 Task: Look for space in Aarau, Switzerland from 10th July, 2023 to 15th July, 2023 for 7 adults in price range Rs.10000 to Rs.15000. Place can be entire place or shared room with 4 bedrooms having 7 beds and 4 bathrooms. Property type can be house, flat, guest house. Amenities needed are: wifi, TV, free parkinig on premises, gym, breakfast. Booking option can be shelf check-in. Required host language is English.
Action: Mouse pressed left at (483, 99)
Screenshot: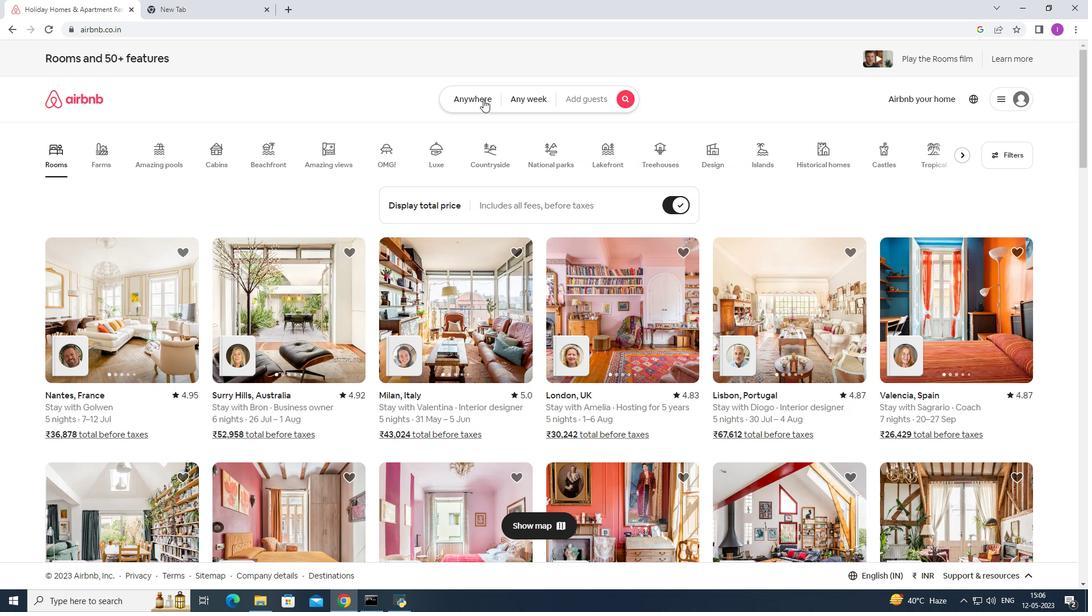 
Action: Mouse moved to (438, 153)
Screenshot: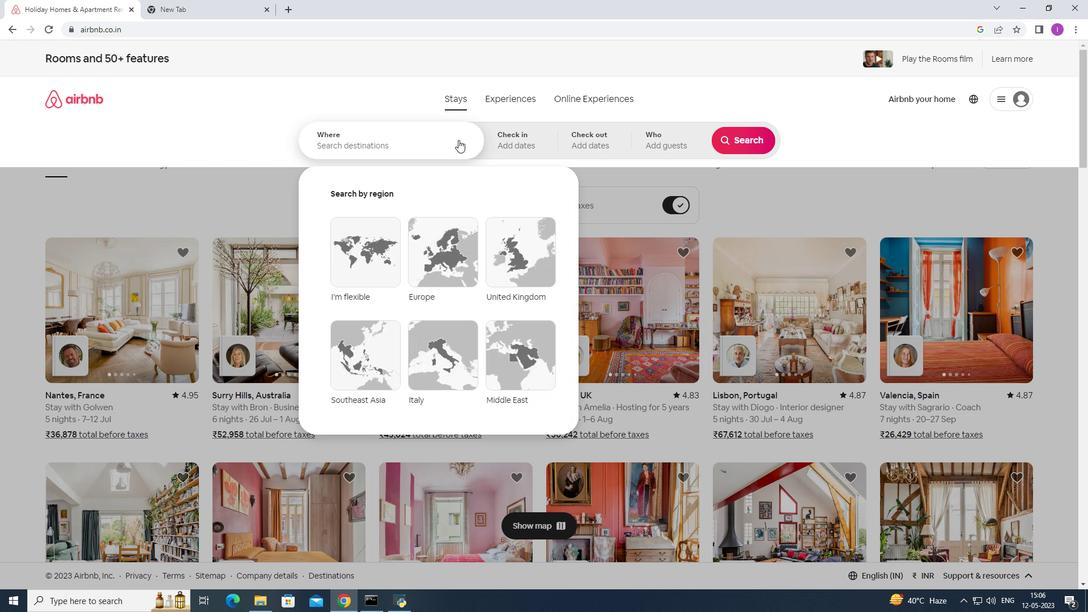 
Action: Mouse pressed left at (438, 153)
Screenshot: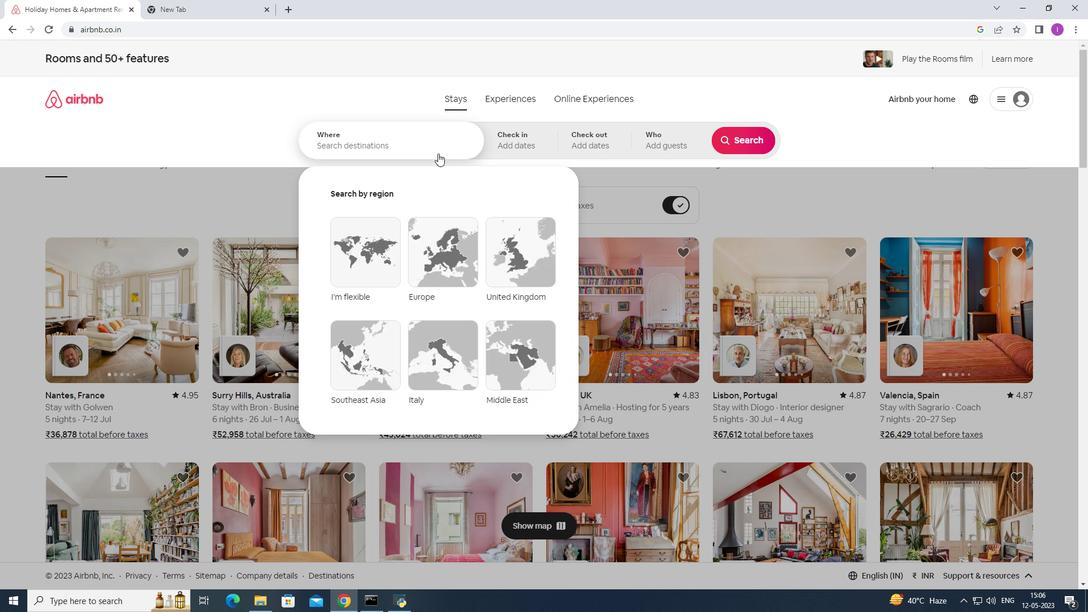 
Action: Key pressed <Key.shift>Aarau,<Key.shift>Switzer
Screenshot: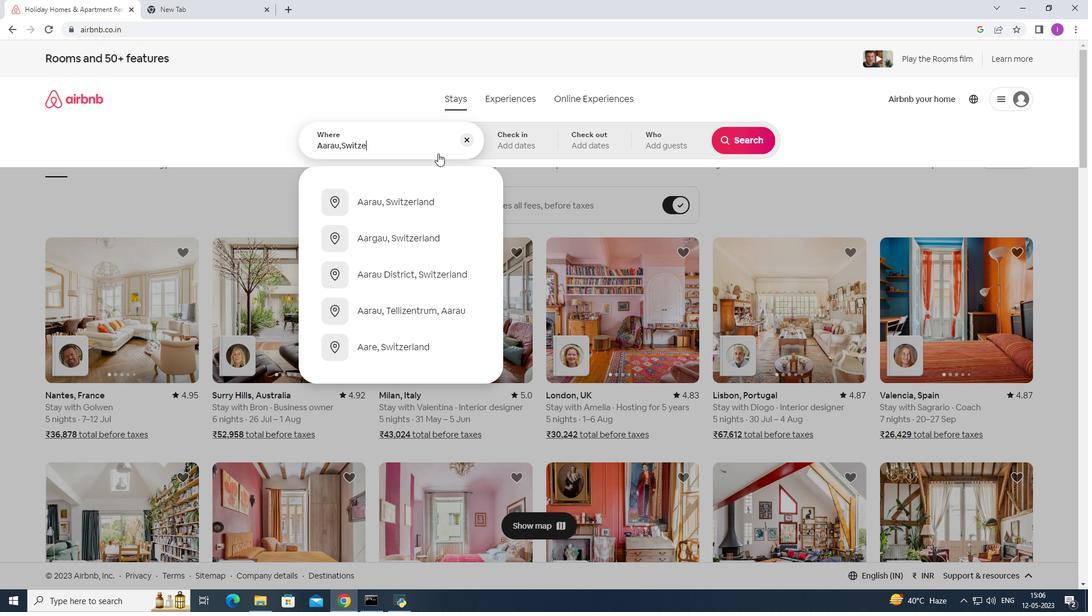 
Action: Mouse moved to (408, 203)
Screenshot: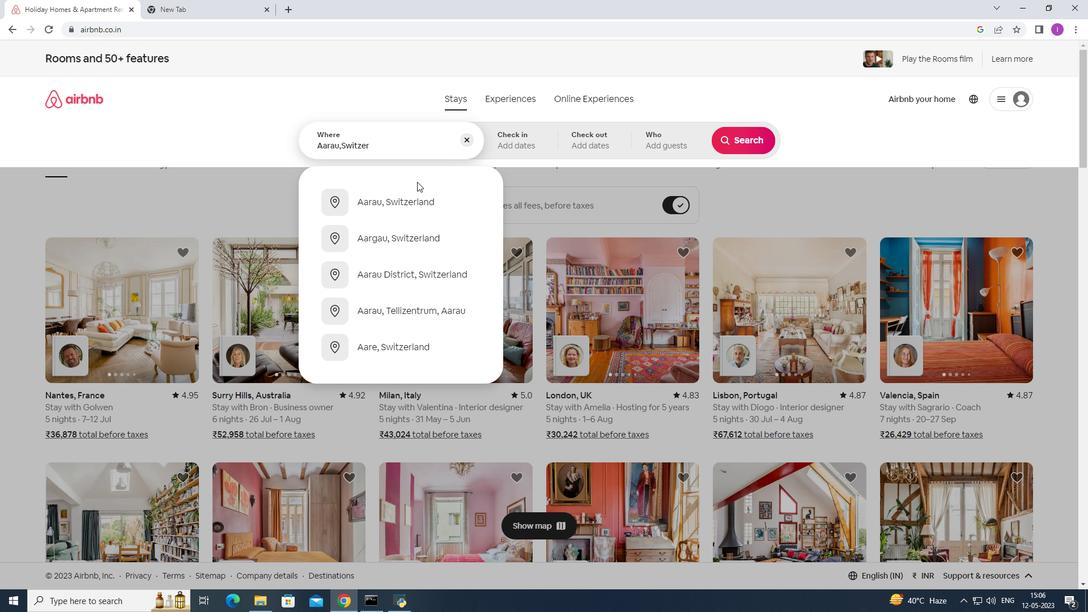 
Action: Mouse pressed left at (408, 203)
Screenshot: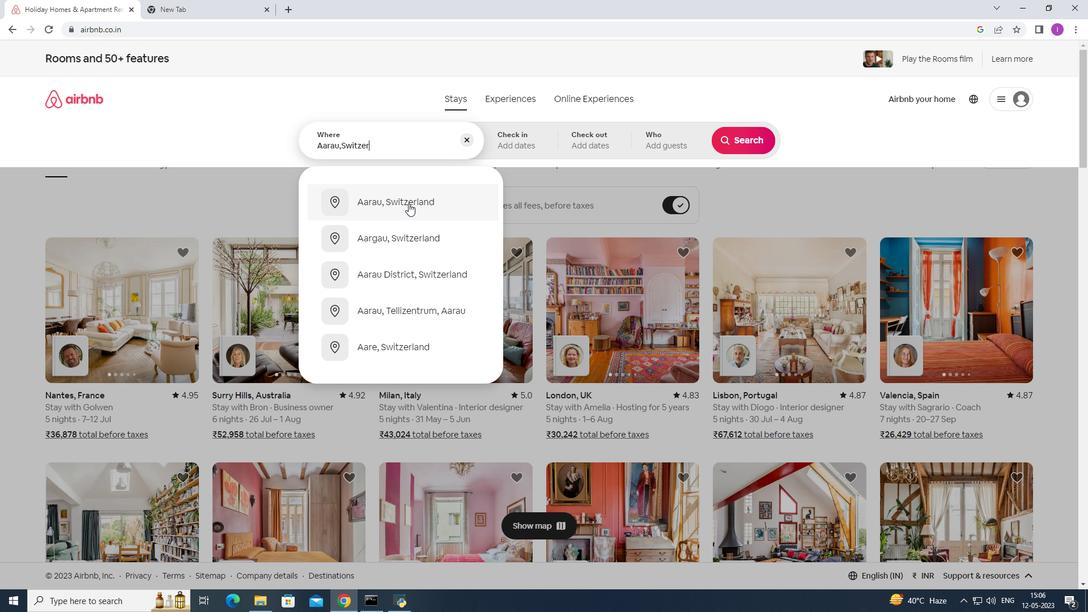 
Action: Mouse moved to (748, 229)
Screenshot: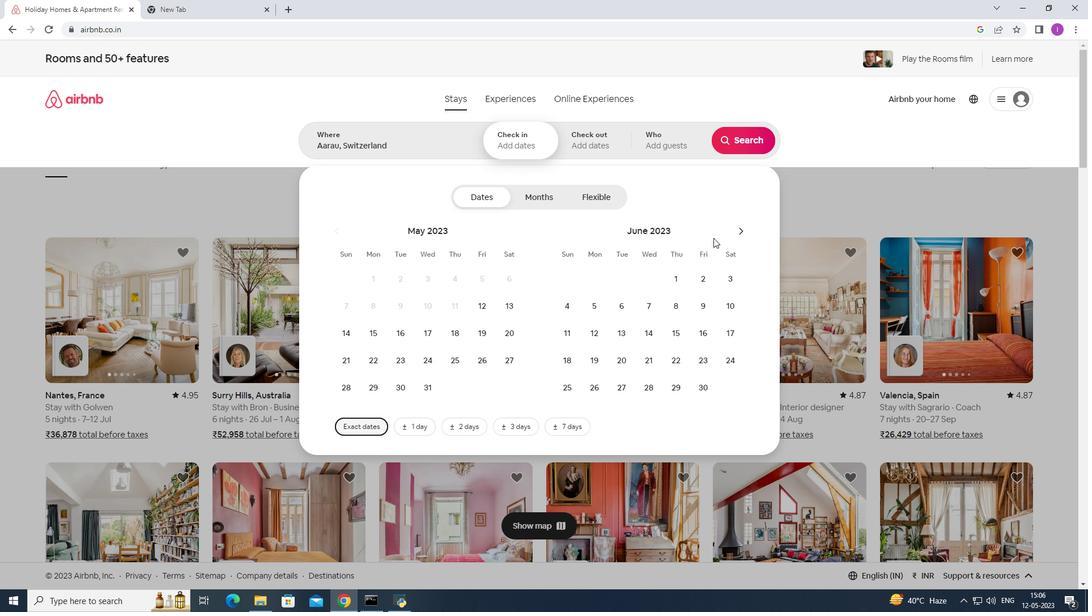 
Action: Mouse pressed left at (748, 229)
Screenshot: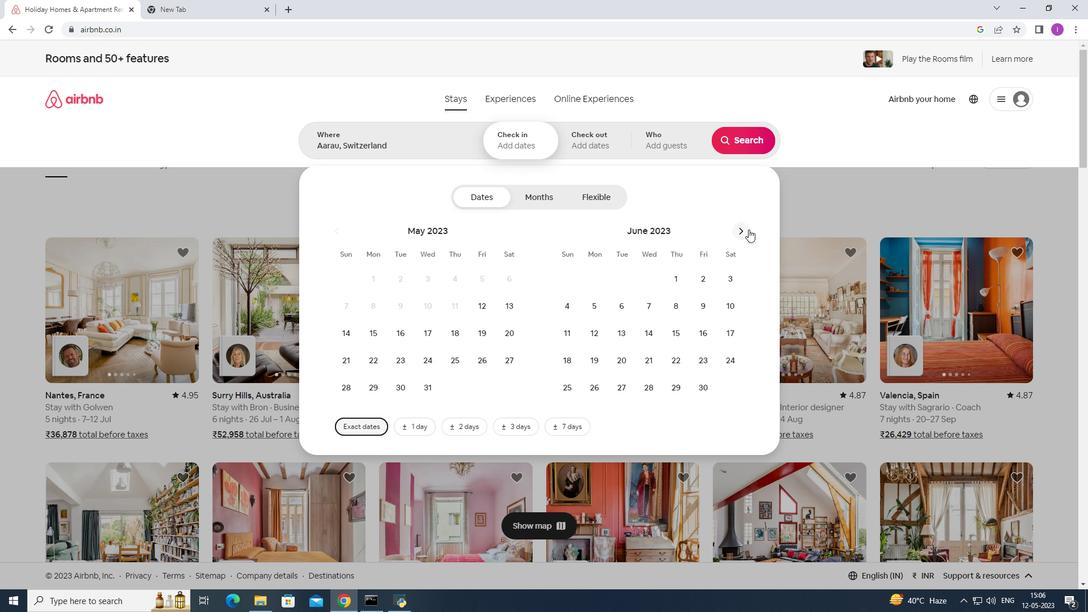 
Action: Mouse pressed left at (748, 229)
Screenshot: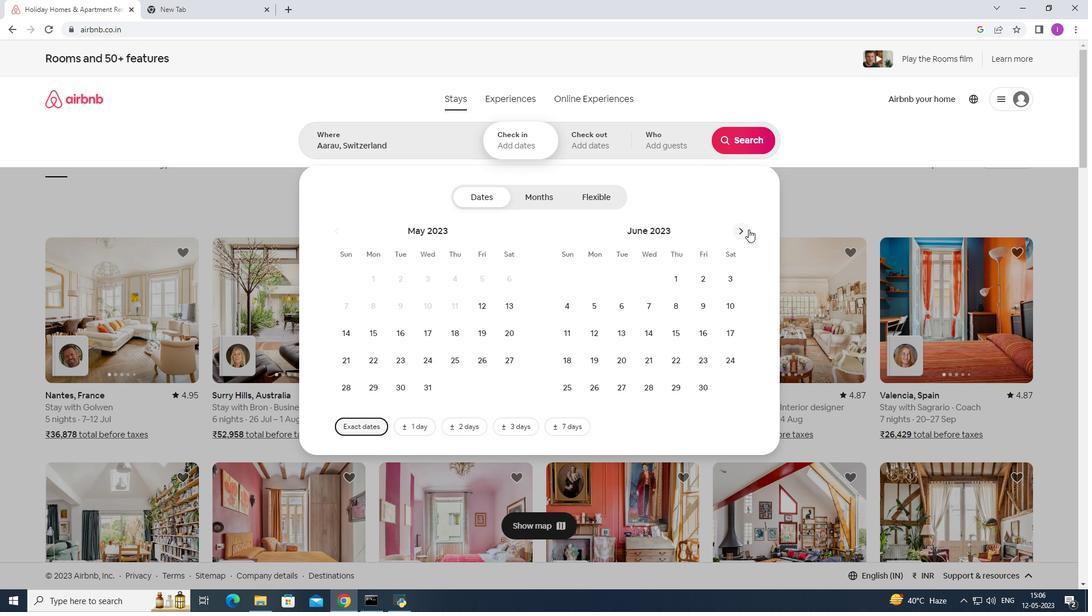 
Action: Mouse moved to (593, 331)
Screenshot: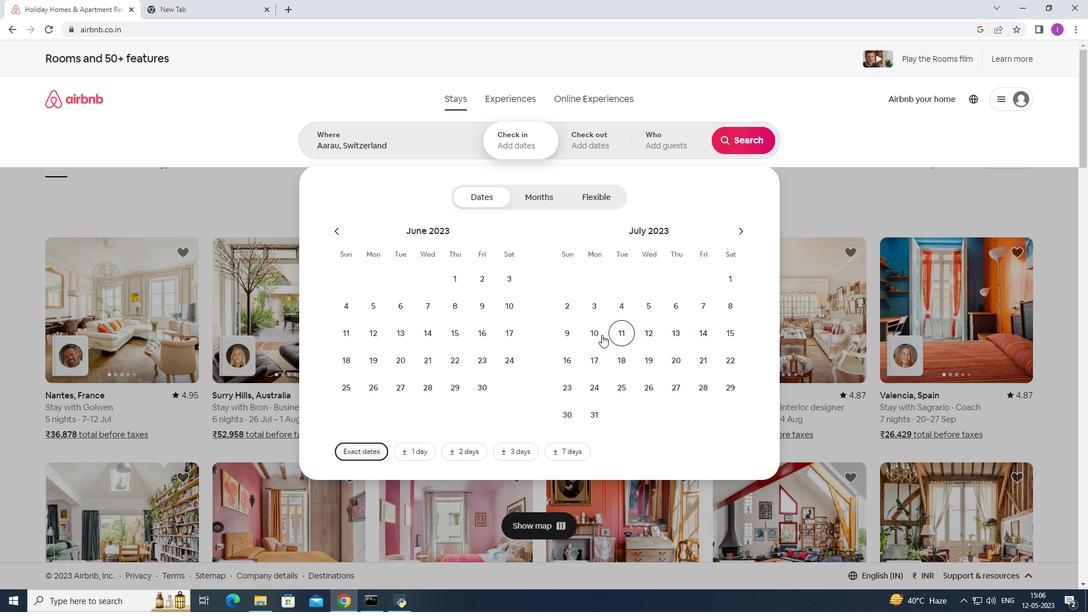
Action: Mouse pressed left at (593, 331)
Screenshot: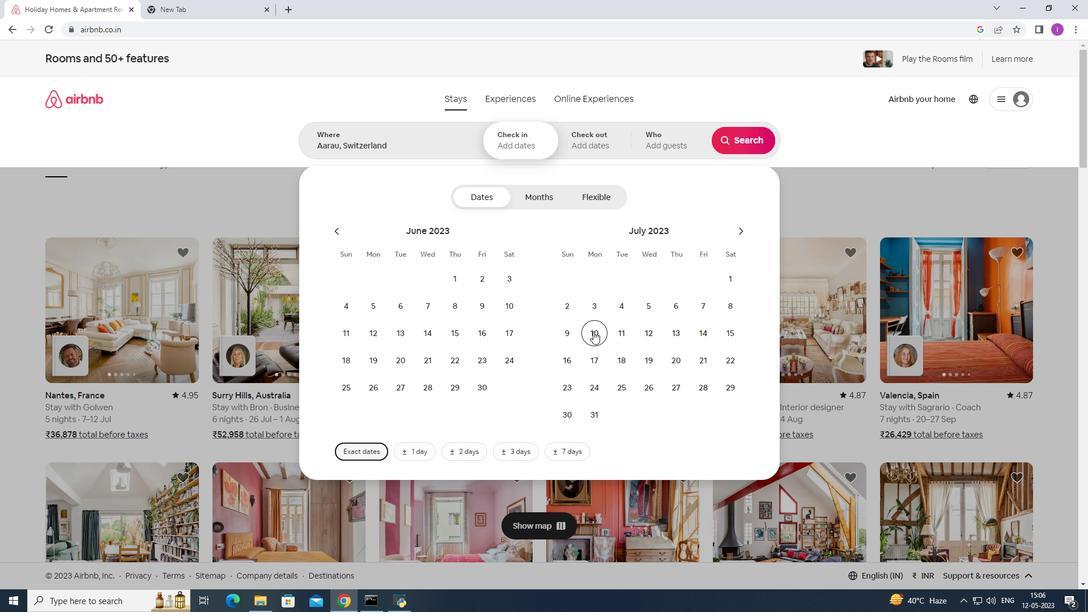 
Action: Mouse moved to (721, 337)
Screenshot: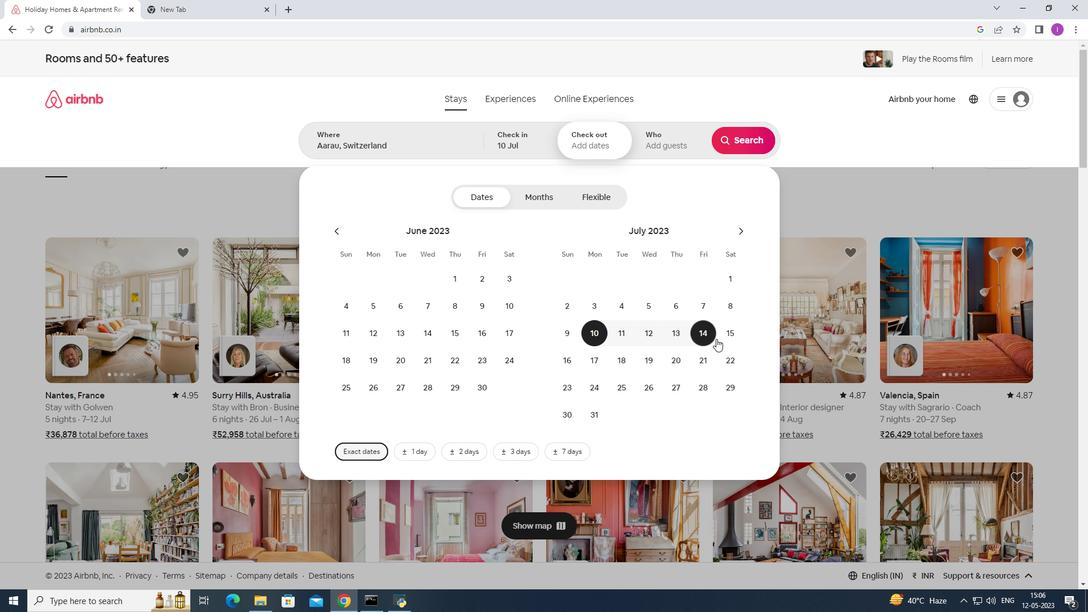 
Action: Mouse pressed left at (721, 337)
Screenshot: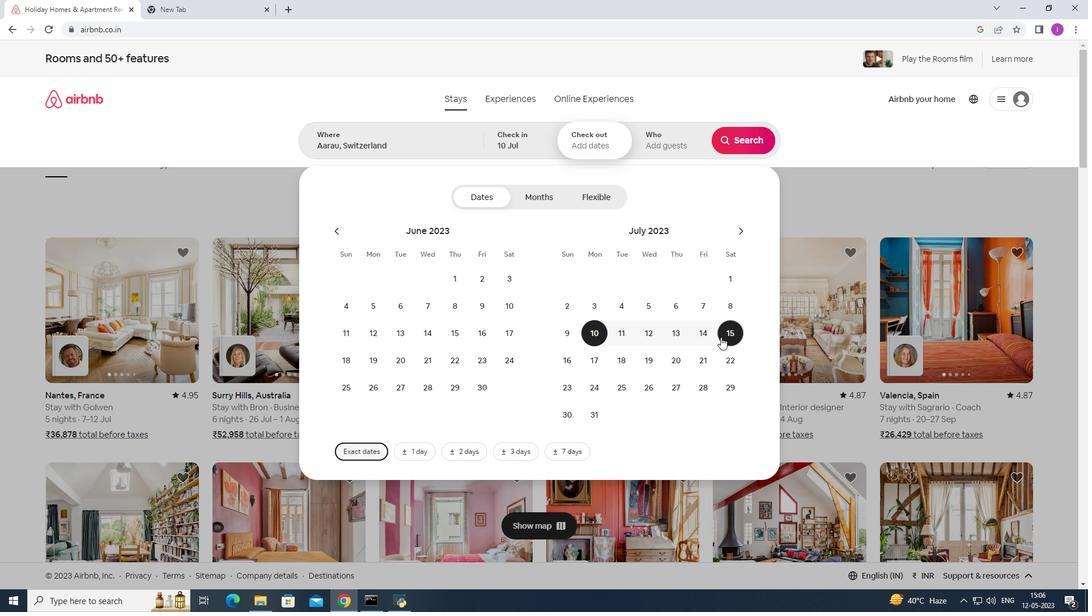 
Action: Mouse moved to (671, 147)
Screenshot: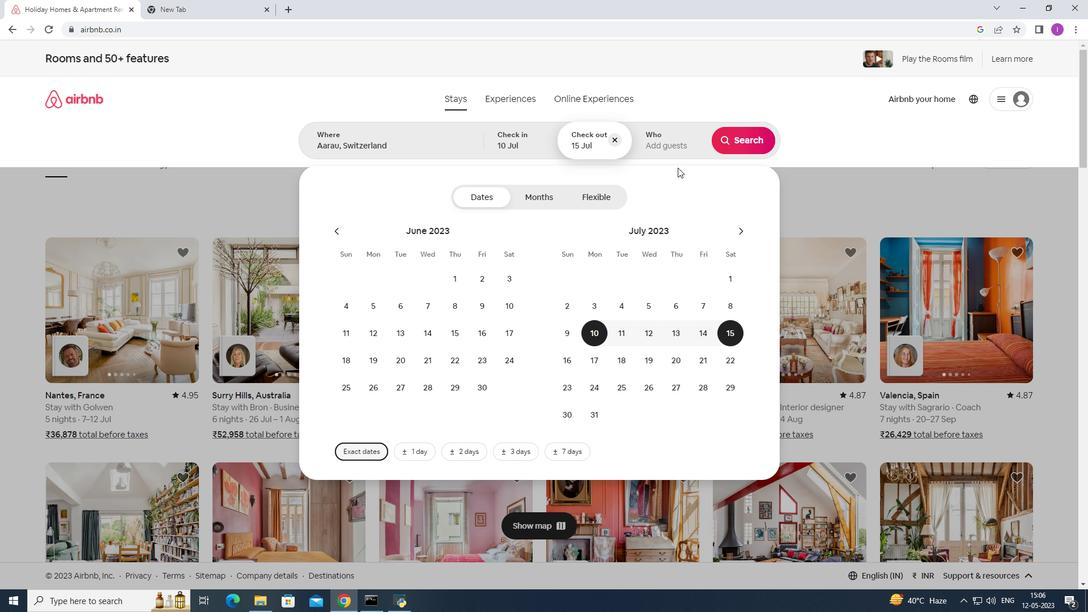 
Action: Mouse pressed left at (671, 147)
Screenshot: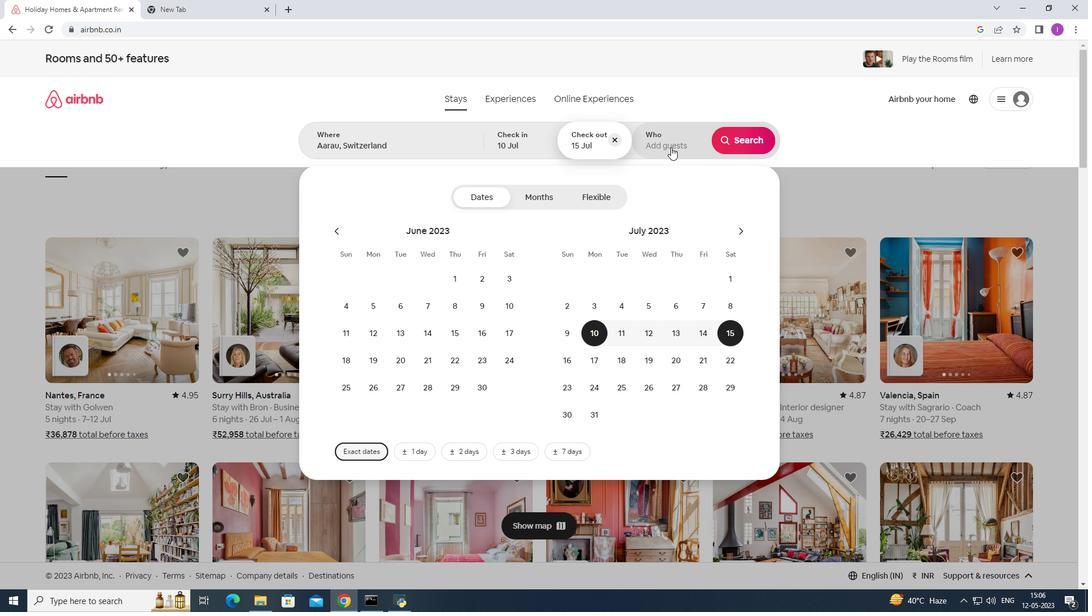
Action: Mouse moved to (745, 199)
Screenshot: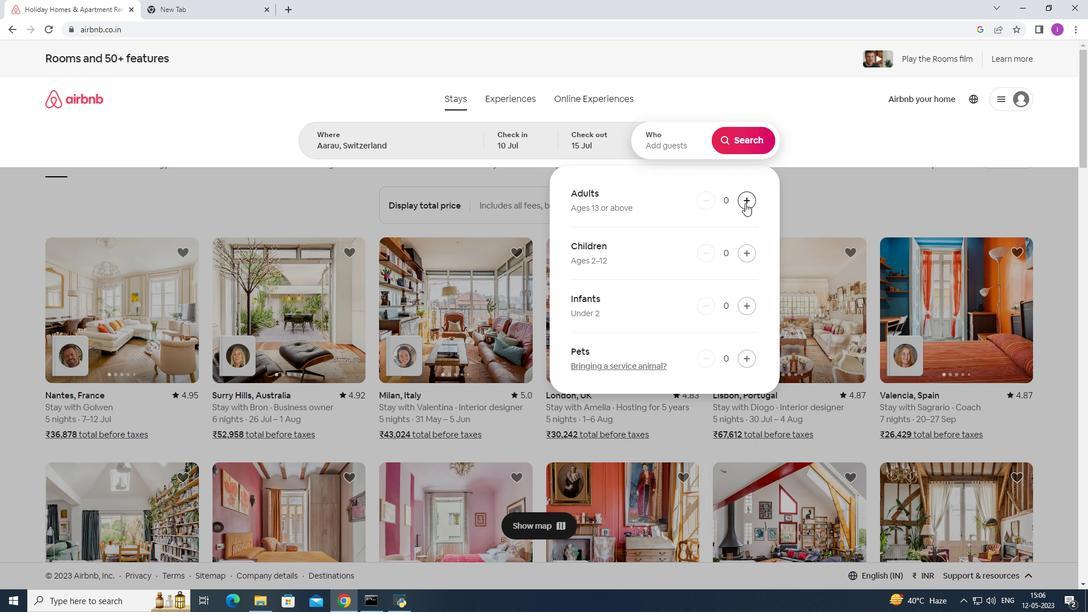 
Action: Mouse pressed left at (745, 199)
Screenshot: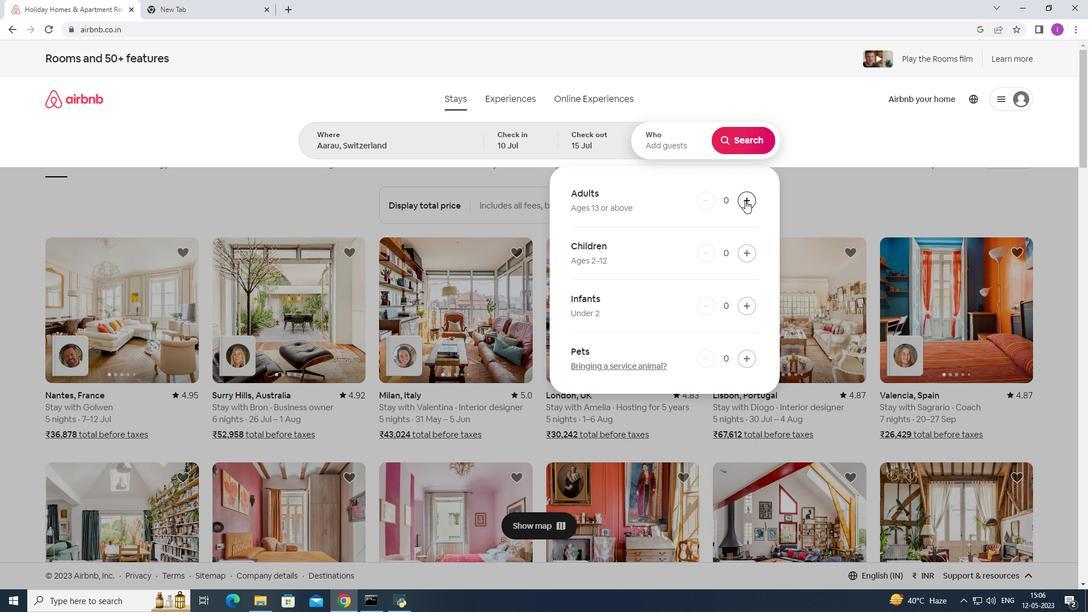 
Action: Mouse pressed left at (745, 199)
Screenshot: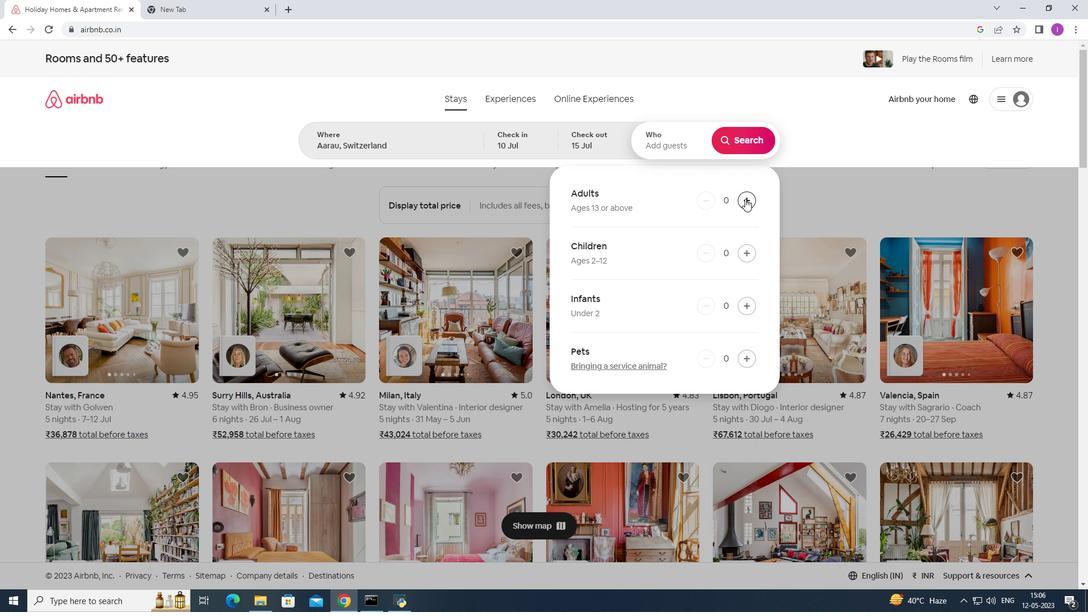 
Action: Mouse pressed left at (745, 199)
Screenshot: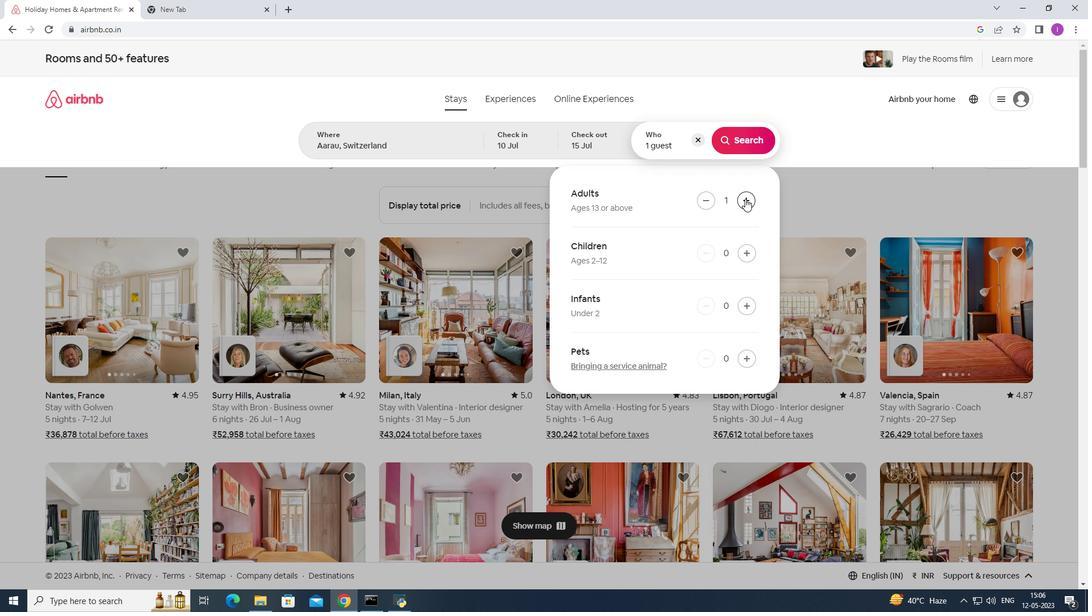 
Action: Mouse pressed left at (745, 199)
Screenshot: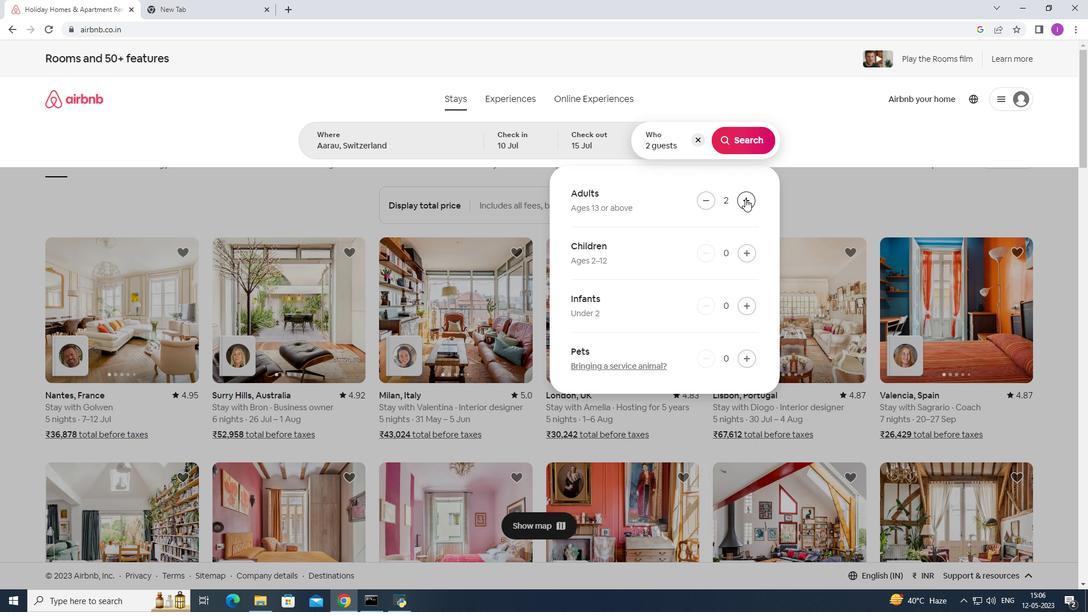 
Action: Mouse pressed left at (745, 199)
Screenshot: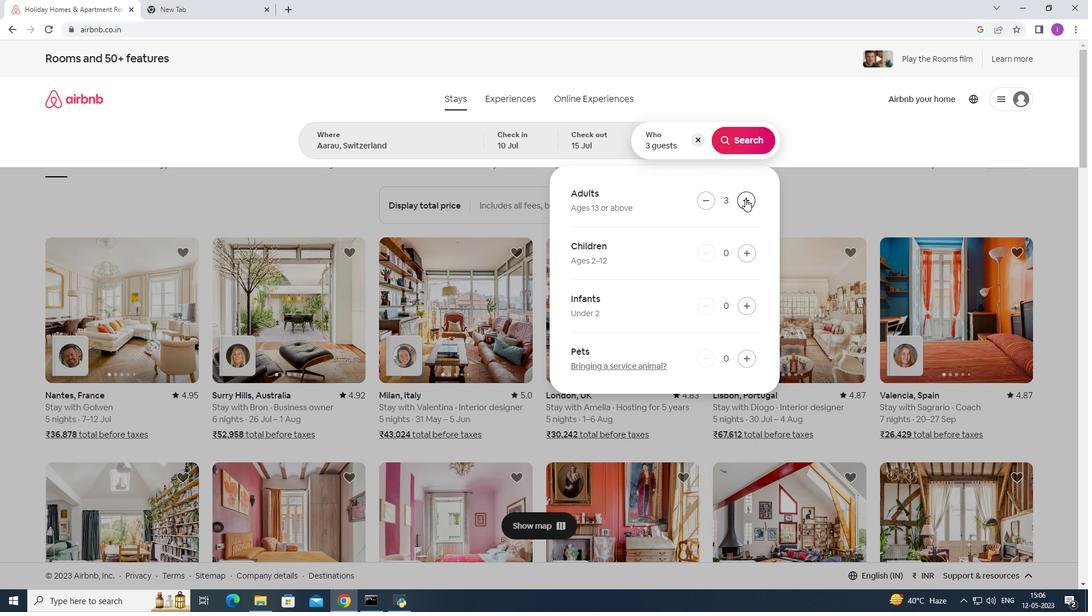 
Action: Mouse pressed left at (745, 199)
Screenshot: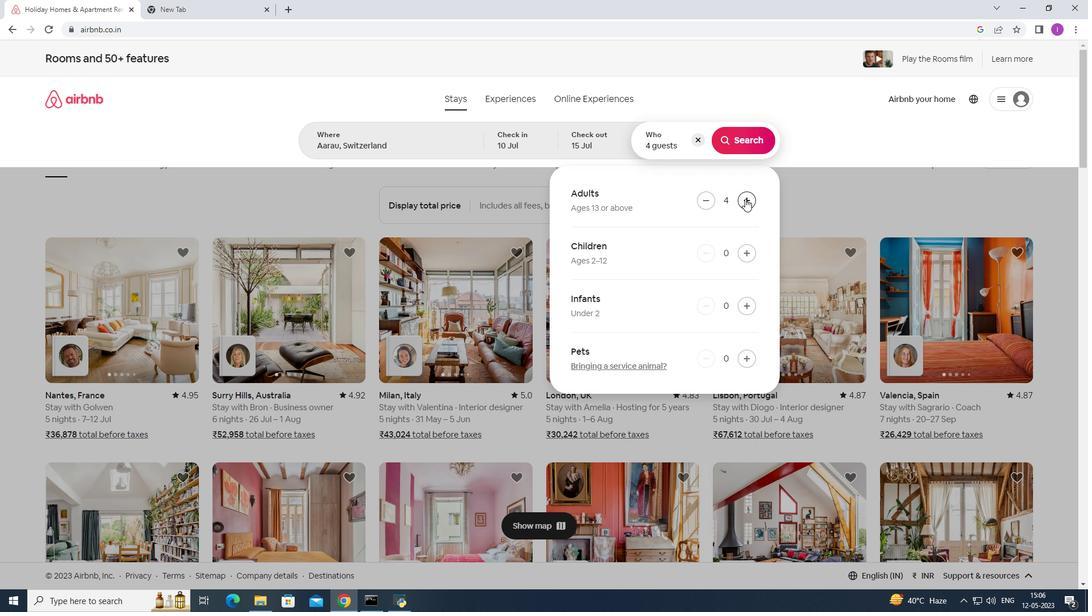 
Action: Mouse pressed left at (745, 199)
Screenshot: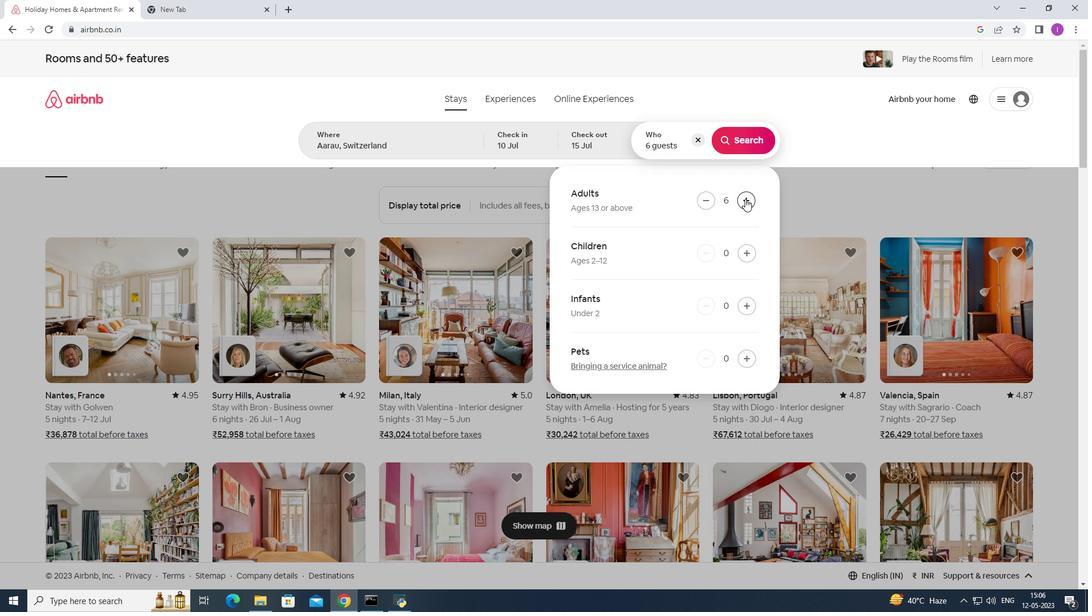 
Action: Mouse moved to (751, 147)
Screenshot: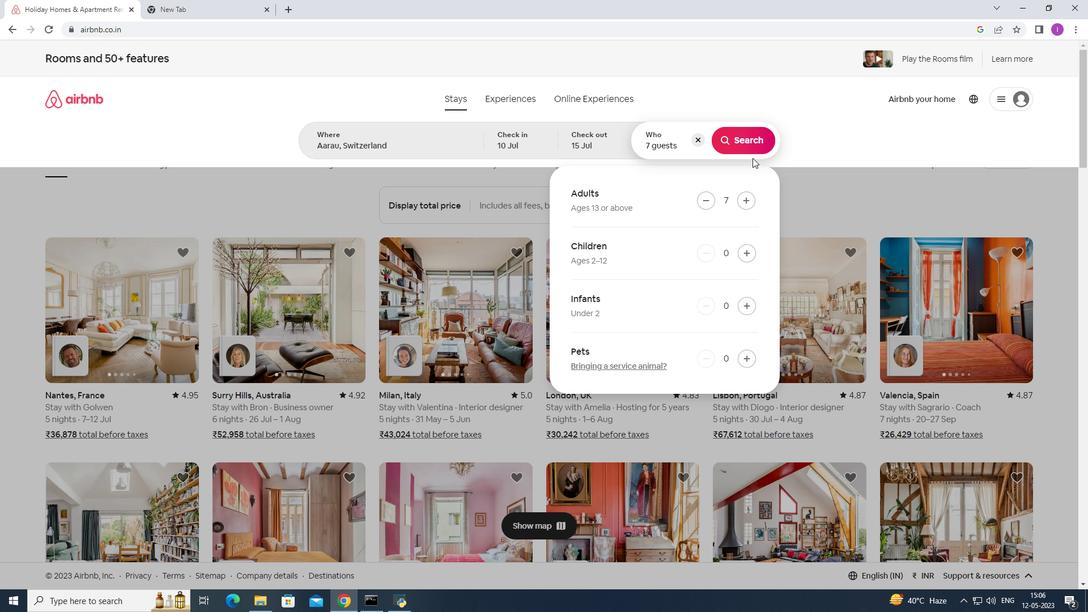 
Action: Mouse pressed left at (751, 147)
Screenshot: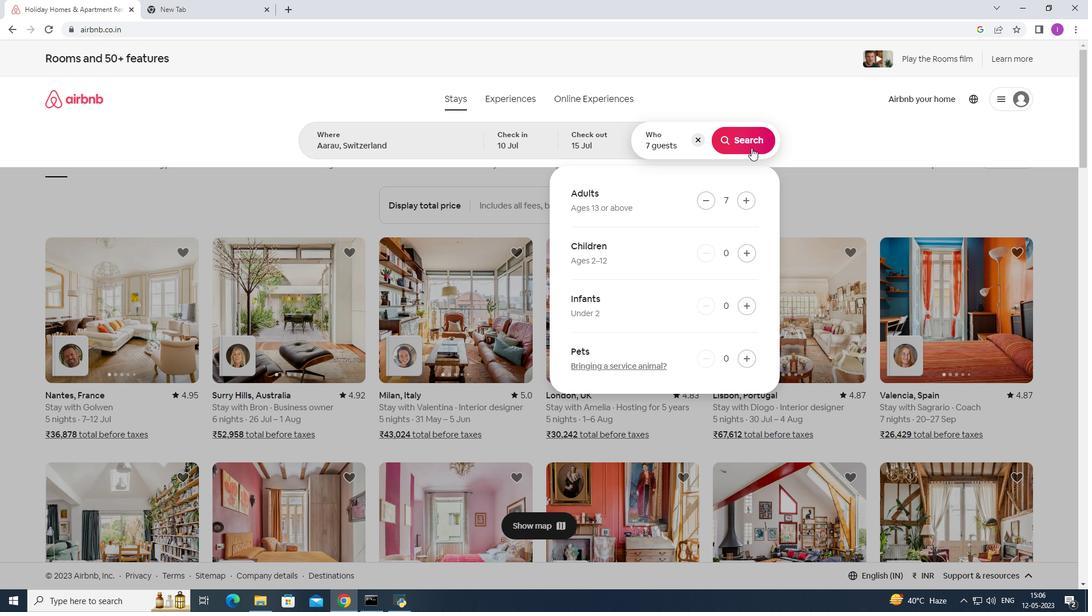 
Action: Mouse moved to (1037, 120)
Screenshot: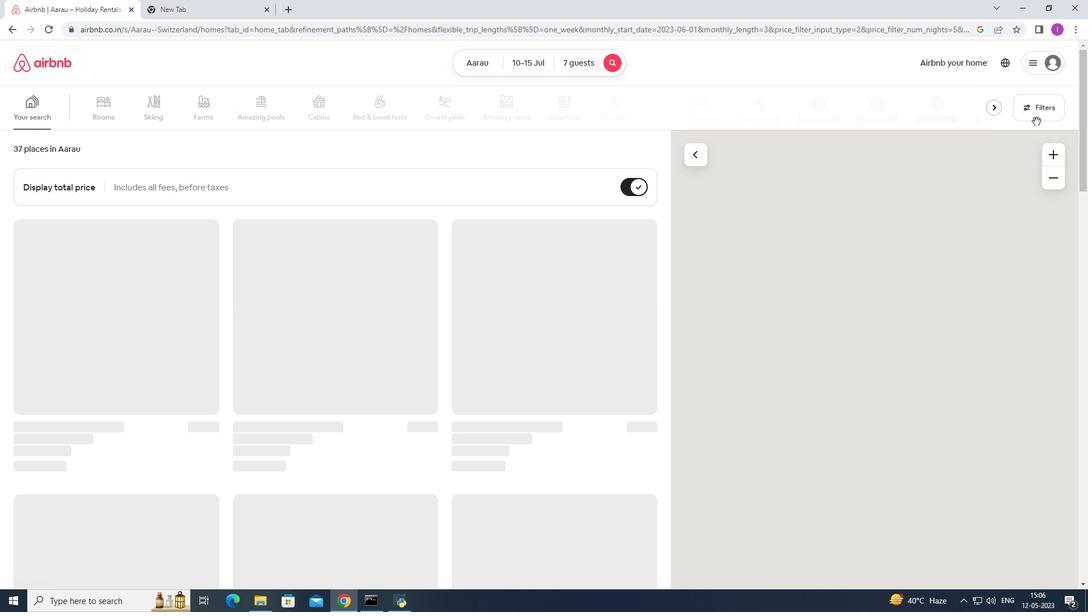 
Action: Mouse pressed left at (1037, 120)
Screenshot: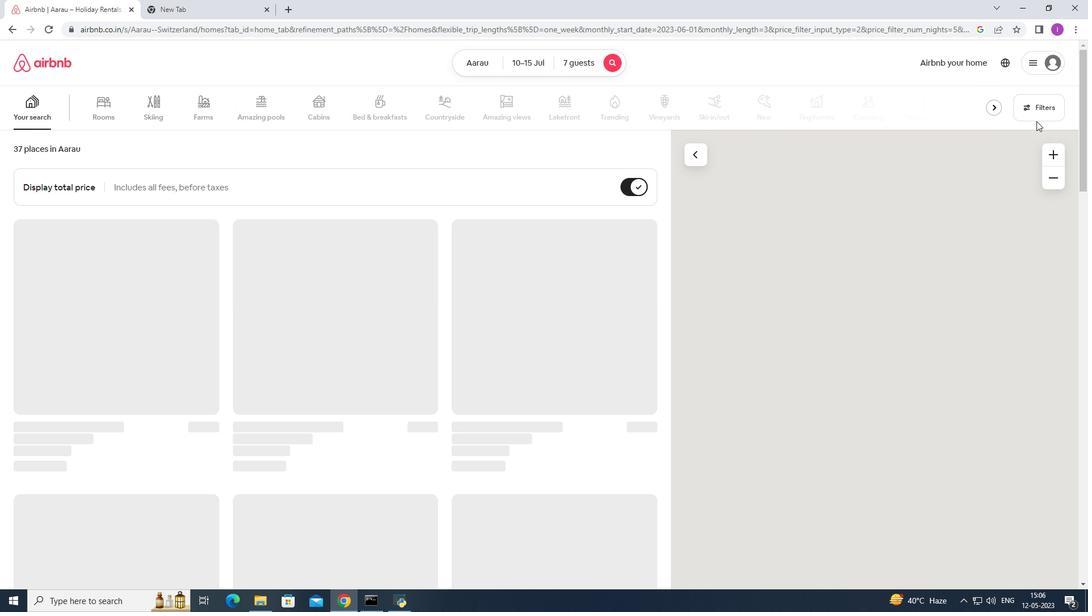 
Action: Mouse moved to (615, 384)
Screenshot: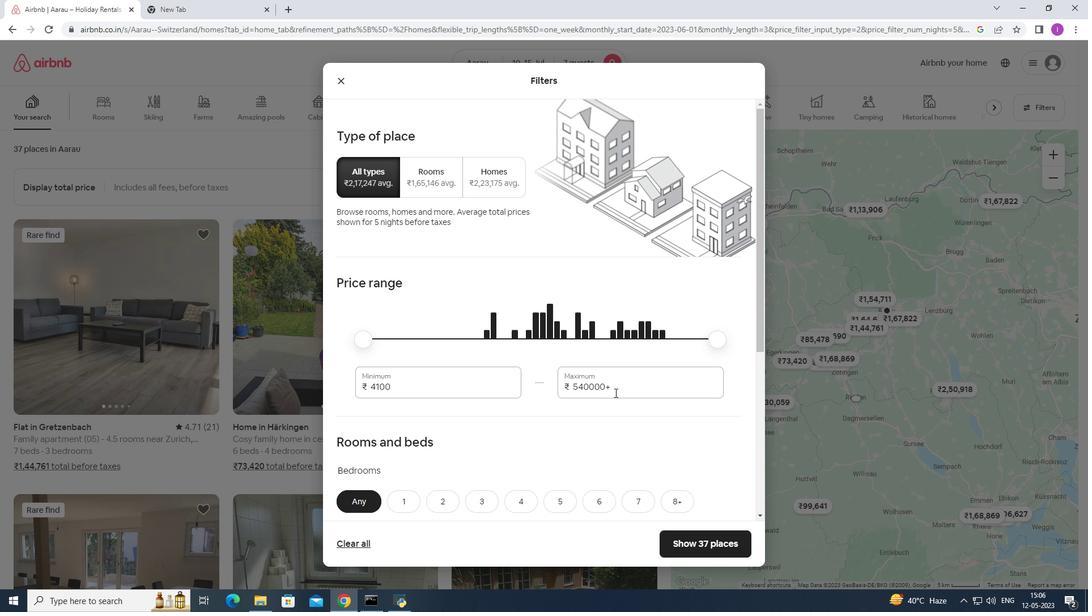 
Action: Mouse pressed left at (615, 384)
Screenshot: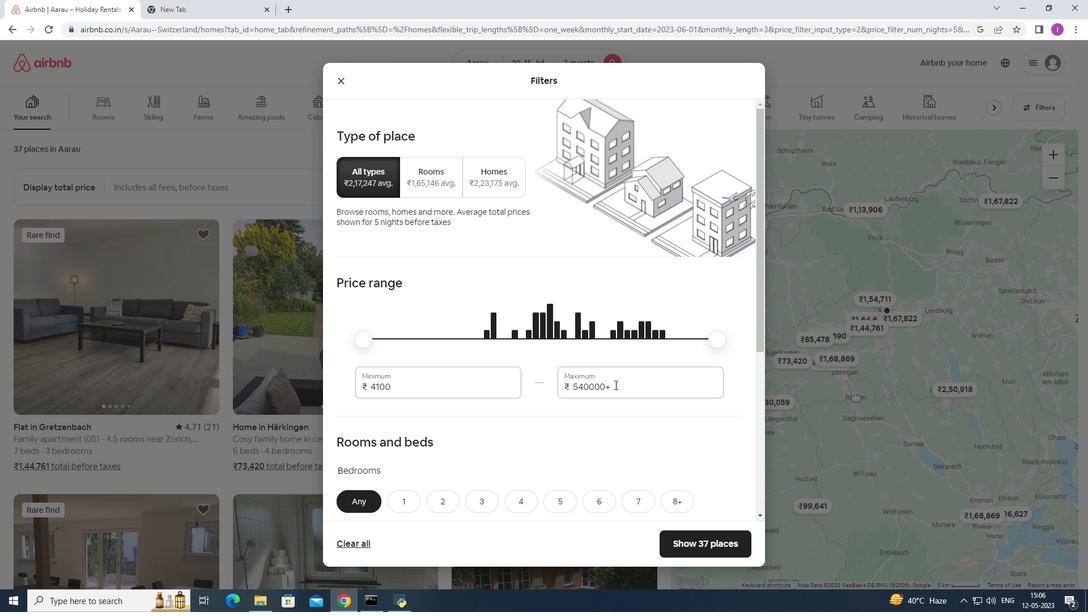 
Action: Mouse moved to (565, 378)
Screenshot: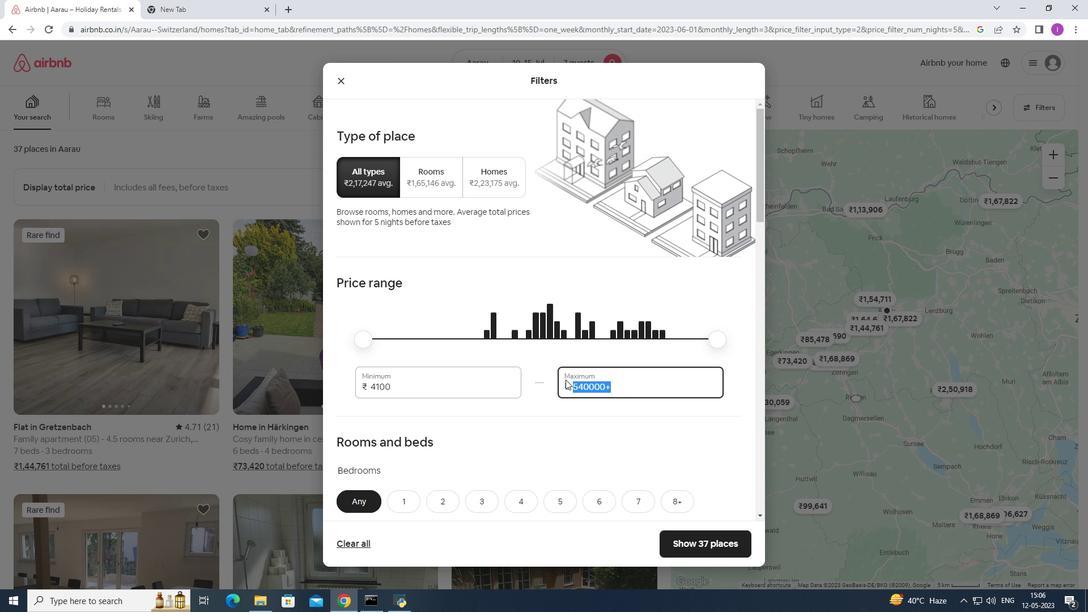
Action: Key pressed 1
Screenshot: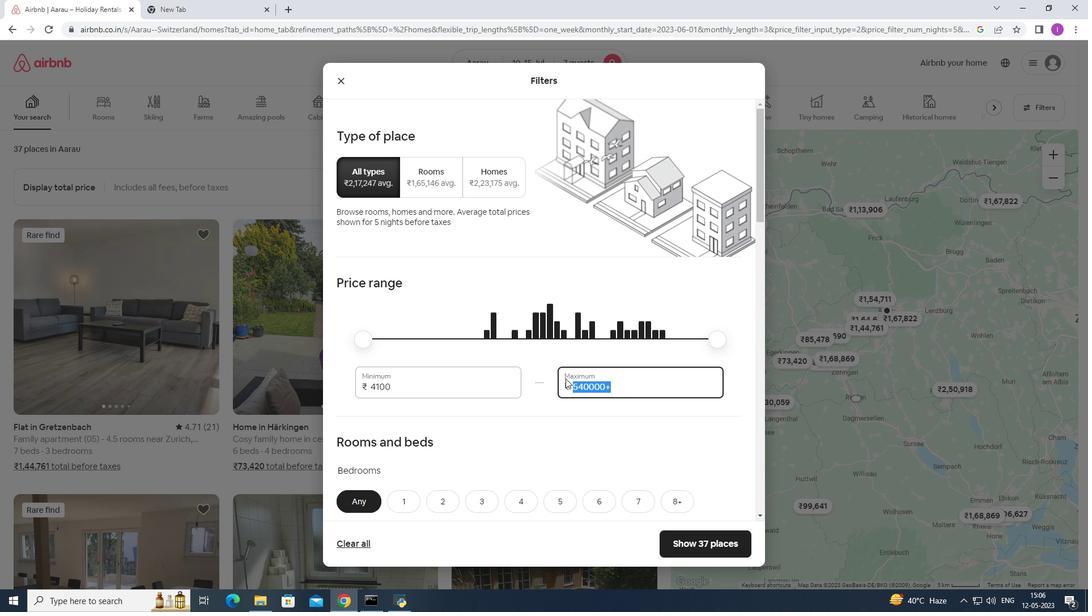 
Action: Mouse moved to (565, 378)
Screenshot: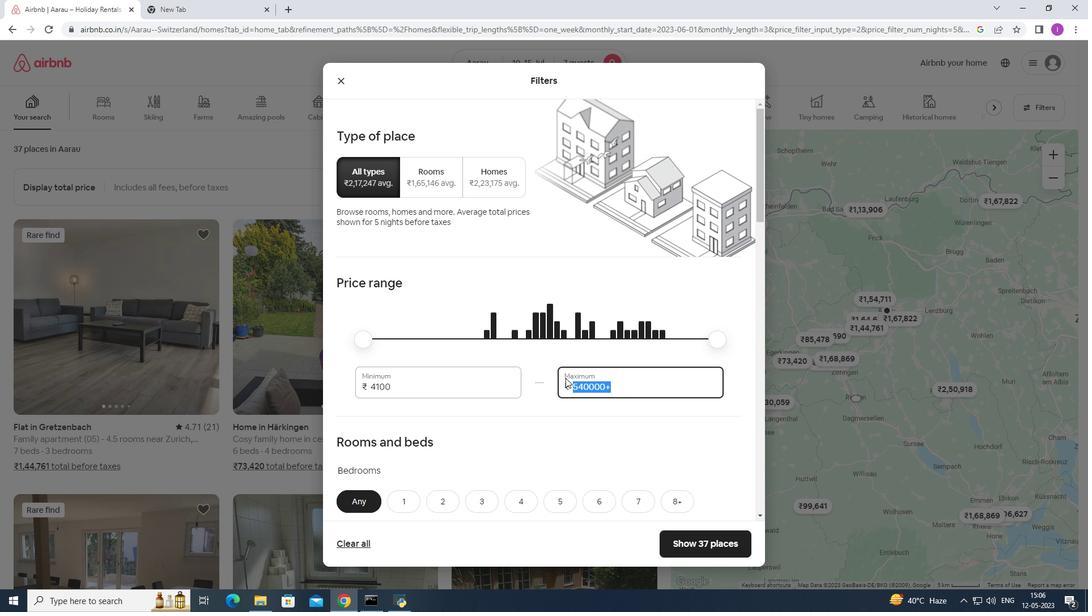 
Action: Key pressed 5000
Screenshot: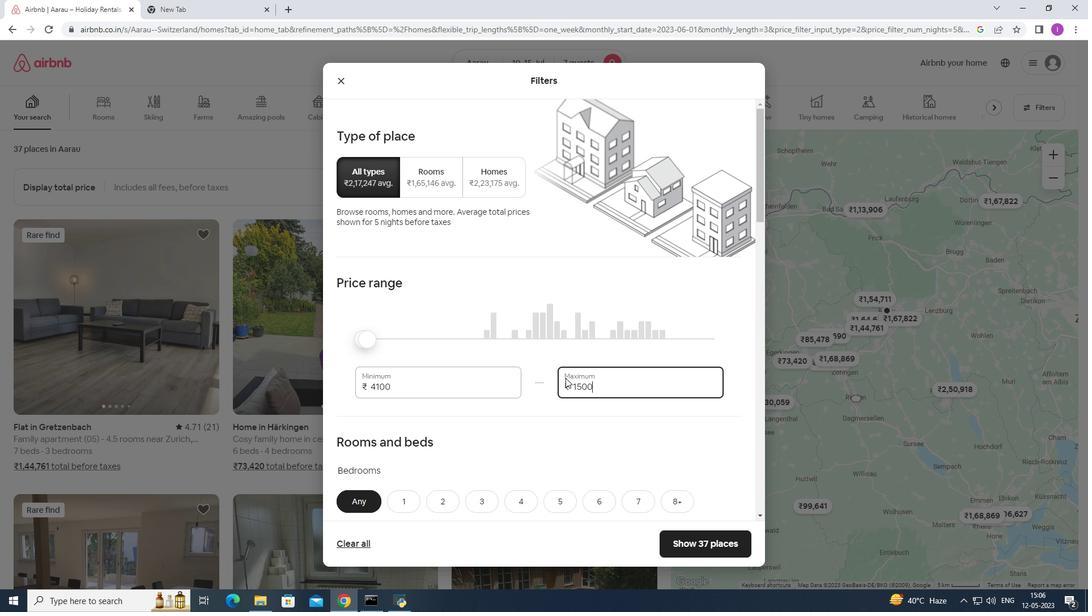 
Action: Mouse moved to (403, 385)
Screenshot: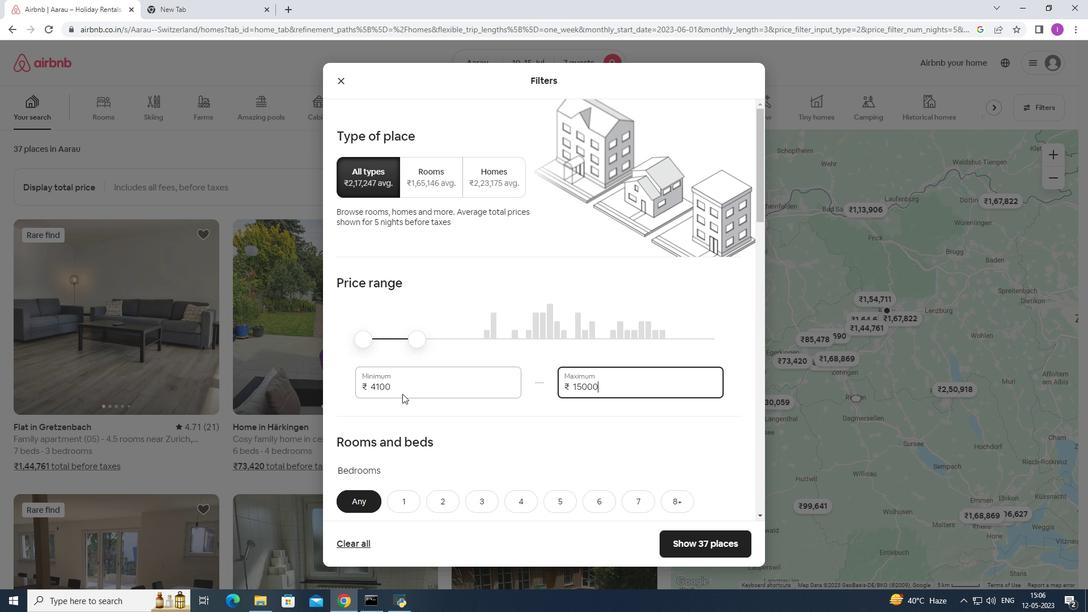 
Action: Mouse pressed left at (403, 385)
Screenshot: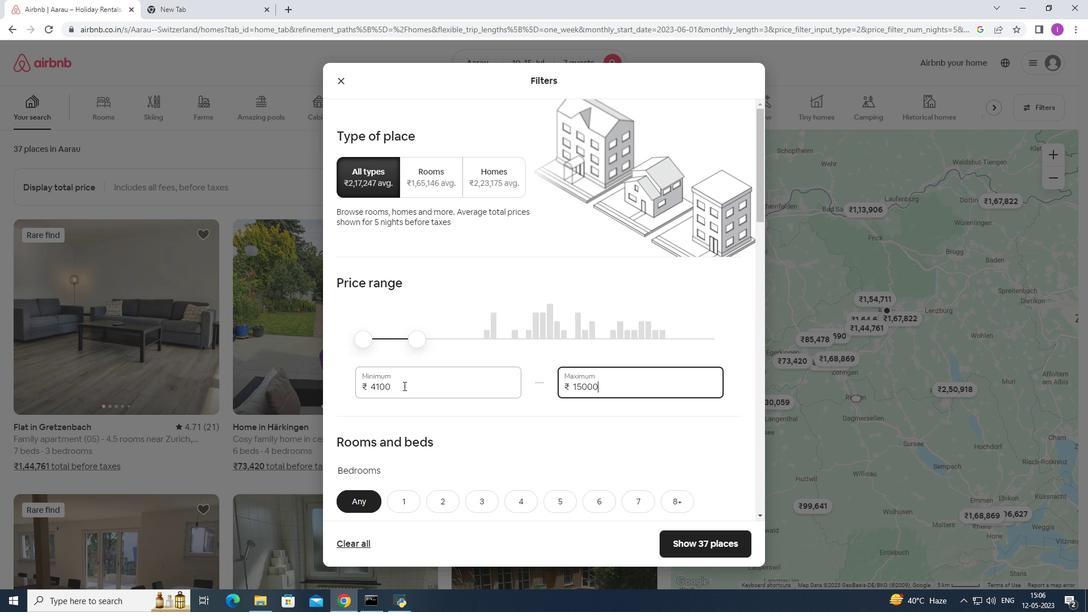 
Action: Mouse moved to (450, 378)
Screenshot: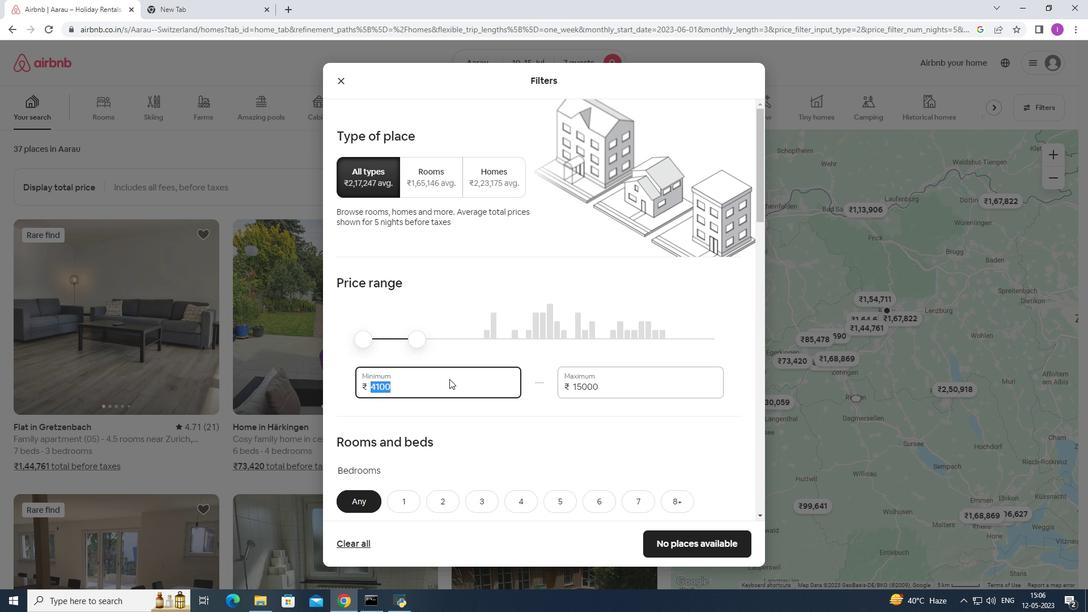 
Action: Key pressed 10000
Screenshot: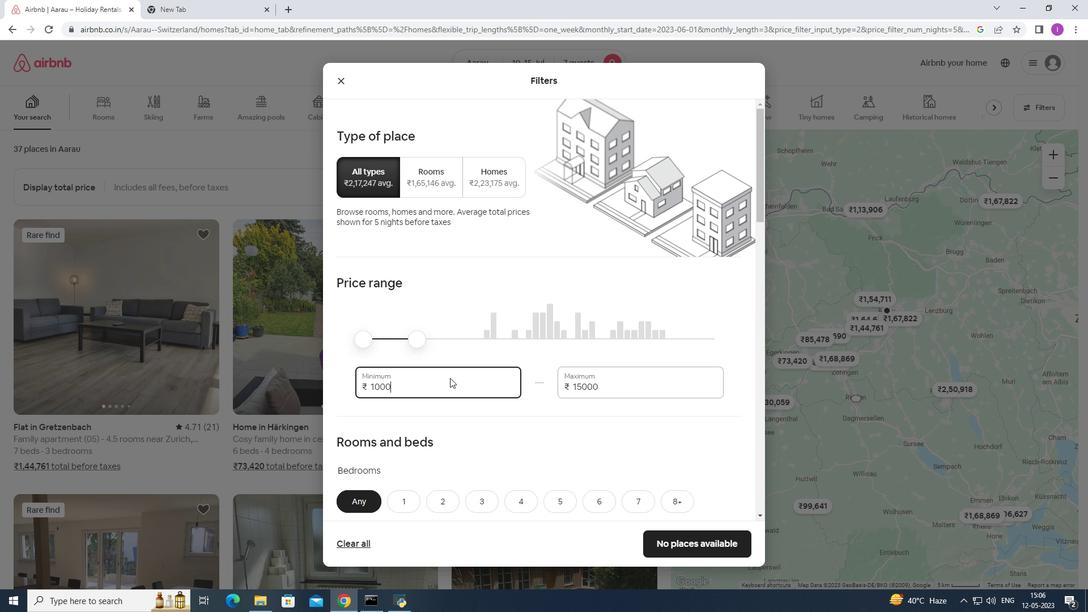 
Action: Mouse moved to (624, 439)
Screenshot: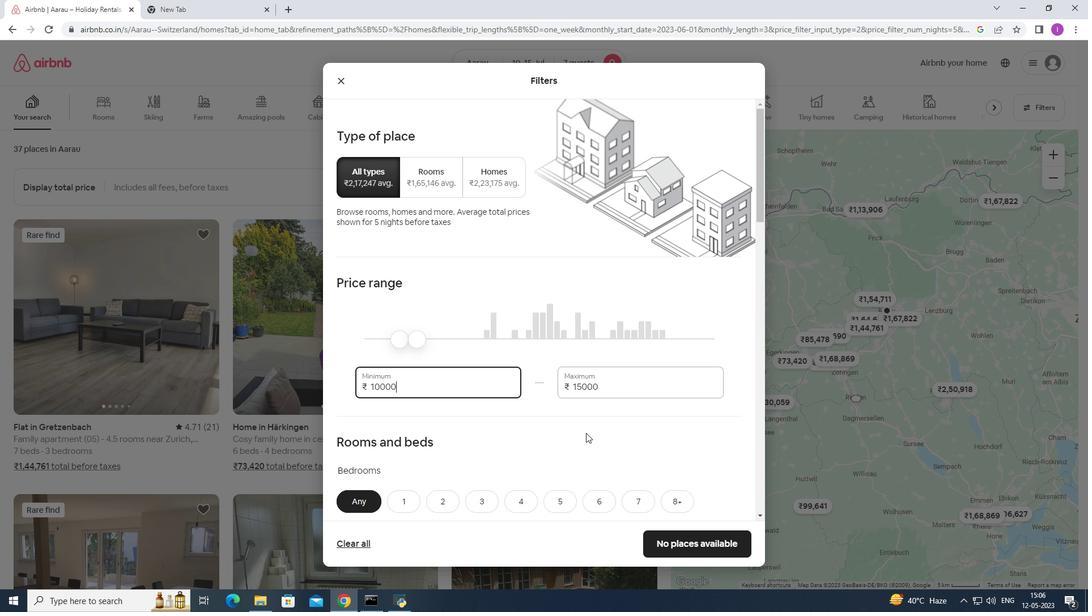 
Action: Mouse scrolled (624, 438) with delta (0, 0)
Screenshot: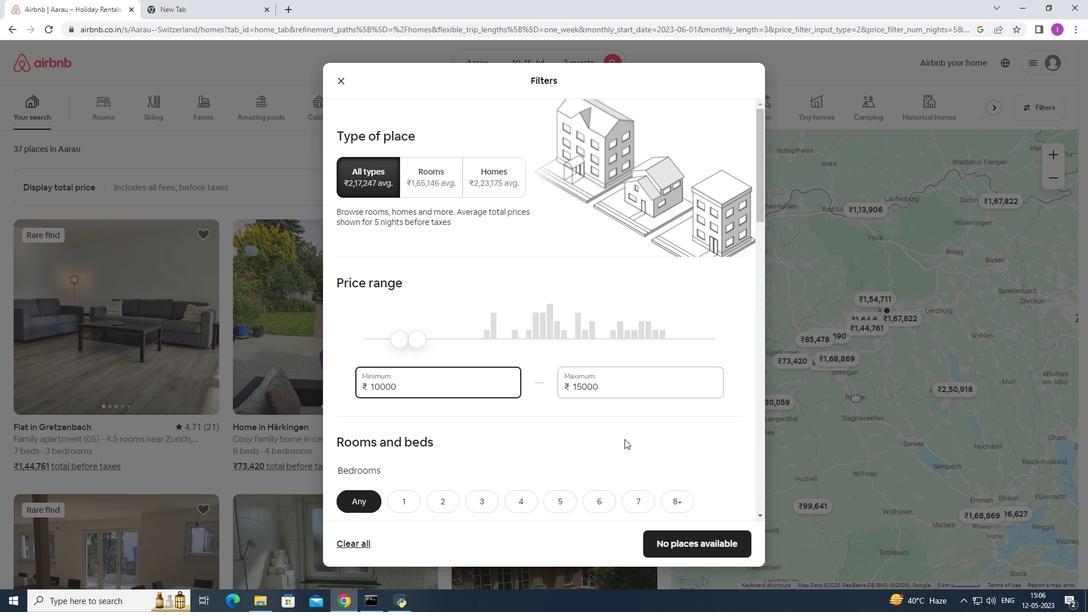 
Action: Mouse moved to (625, 441)
Screenshot: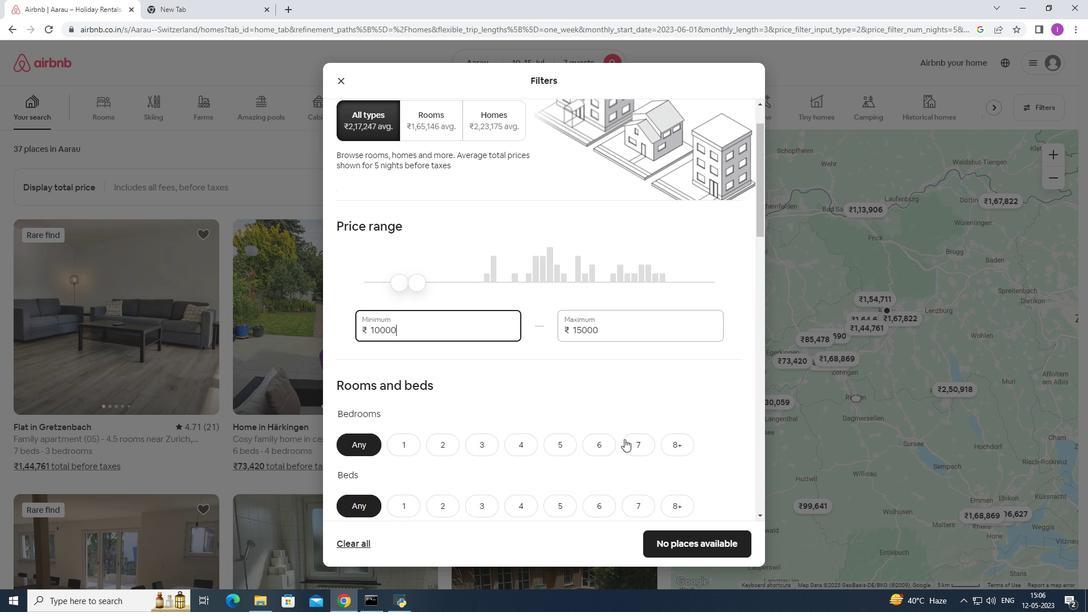 
Action: Mouse scrolled (625, 440) with delta (0, 0)
Screenshot: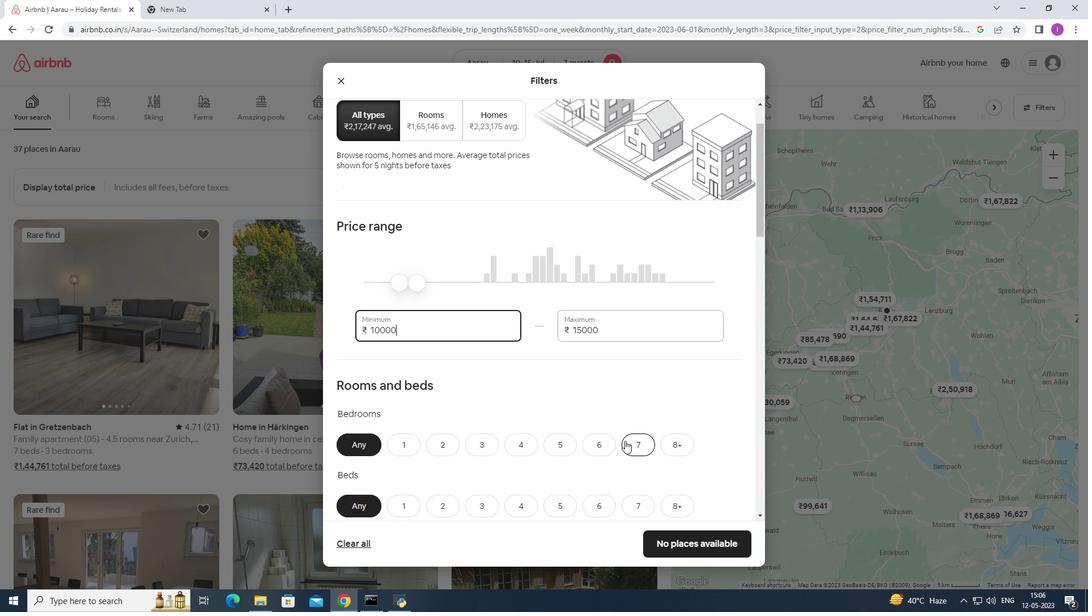 
Action: Mouse moved to (625, 432)
Screenshot: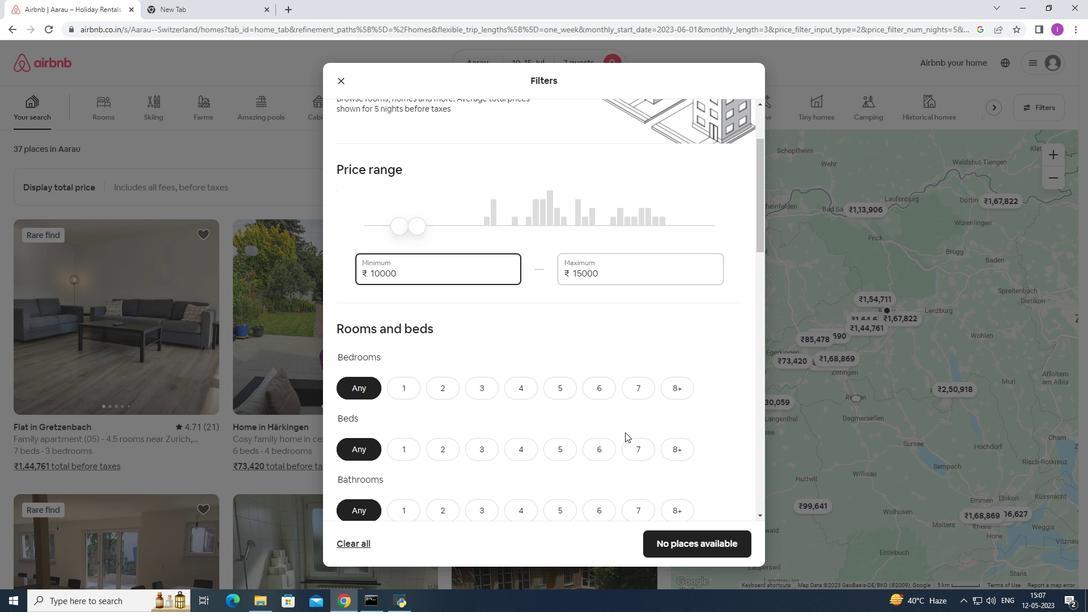 
Action: Mouse scrolled (625, 432) with delta (0, 0)
Screenshot: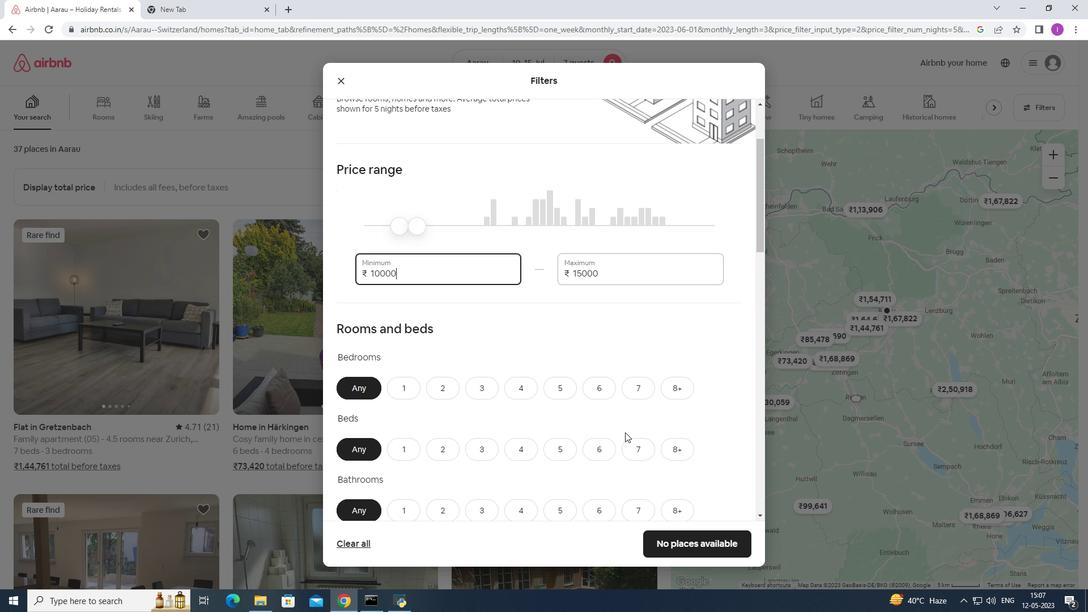 
Action: Mouse scrolled (625, 432) with delta (0, 0)
Screenshot: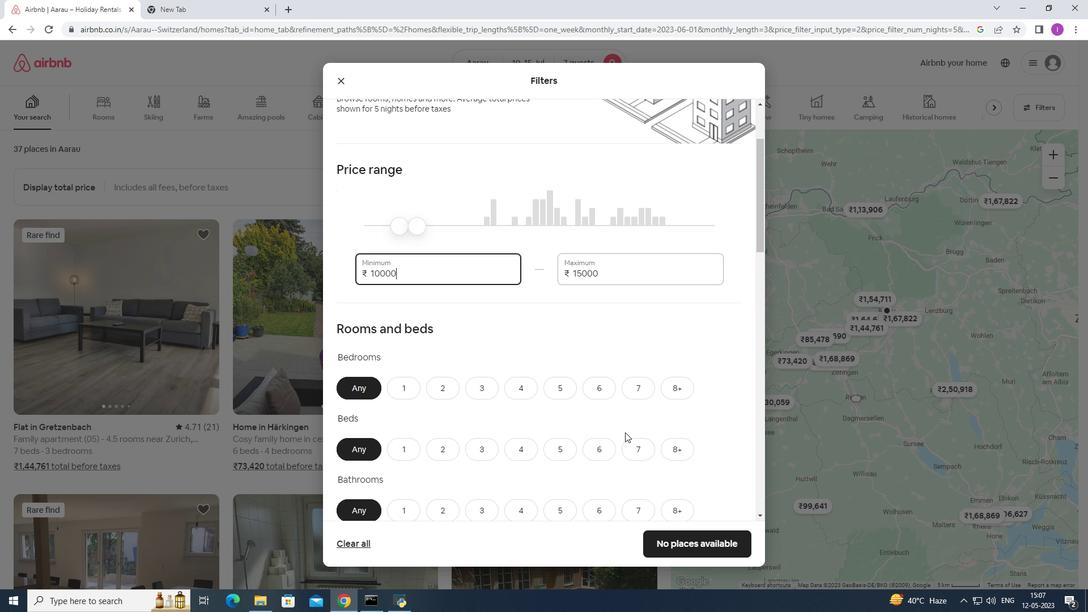 
Action: Mouse moved to (527, 270)
Screenshot: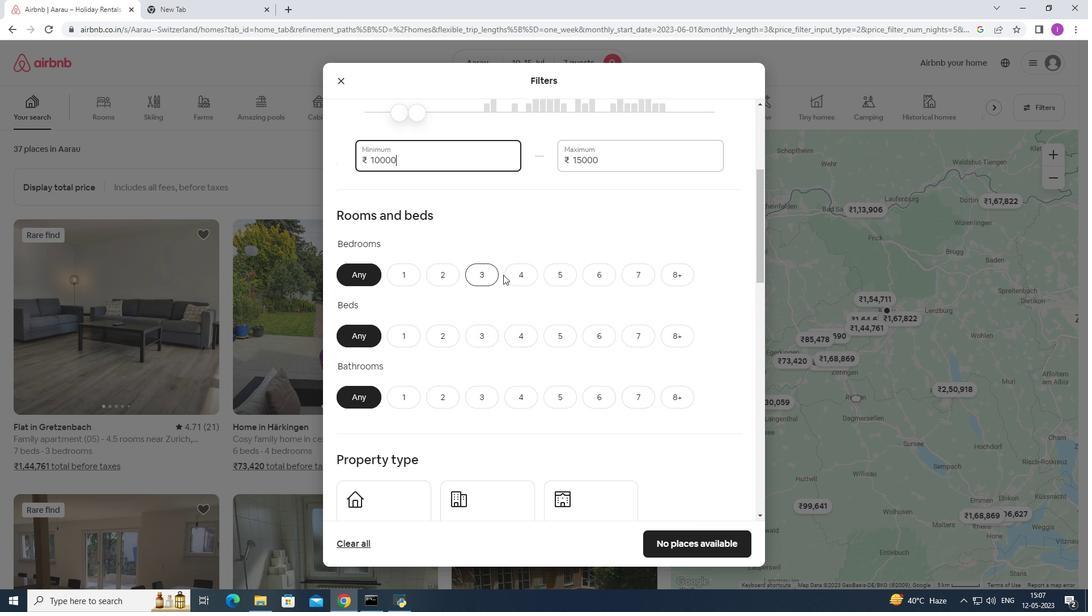 
Action: Mouse pressed left at (527, 270)
Screenshot: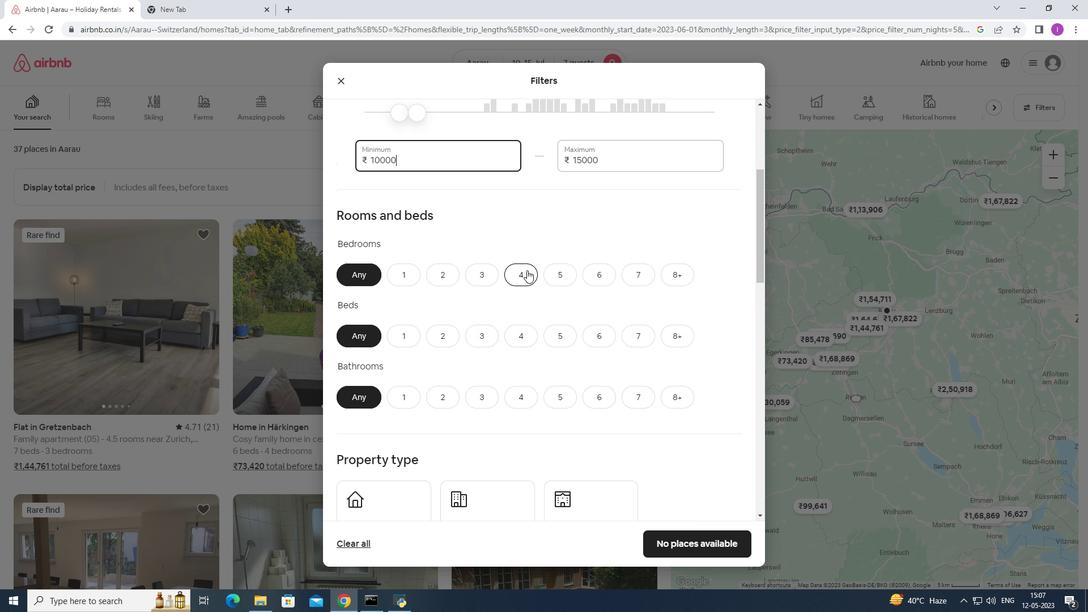 
Action: Mouse moved to (637, 339)
Screenshot: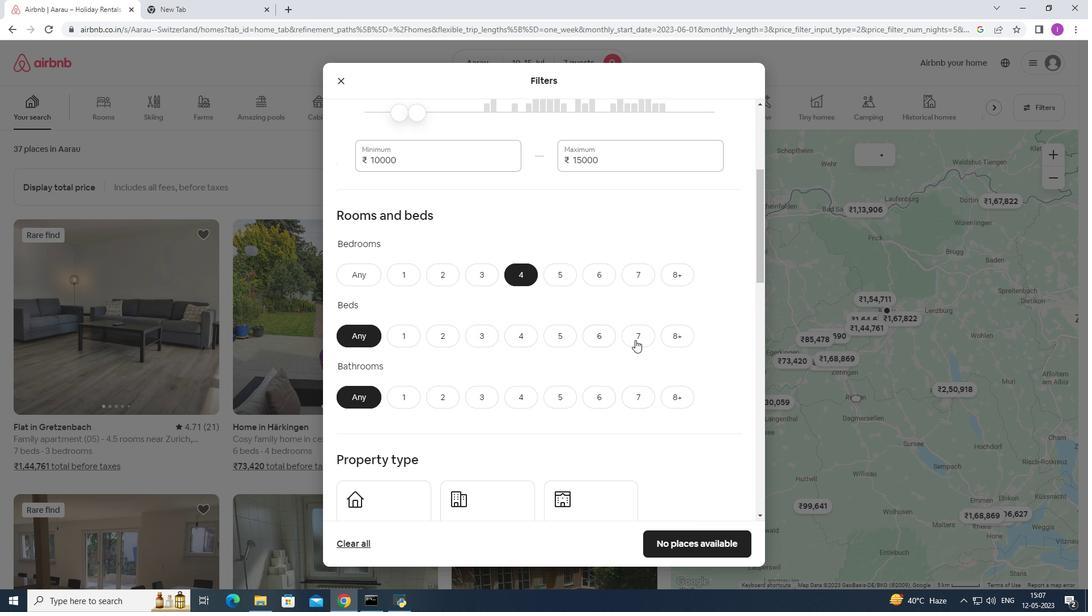 
Action: Mouse pressed left at (637, 339)
Screenshot: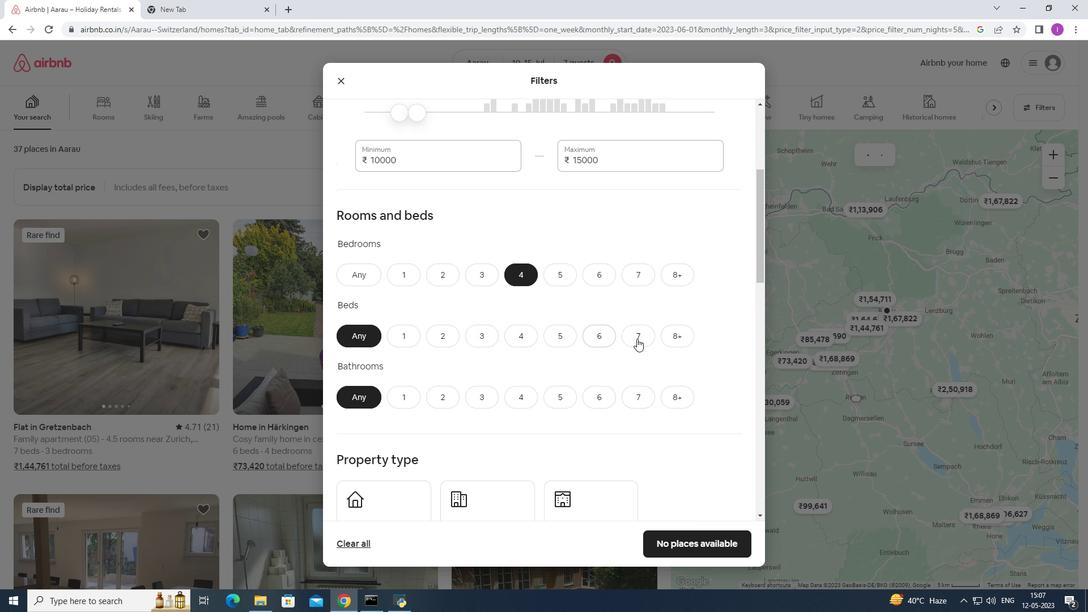 
Action: Mouse moved to (527, 396)
Screenshot: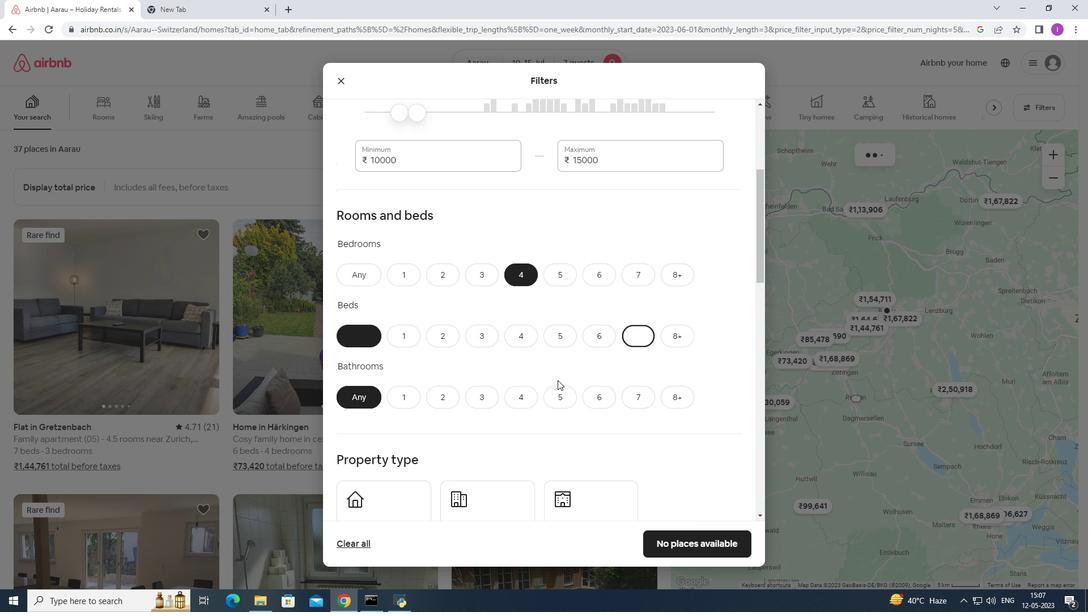 
Action: Mouse pressed left at (527, 396)
Screenshot: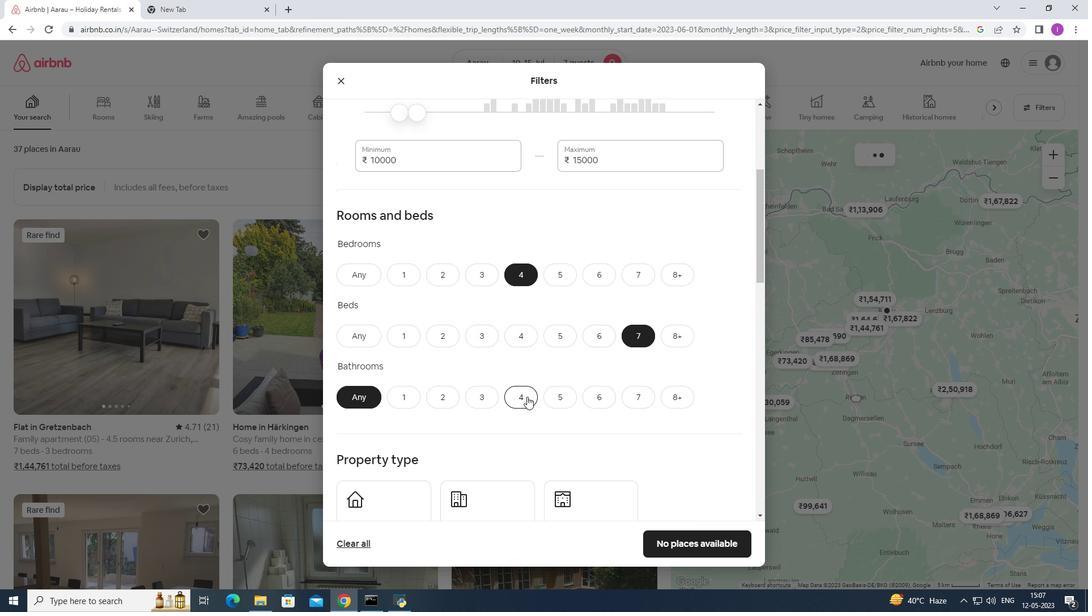 
Action: Mouse moved to (509, 324)
Screenshot: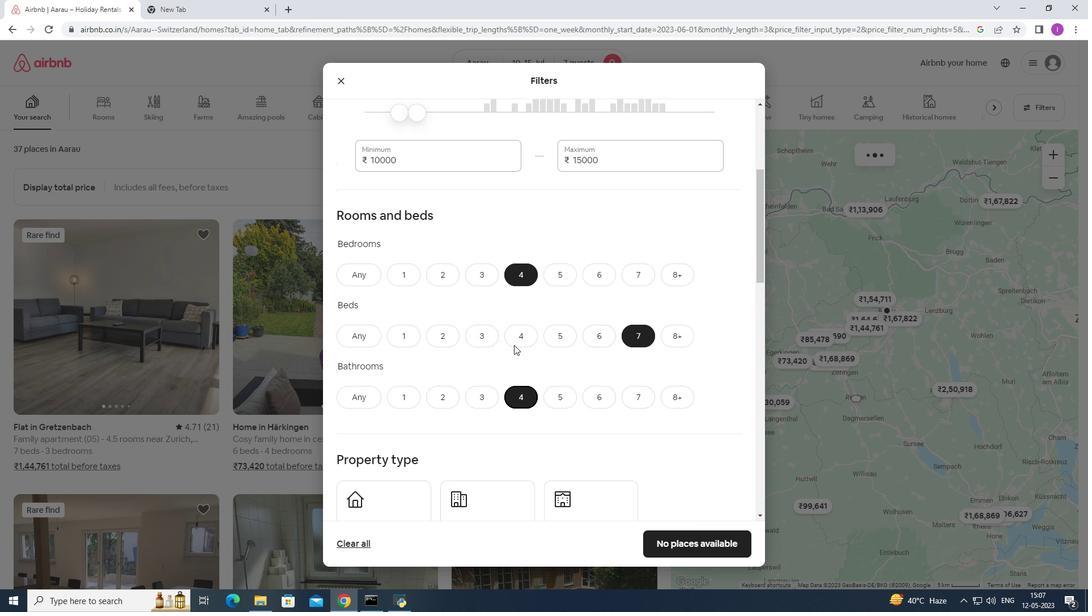 
Action: Mouse scrolled (509, 324) with delta (0, 0)
Screenshot: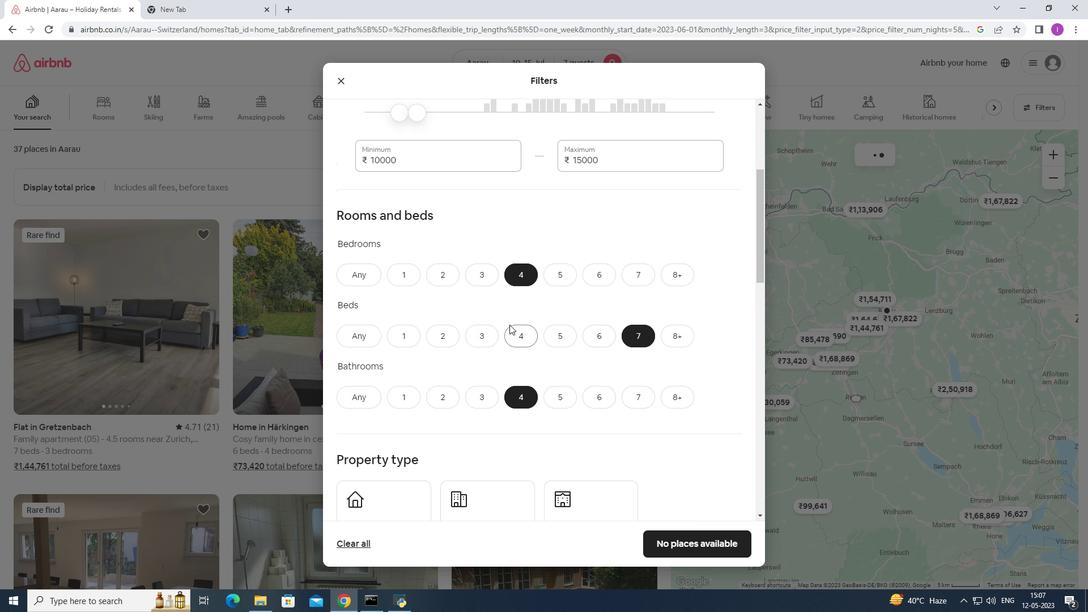 
Action: Mouse scrolled (509, 324) with delta (0, 0)
Screenshot: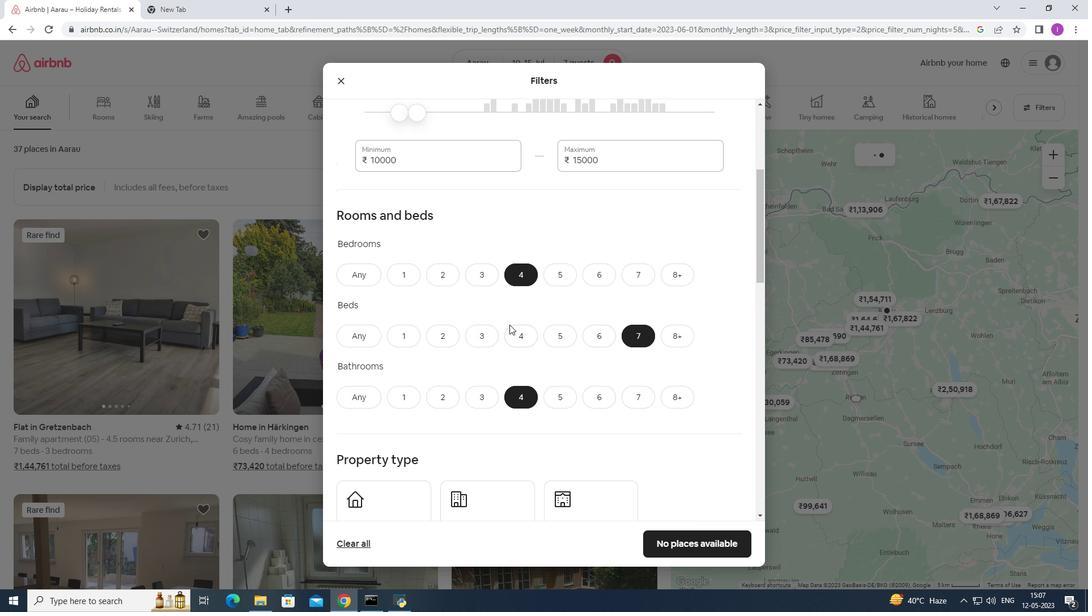 
Action: Mouse scrolled (509, 324) with delta (0, 0)
Screenshot: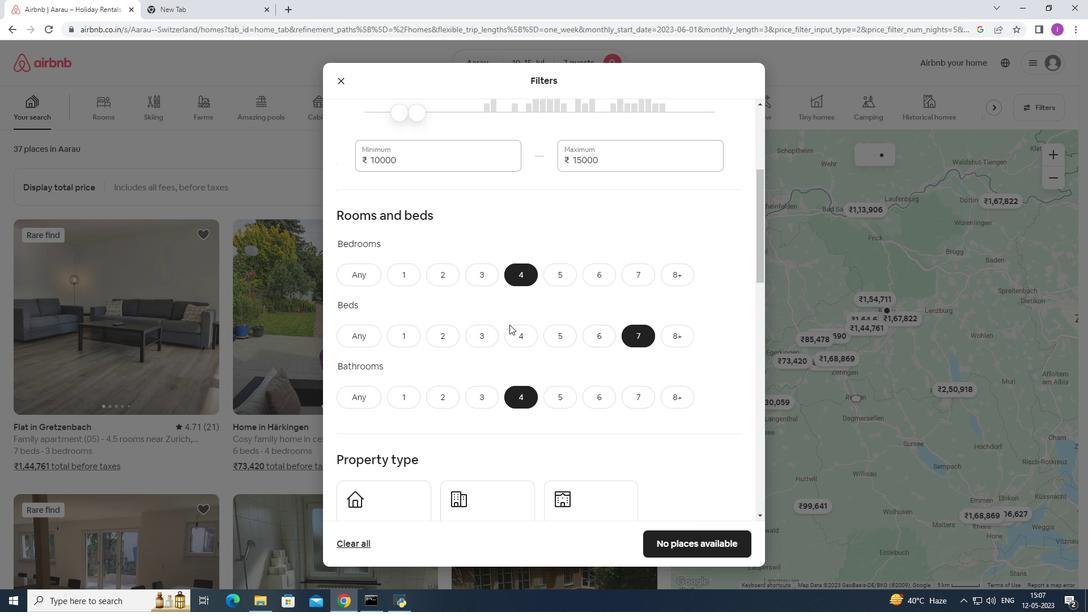 
Action: Mouse moved to (426, 353)
Screenshot: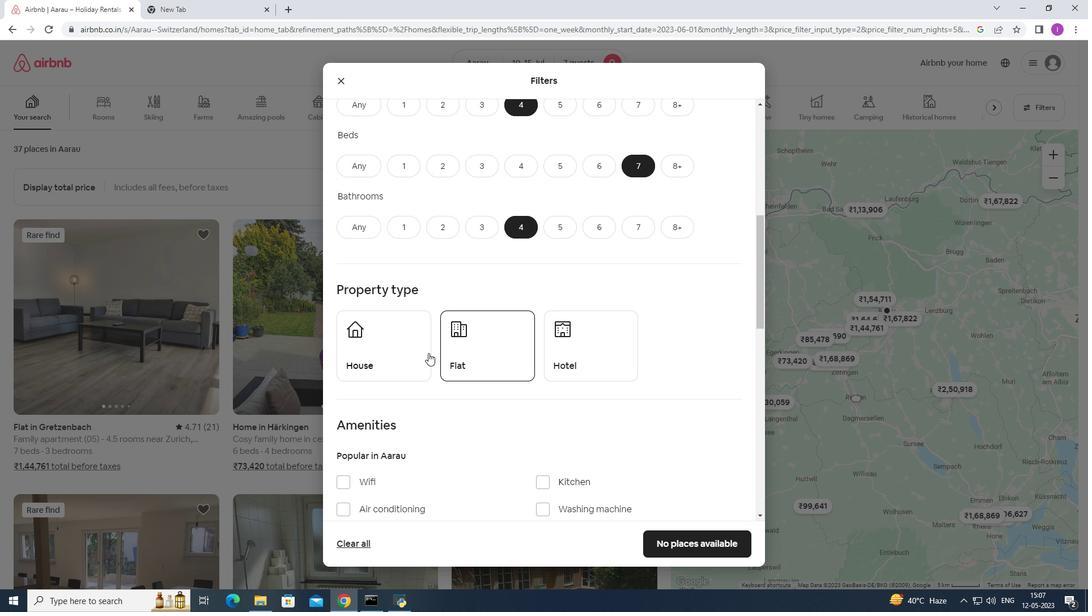 
Action: Mouse pressed left at (426, 353)
Screenshot: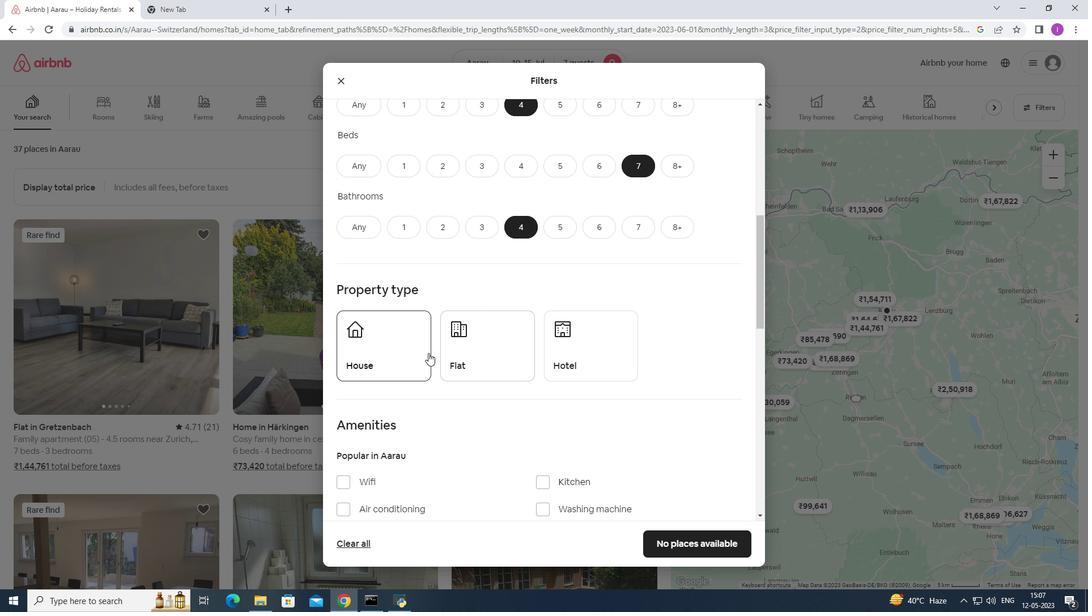 
Action: Mouse moved to (471, 350)
Screenshot: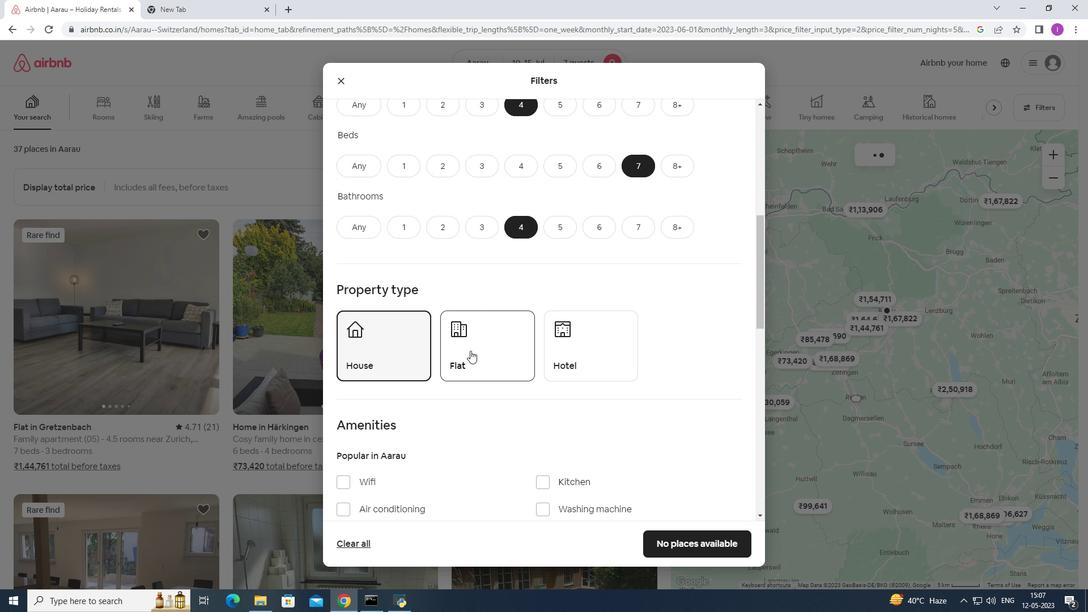 
Action: Mouse pressed left at (471, 350)
Screenshot: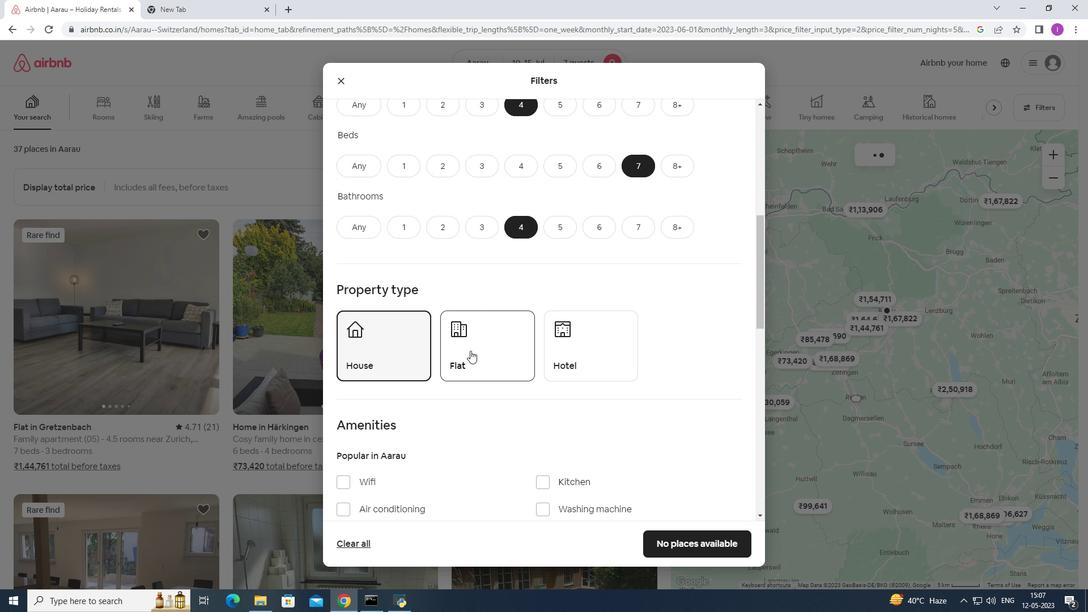 
Action: Mouse moved to (604, 382)
Screenshot: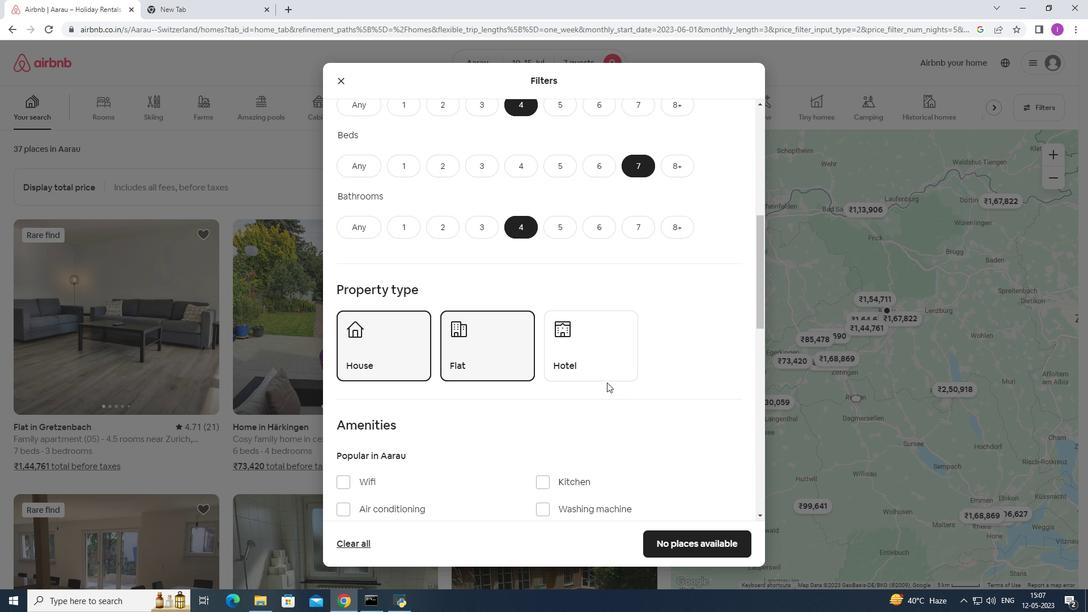 
Action: Mouse scrolled (604, 382) with delta (0, 0)
Screenshot: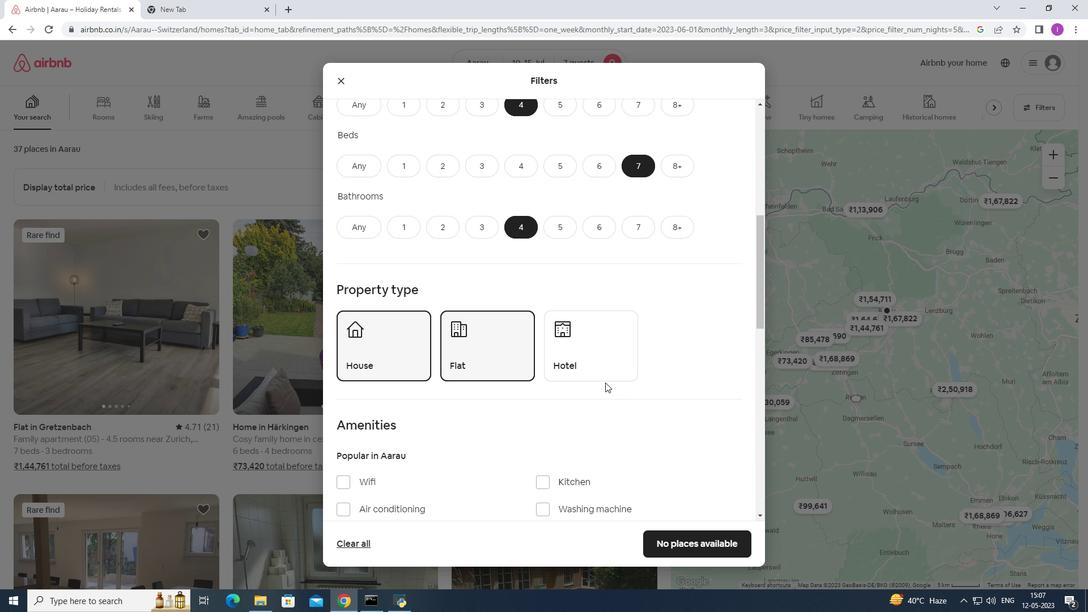 
Action: Mouse scrolled (604, 382) with delta (0, 0)
Screenshot: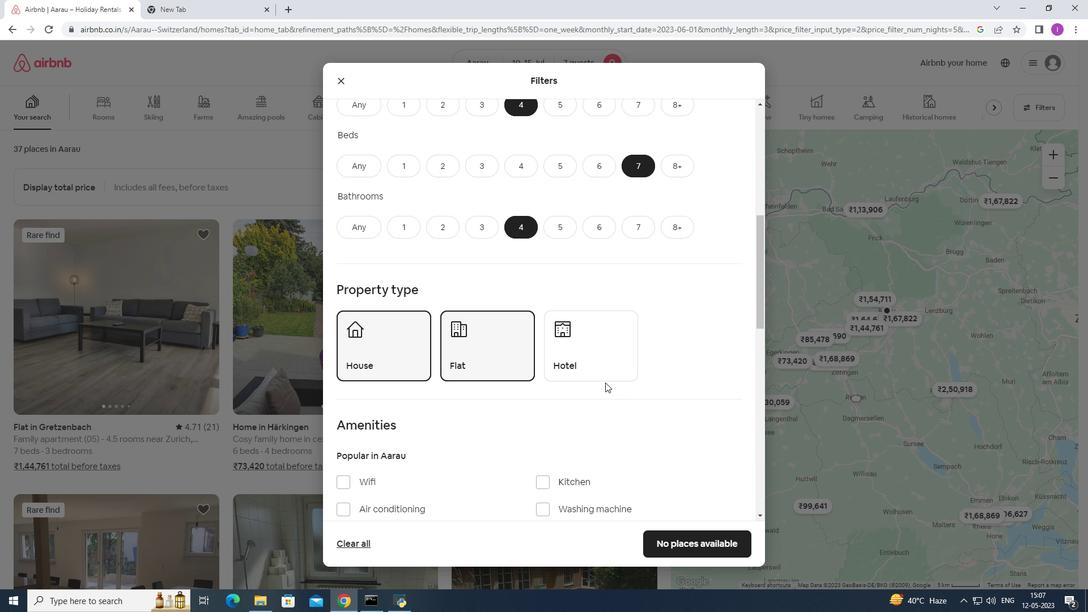 
Action: Mouse moved to (603, 382)
Screenshot: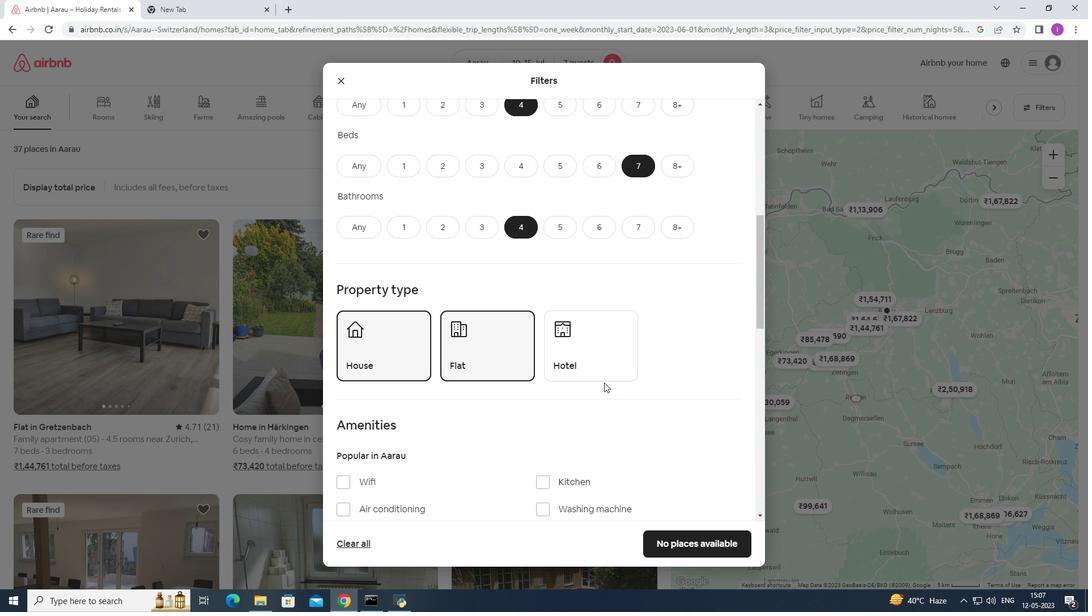 
Action: Mouse scrolled (603, 382) with delta (0, 0)
Screenshot: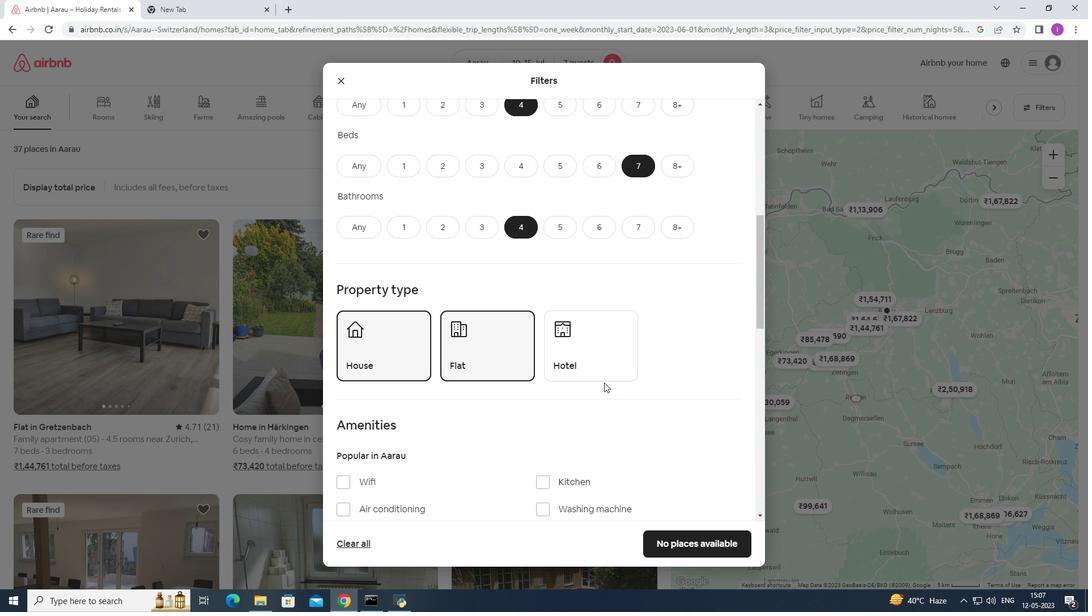 
Action: Mouse moved to (599, 382)
Screenshot: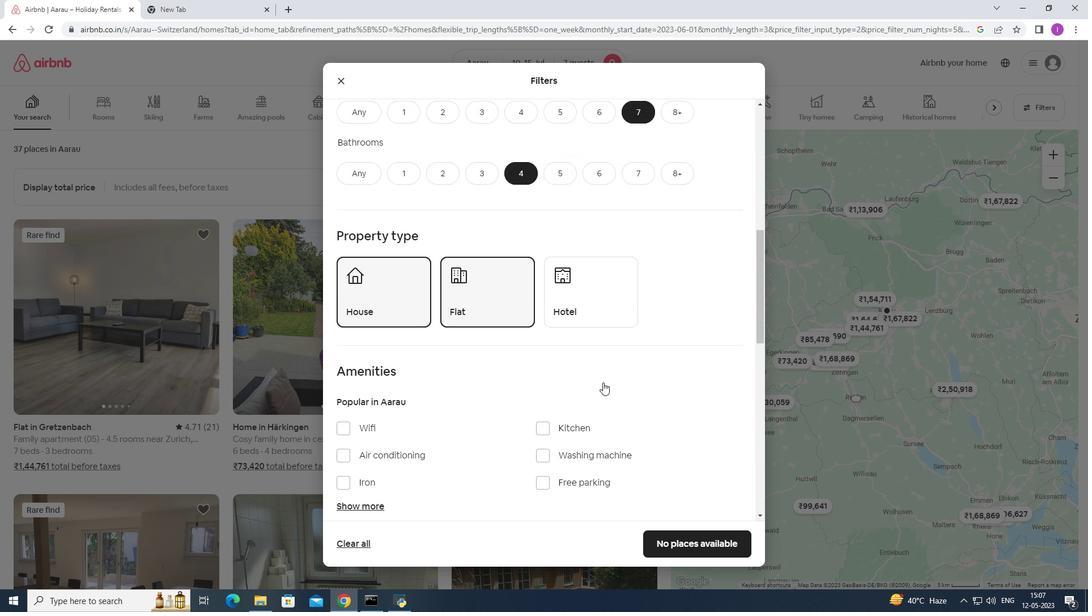 
Action: Mouse scrolled (599, 382) with delta (0, 0)
Screenshot: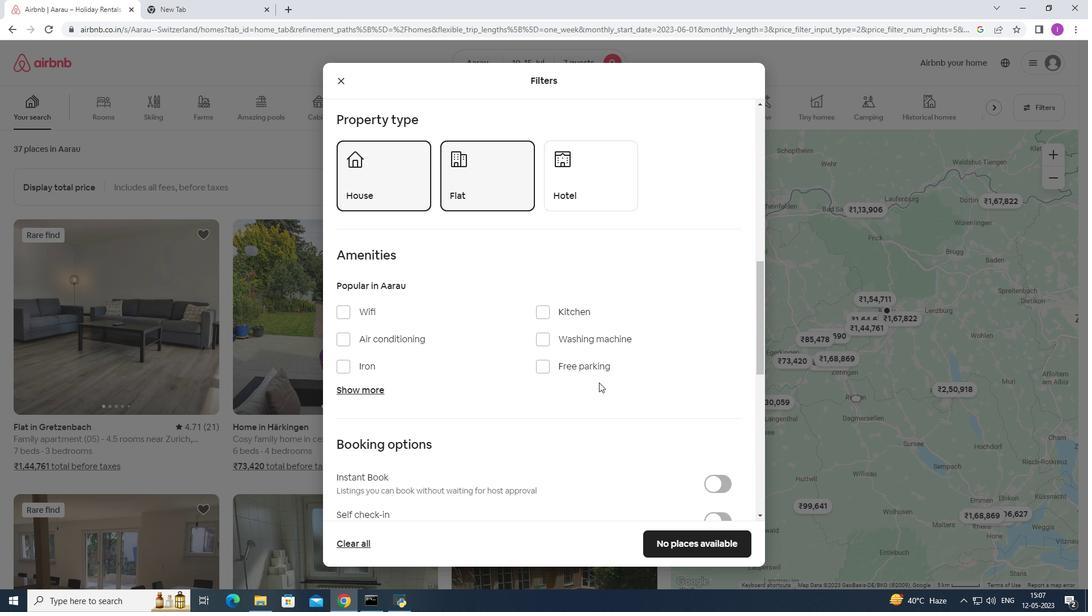 
Action: Mouse scrolled (599, 382) with delta (0, 0)
Screenshot: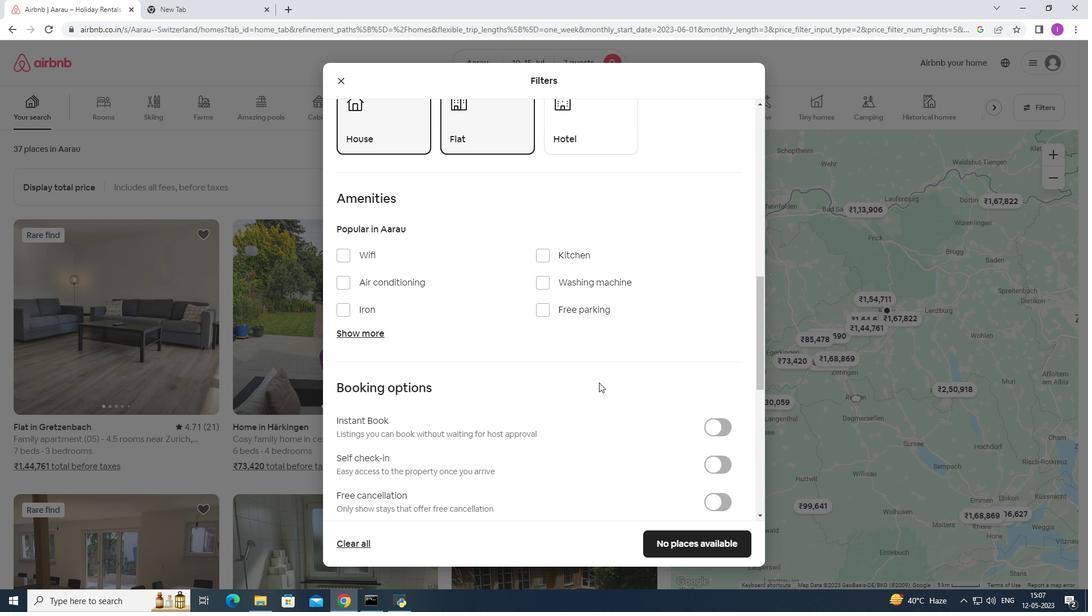 
Action: Mouse moved to (341, 198)
Screenshot: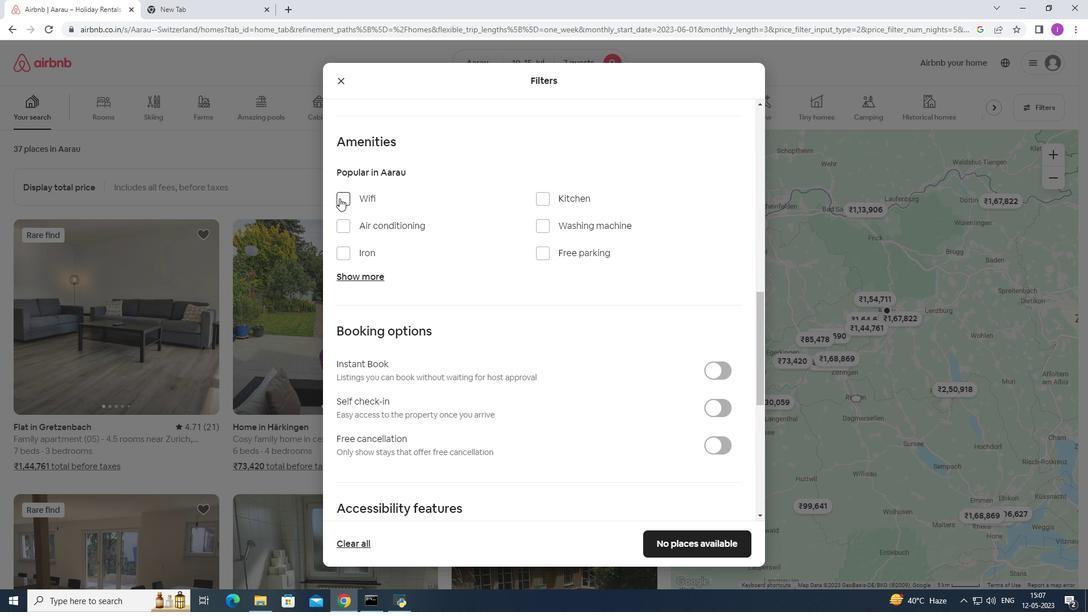 
Action: Mouse pressed left at (341, 198)
Screenshot: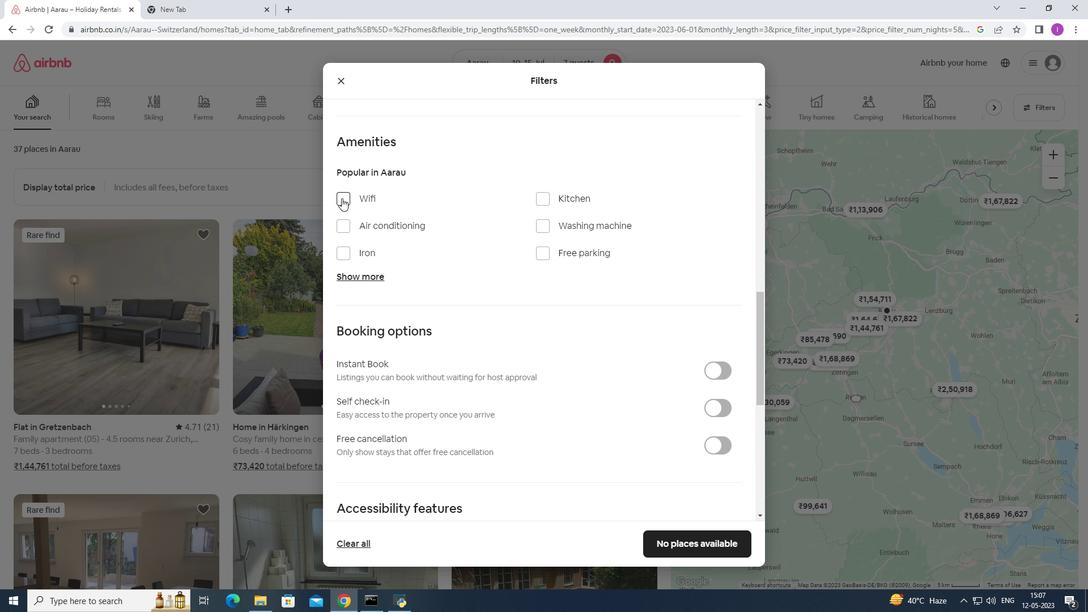
Action: Mouse moved to (382, 275)
Screenshot: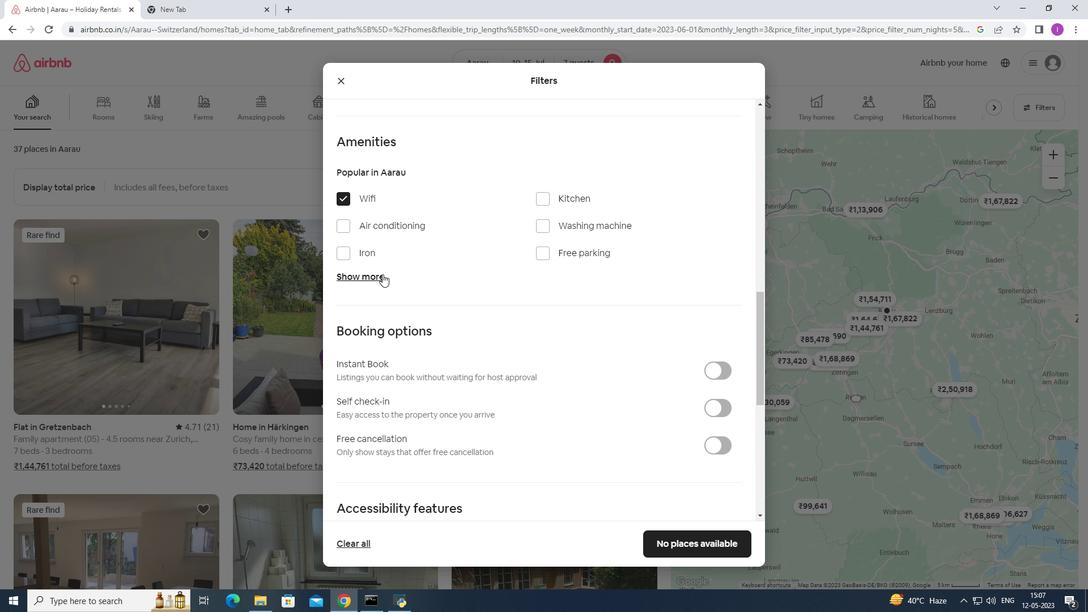 
Action: Mouse pressed left at (382, 275)
Screenshot: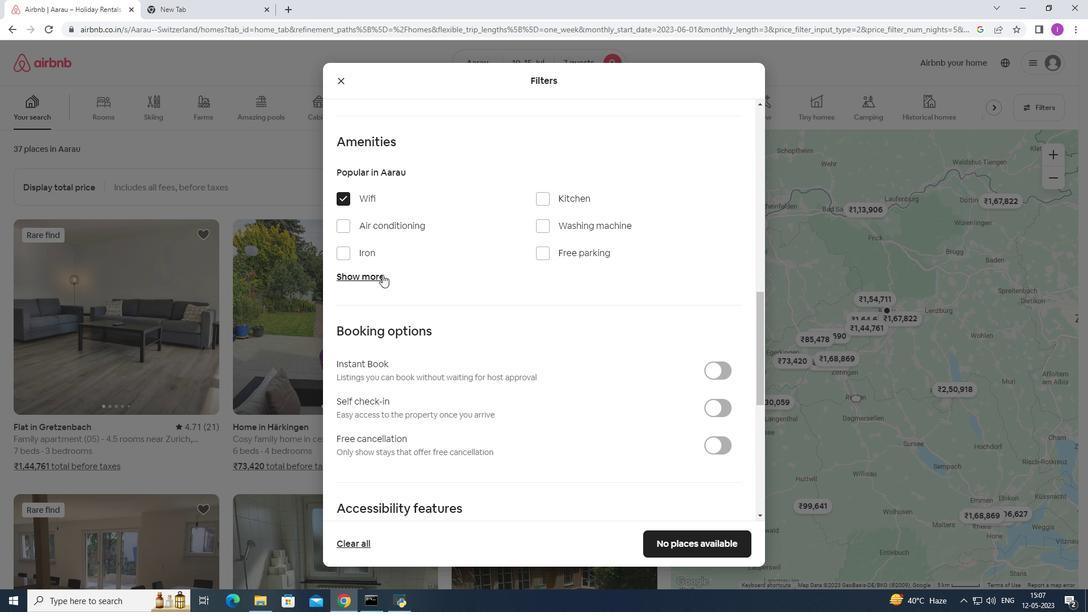 
Action: Mouse moved to (541, 252)
Screenshot: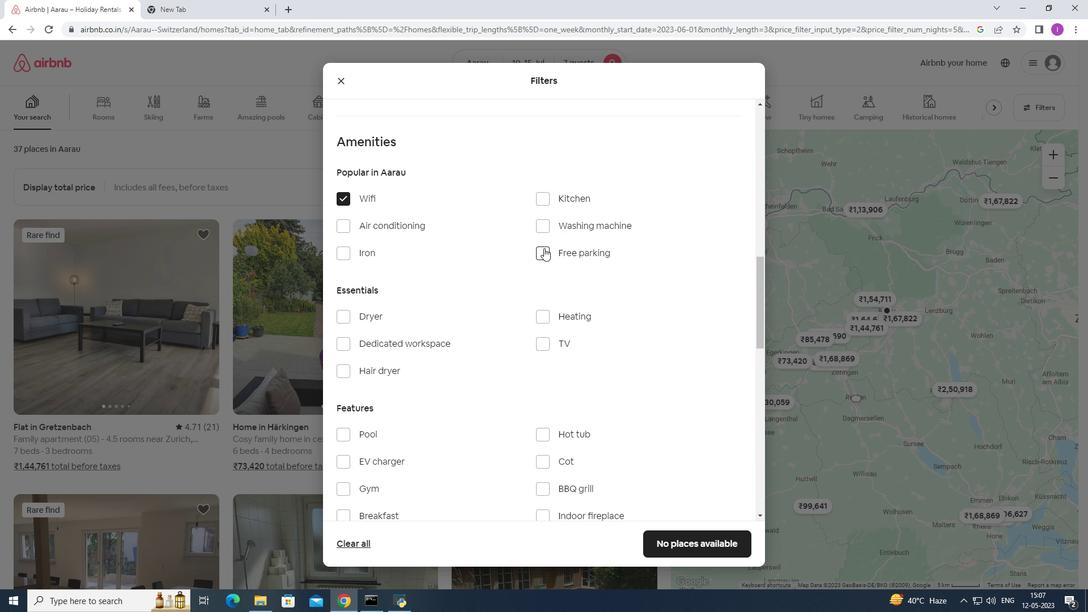 
Action: Mouse pressed left at (541, 252)
Screenshot: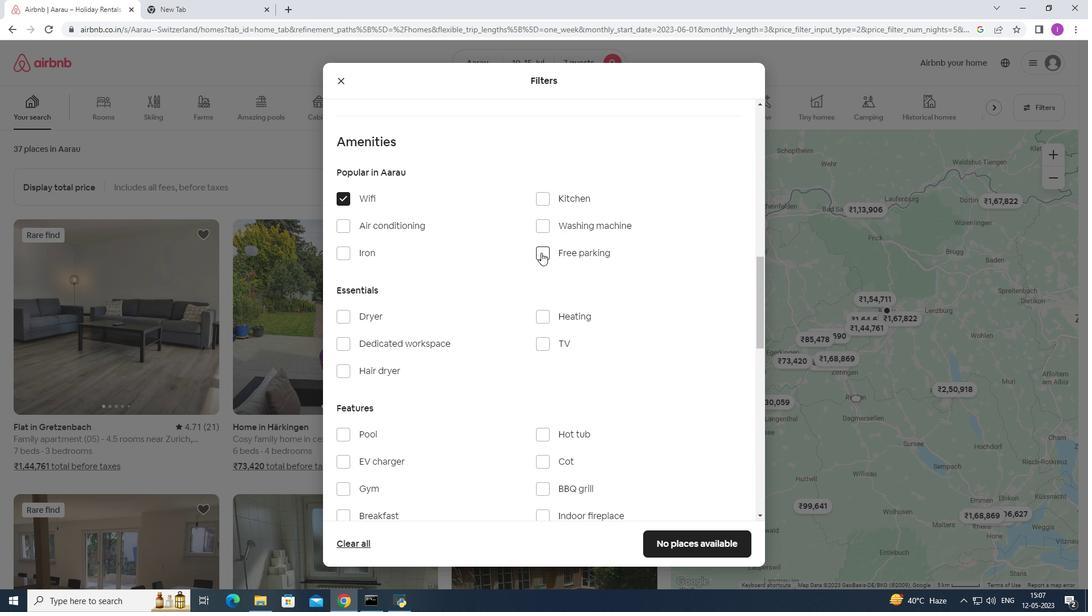 
Action: Mouse moved to (541, 344)
Screenshot: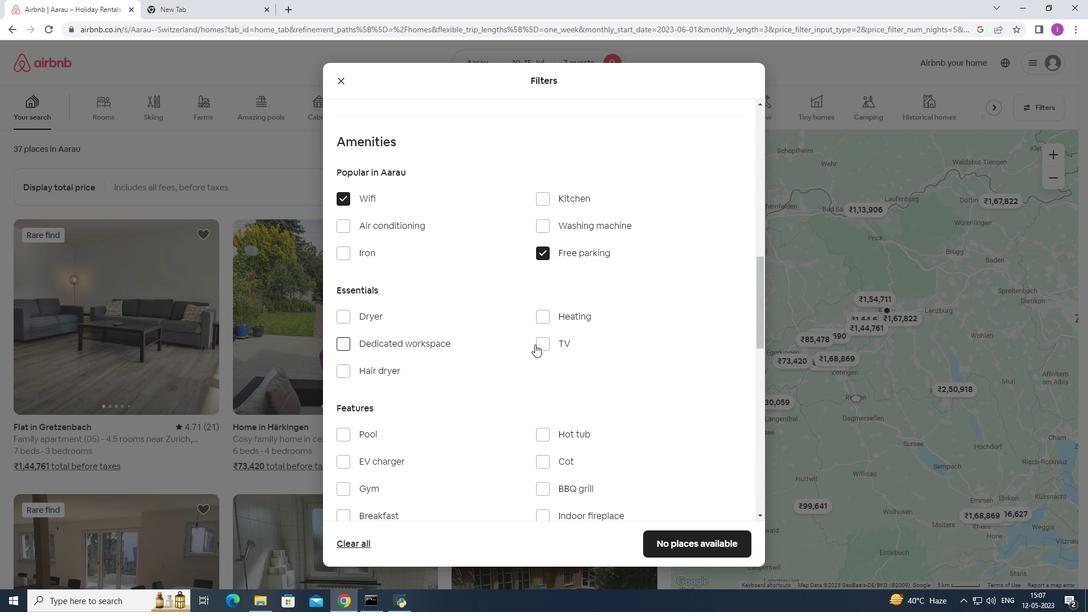 
Action: Mouse pressed left at (541, 344)
Screenshot: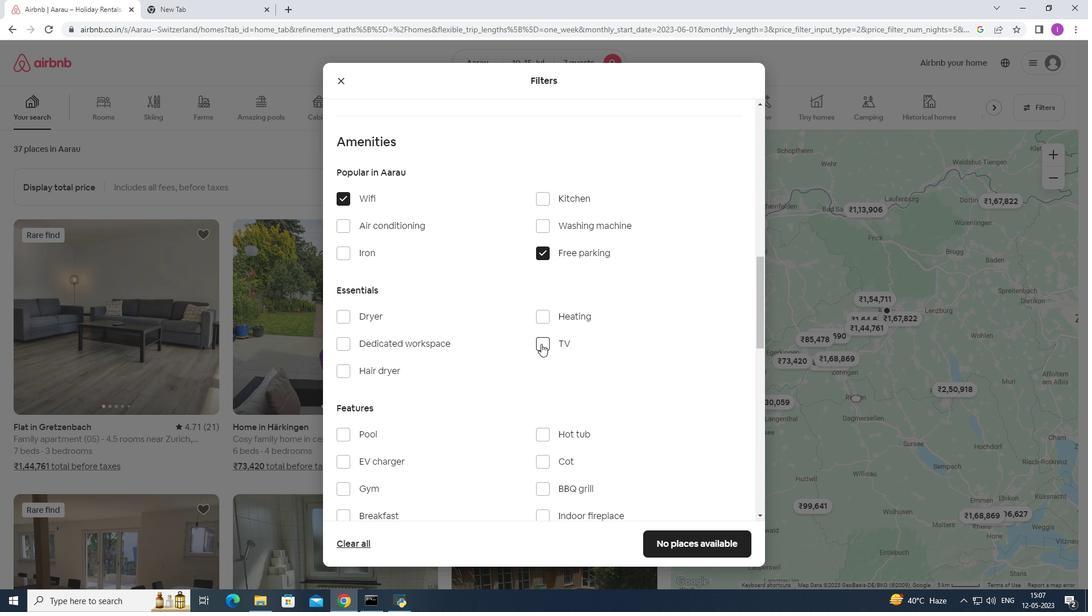 
Action: Mouse moved to (529, 332)
Screenshot: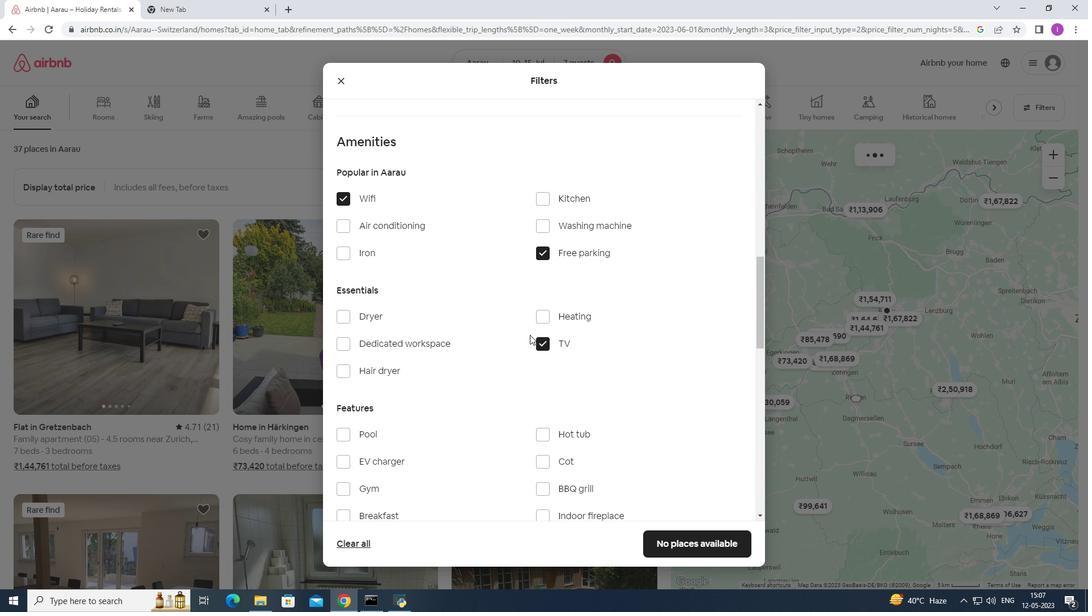 
Action: Mouse scrolled (529, 331) with delta (0, 0)
Screenshot: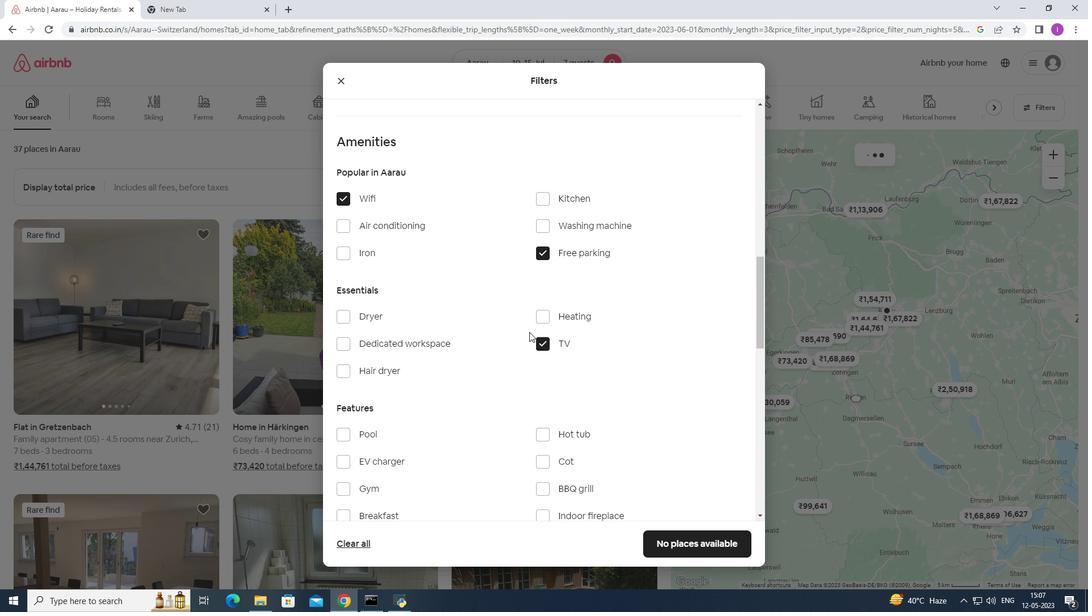 
Action: Mouse scrolled (529, 331) with delta (0, 0)
Screenshot: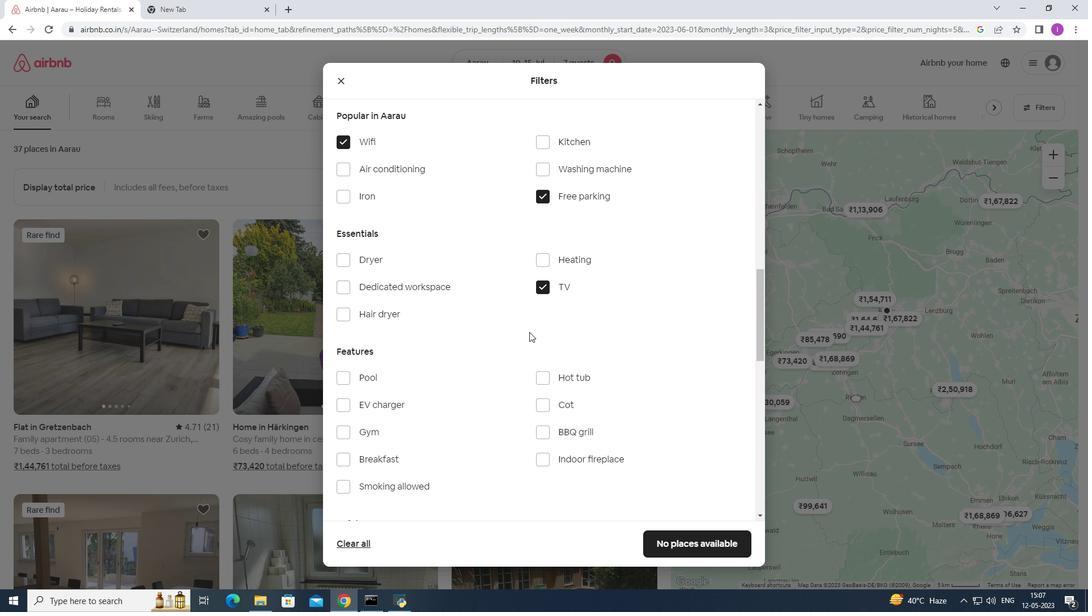 
Action: Mouse moved to (341, 374)
Screenshot: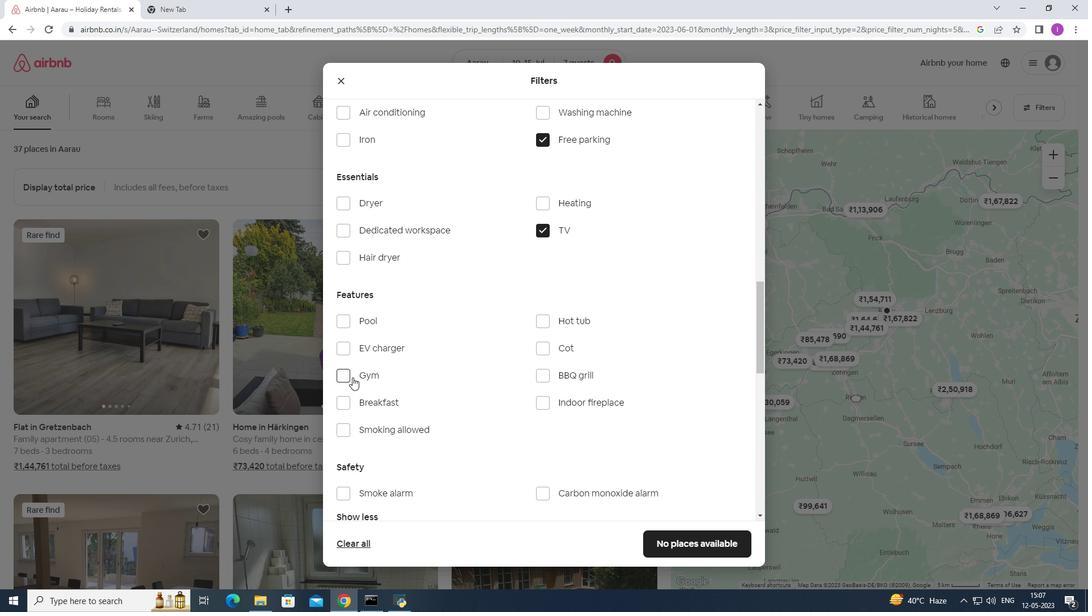 
Action: Mouse pressed left at (341, 374)
Screenshot: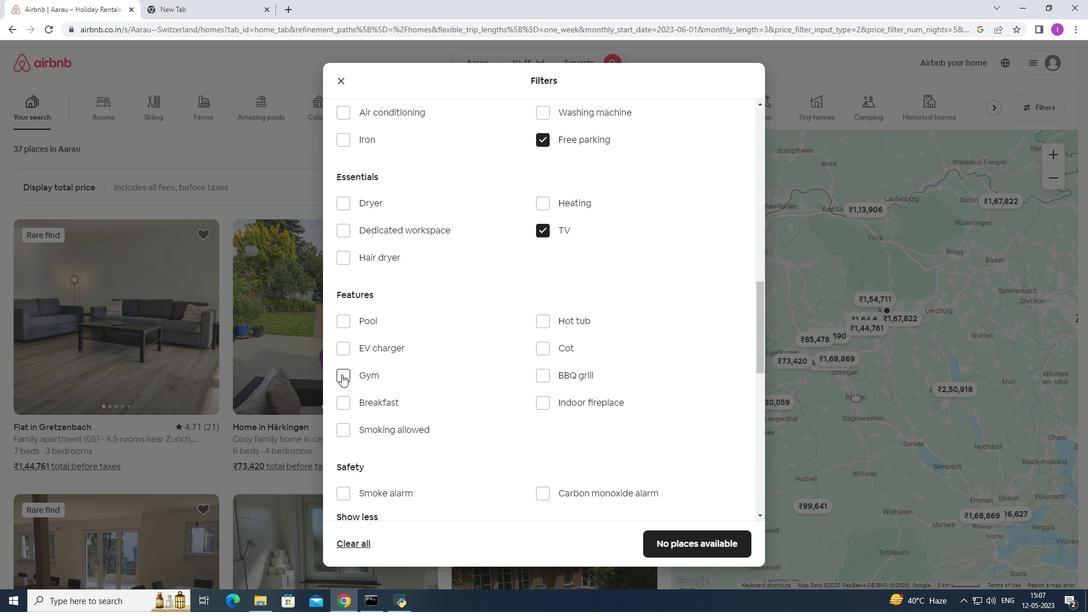 
Action: Mouse moved to (344, 399)
Screenshot: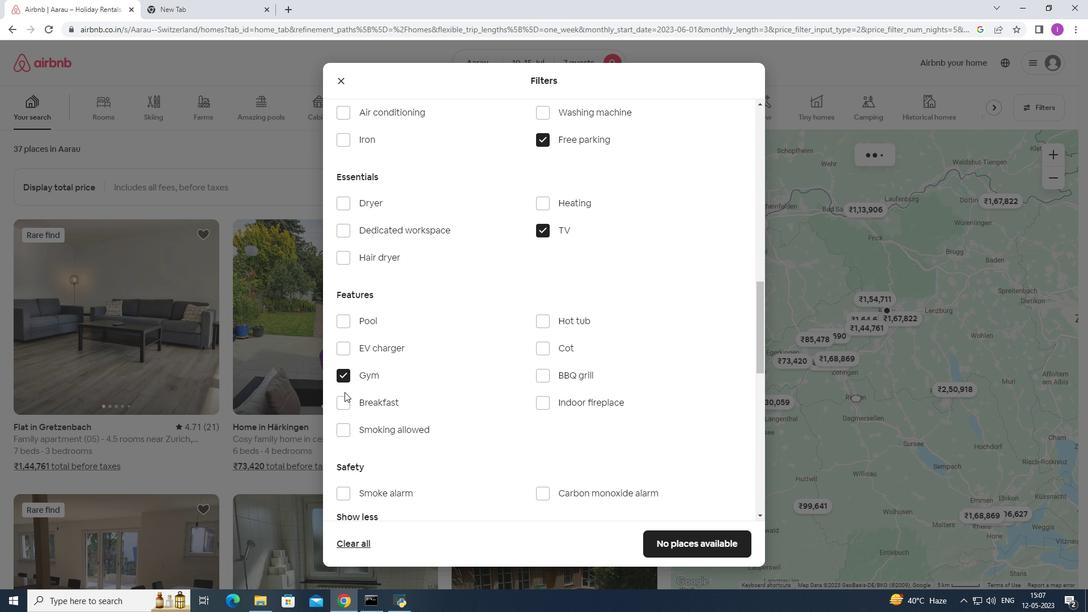 
Action: Mouse pressed left at (344, 399)
Screenshot: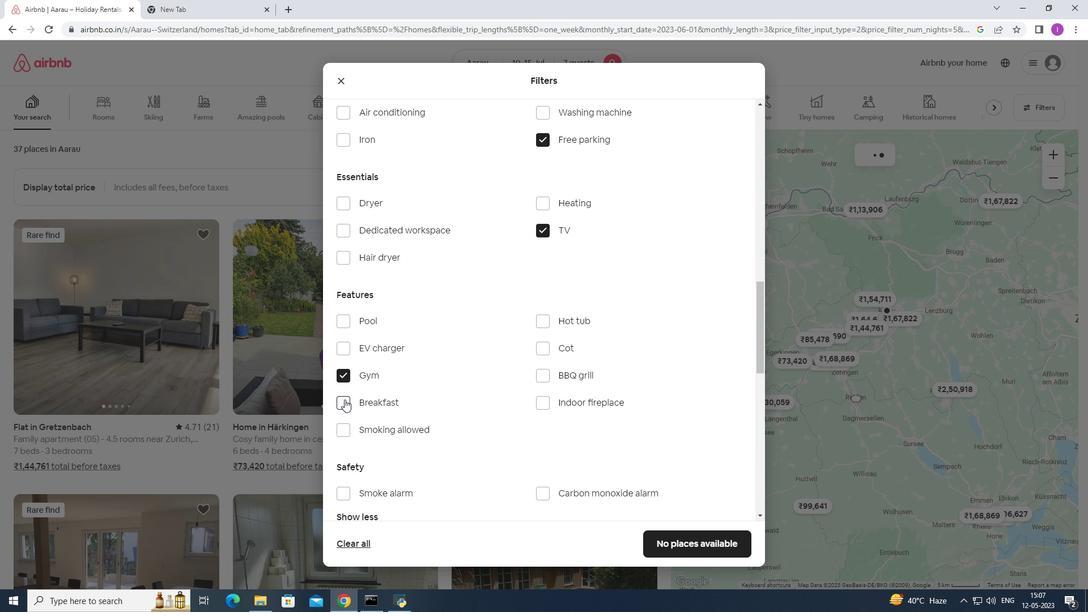 
Action: Mouse moved to (382, 352)
Screenshot: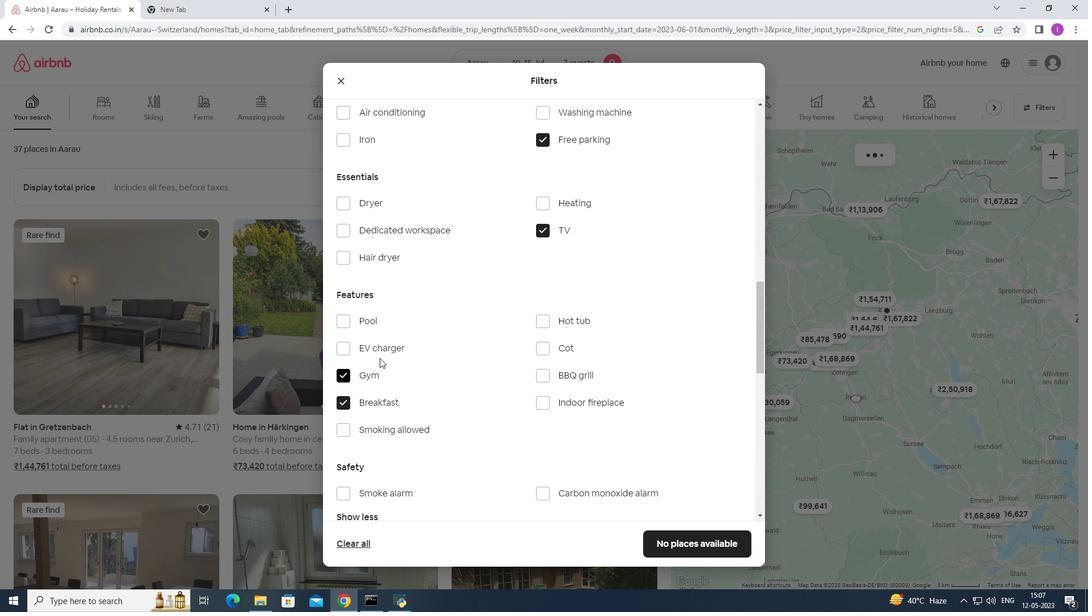 
Action: Mouse scrolled (382, 352) with delta (0, 0)
Screenshot: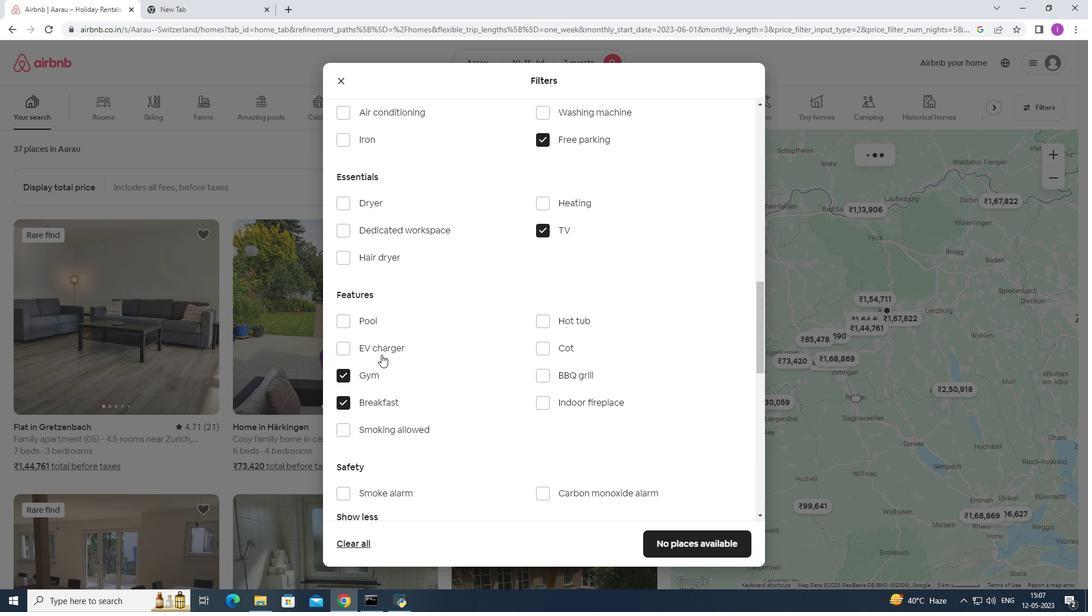 
Action: Mouse scrolled (382, 352) with delta (0, 0)
Screenshot: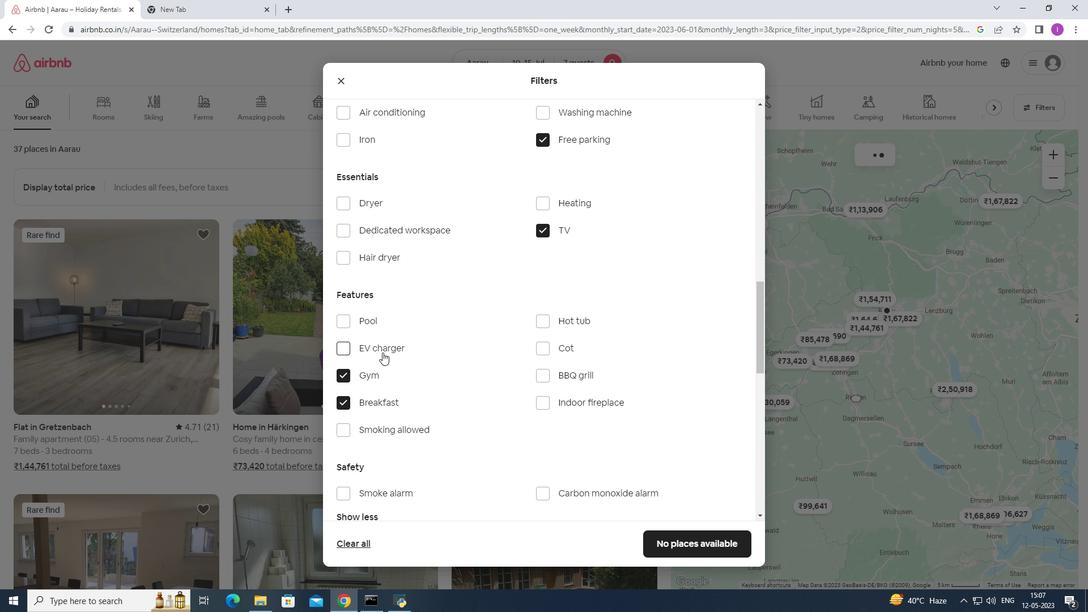 
Action: Mouse scrolled (382, 352) with delta (0, 0)
Screenshot: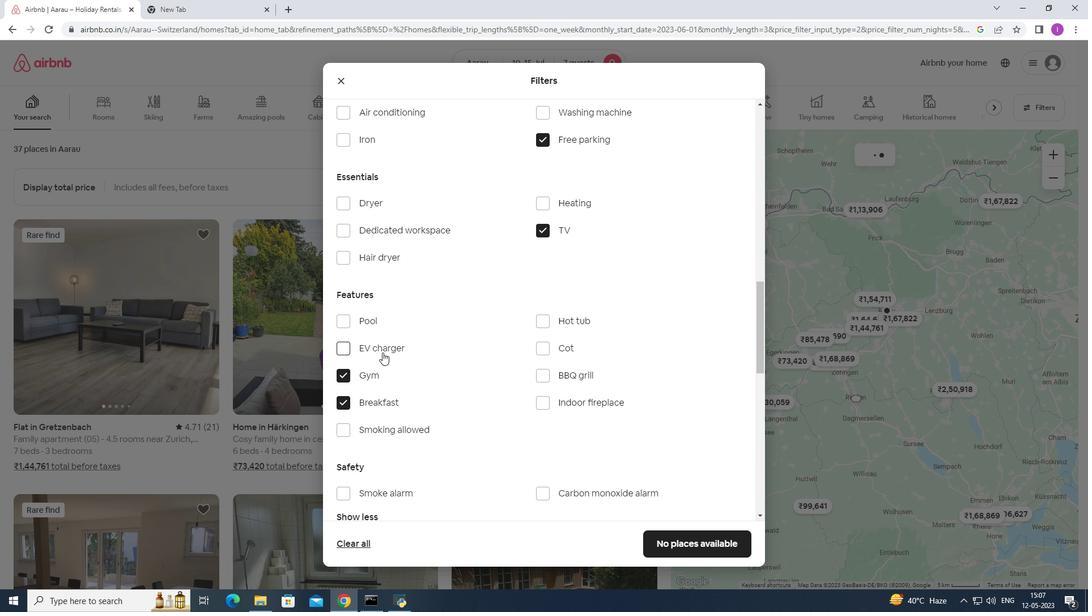 
Action: Mouse moved to (392, 346)
Screenshot: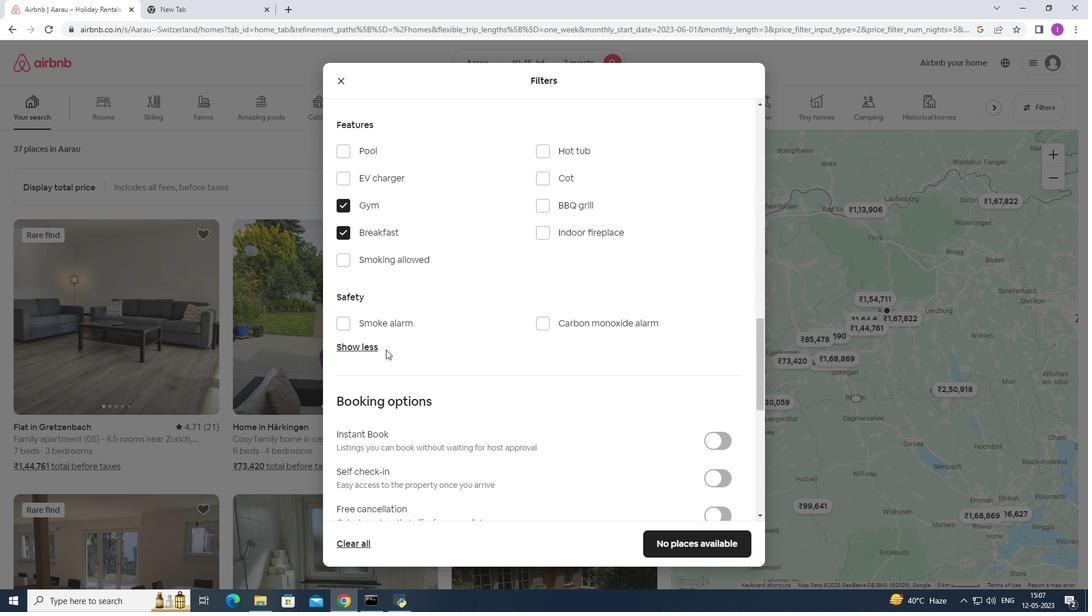 
Action: Mouse scrolled (392, 345) with delta (0, 0)
Screenshot: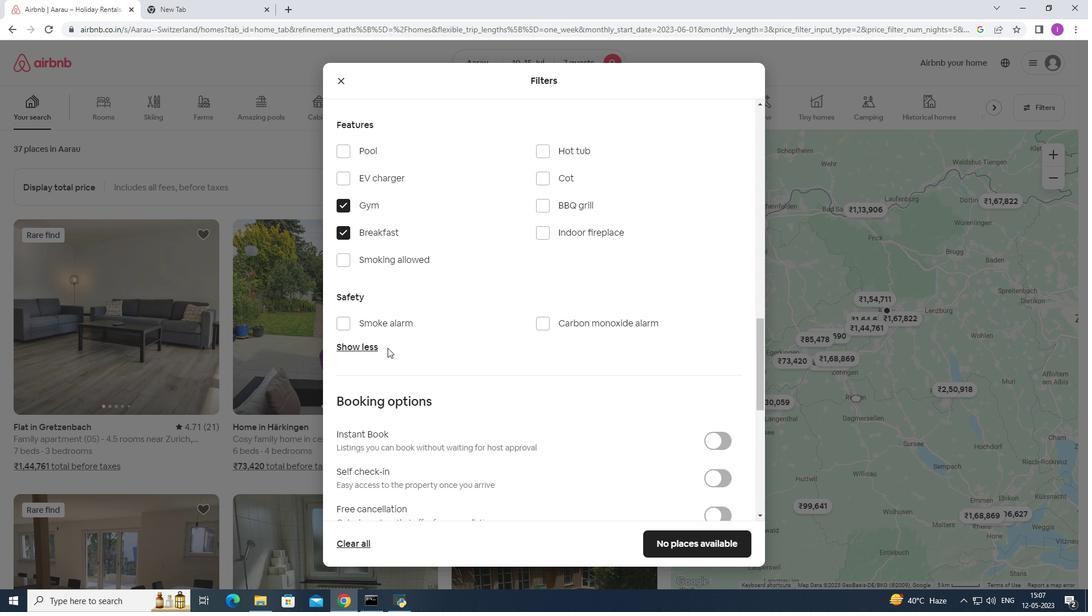 
Action: Mouse scrolled (392, 345) with delta (0, 0)
Screenshot: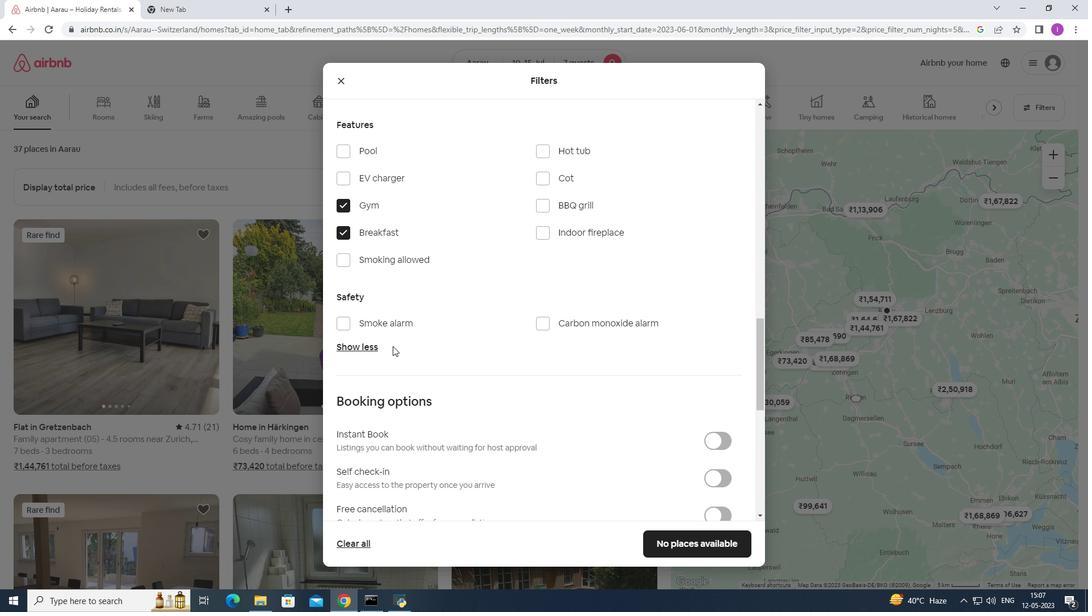 
Action: Mouse moved to (399, 342)
Screenshot: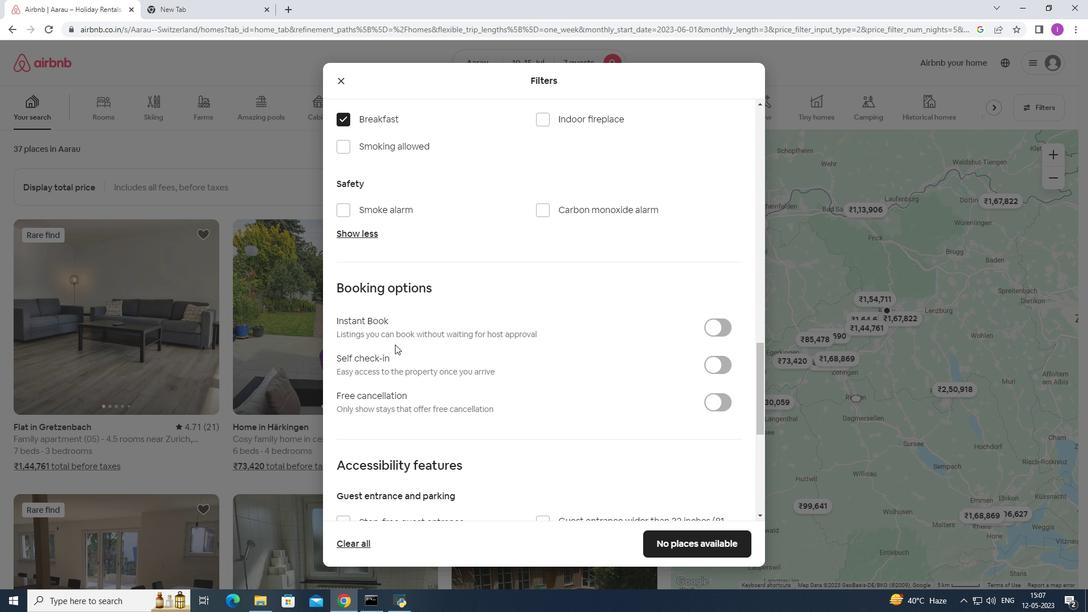 
Action: Mouse scrolled (399, 341) with delta (0, 0)
Screenshot: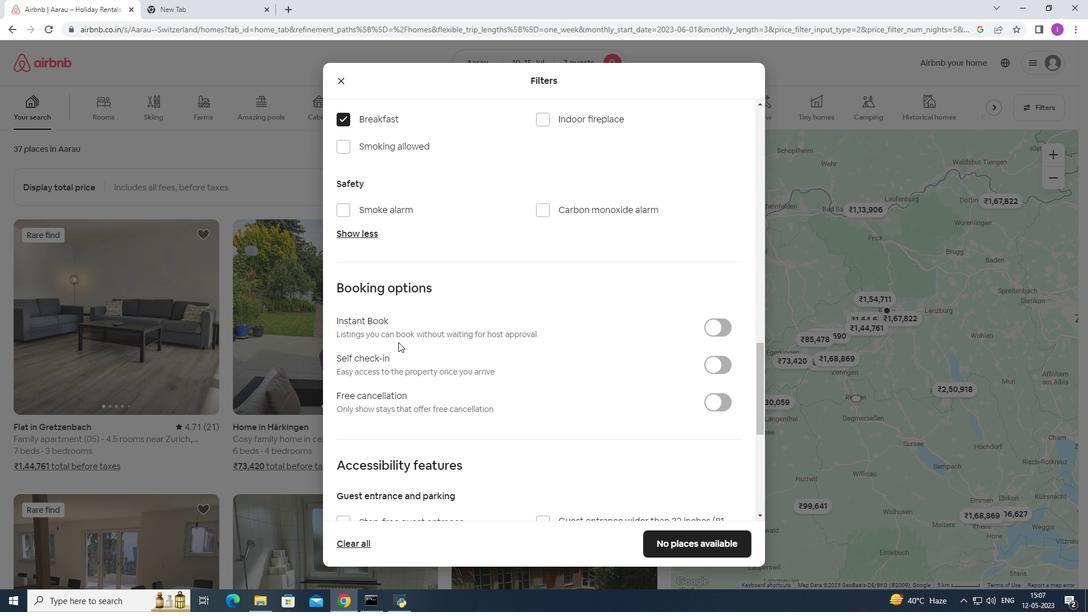 
Action: Mouse moved to (400, 342)
Screenshot: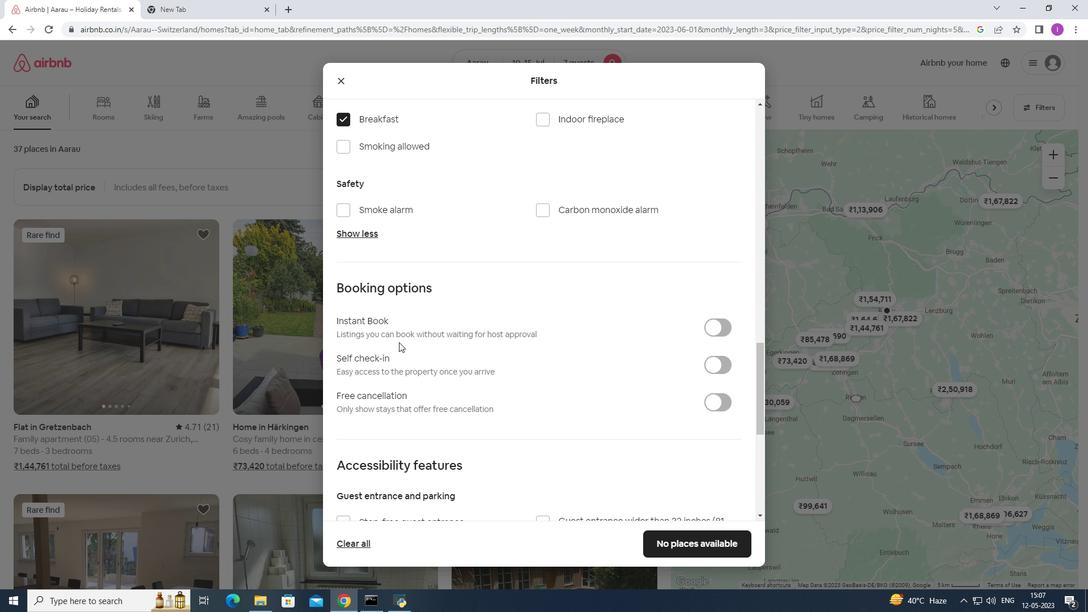 
Action: Mouse scrolled (400, 341) with delta (0, 0)
Screenshot: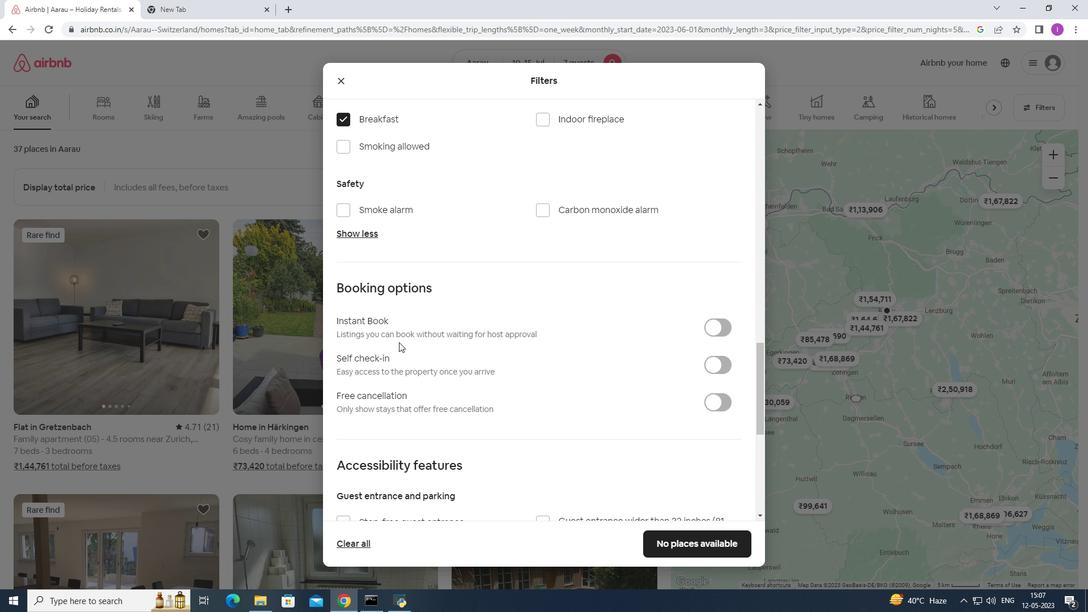 
Action: Mouse moved to (716, 247)
Screenshot: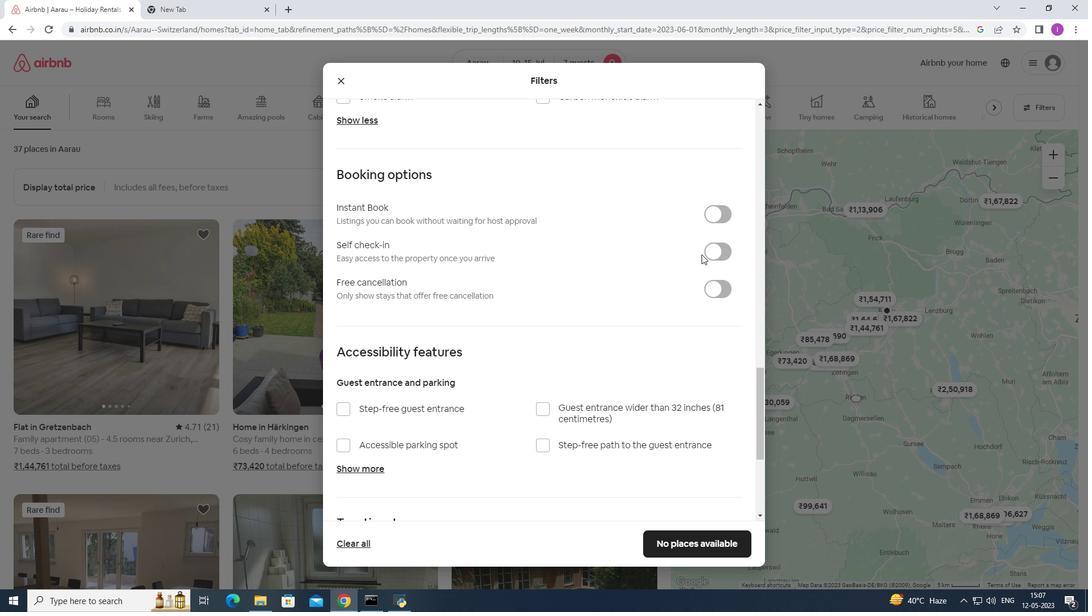 
Action: Mouse pressed left at (716, 247)
Screenshot: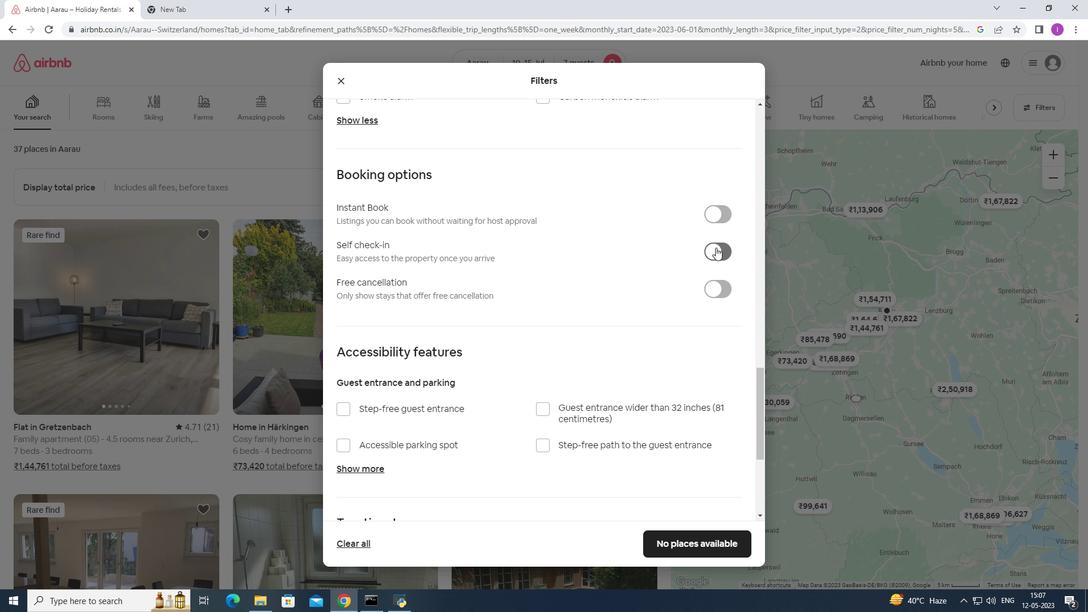 
Action: Mouse moved to (412, 424)
Screenshot: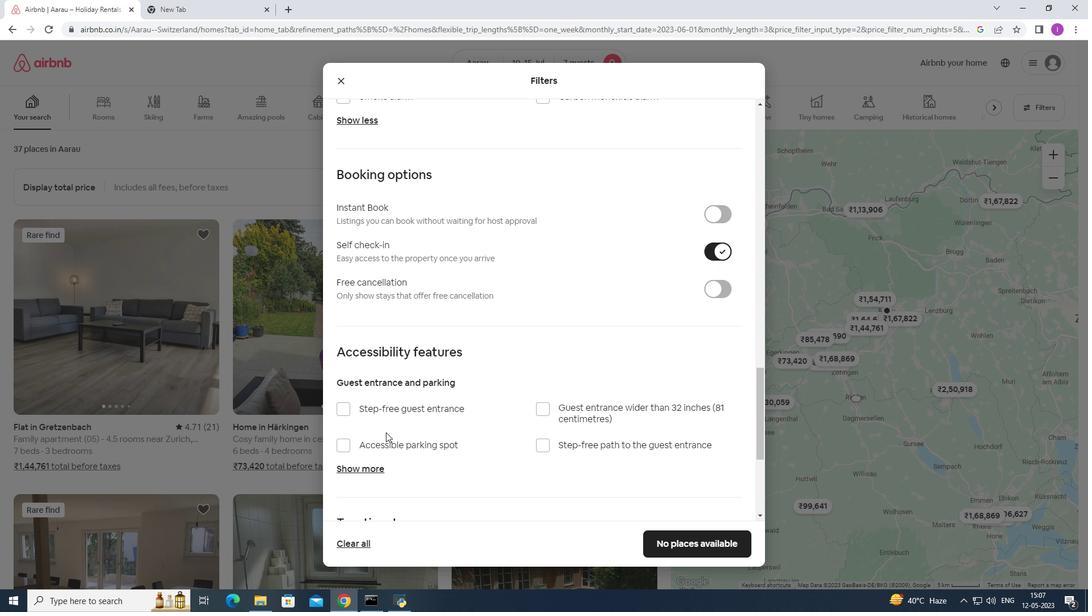 
Action: Mouse scrolled (412, 424) with delta (0, 0)
Screenshot: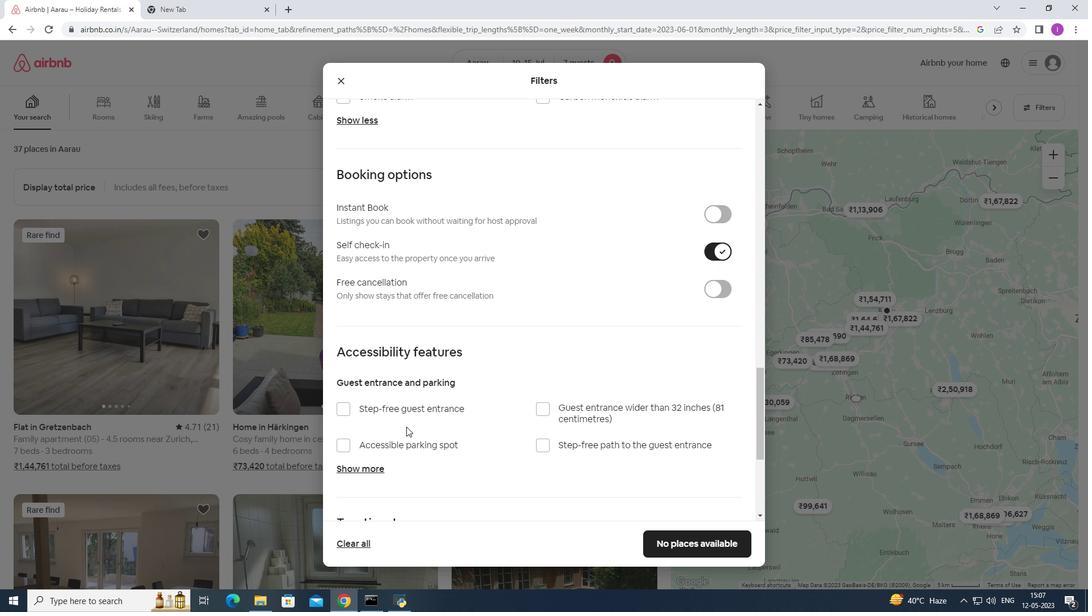 
Action: Mouse scrolled (412, 424) with delta (0, 0)
Screenshot: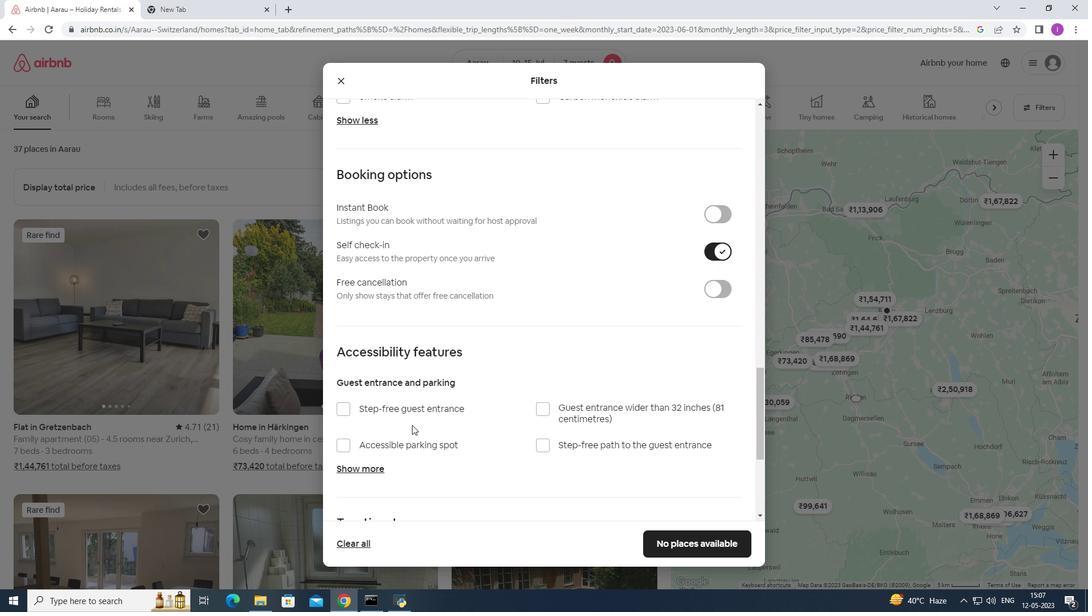 
Action: Mouse scrolled (412, 424) with delta (0, 0)
Screenshot: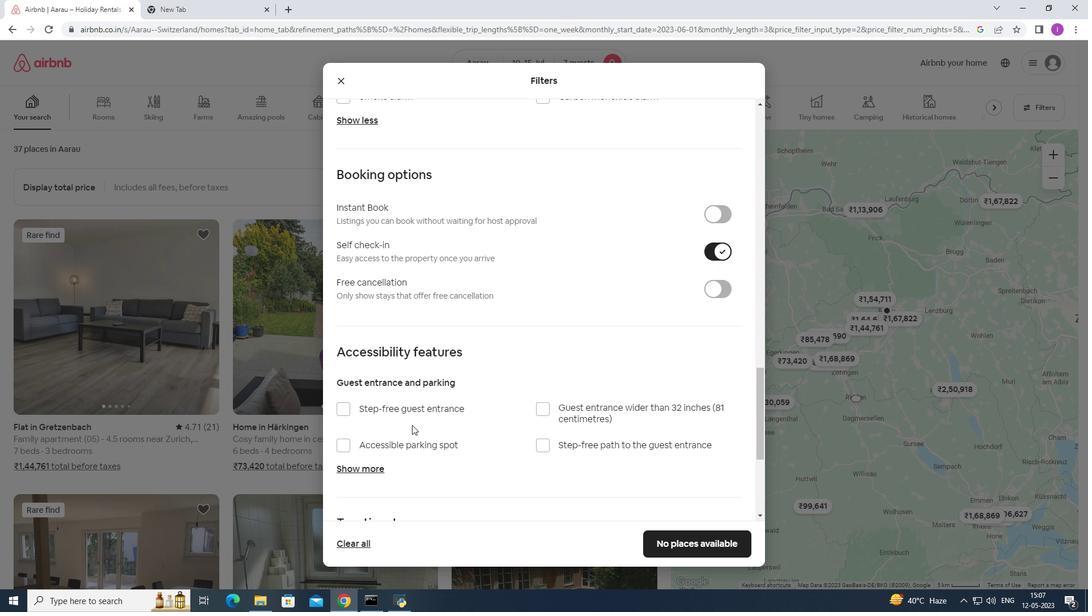 
Action: Mouse scrolled (412, 424) with delta (0, 0)
Screenshot: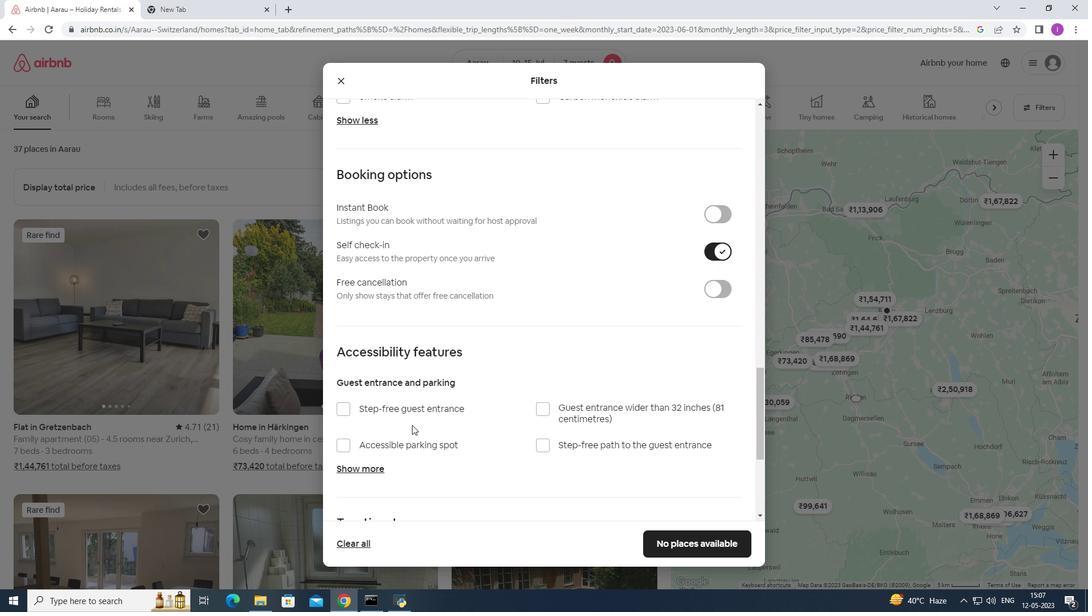 
Action: Mouse moved to (428, 416)
Screenshot: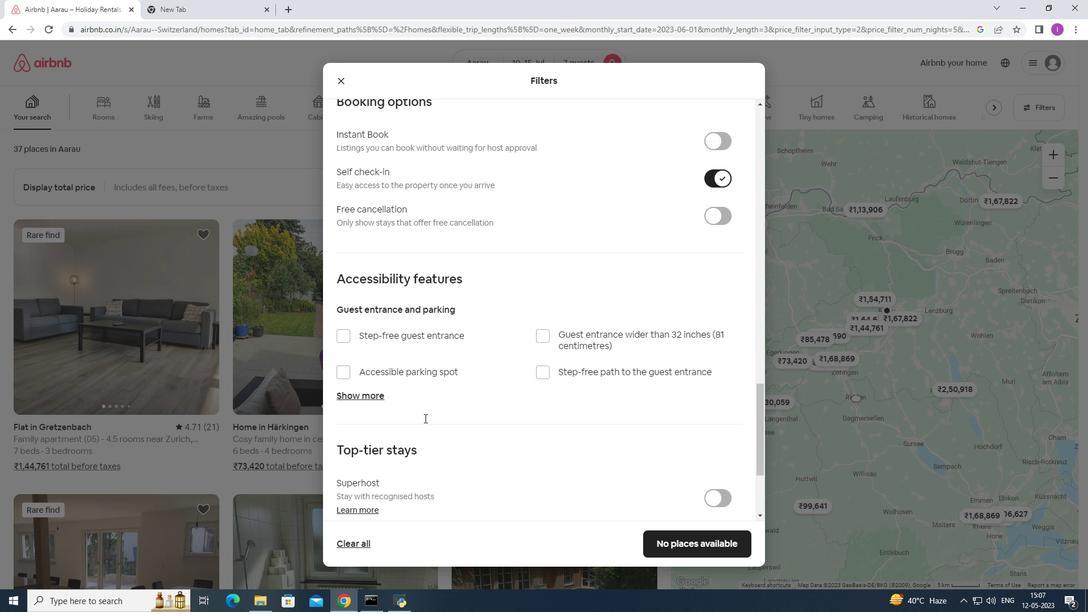 
Action: Mouse scrolled (428, 416) with delta (0, 0)
Screenshot: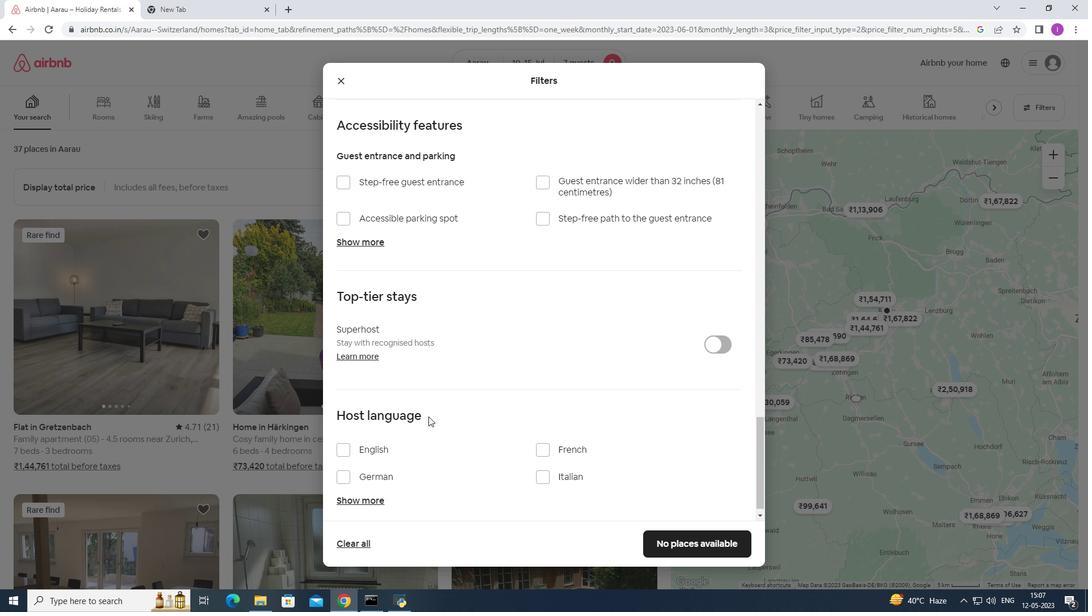 
Action: Mouse scrolled (428, 416) with delta (0, 0)
Screenshot: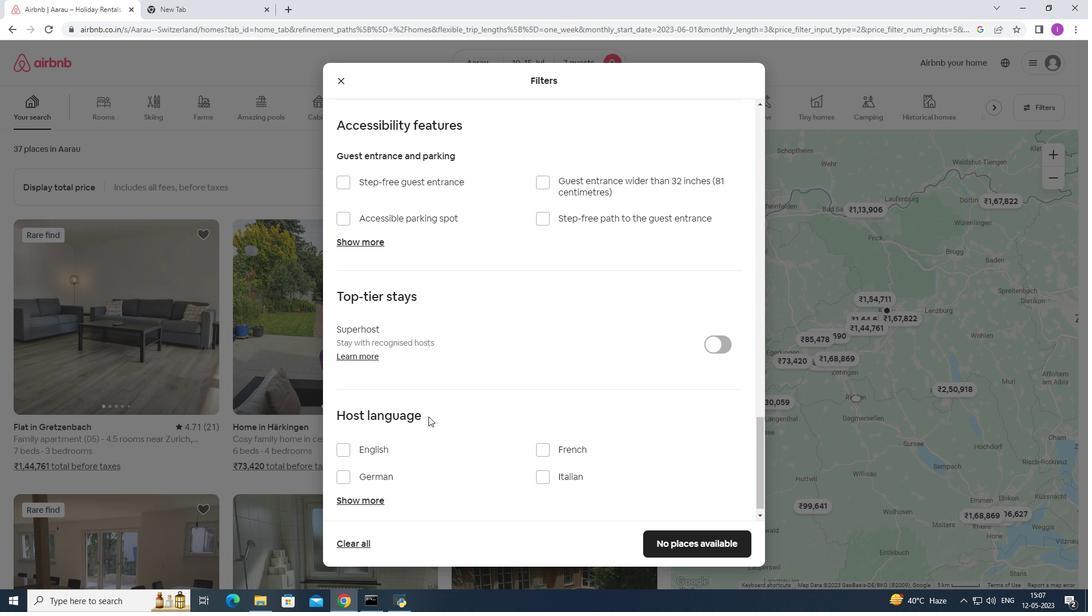
Action: Mouse scrolled (428, 416) with delta (0, 0)
Screenshot: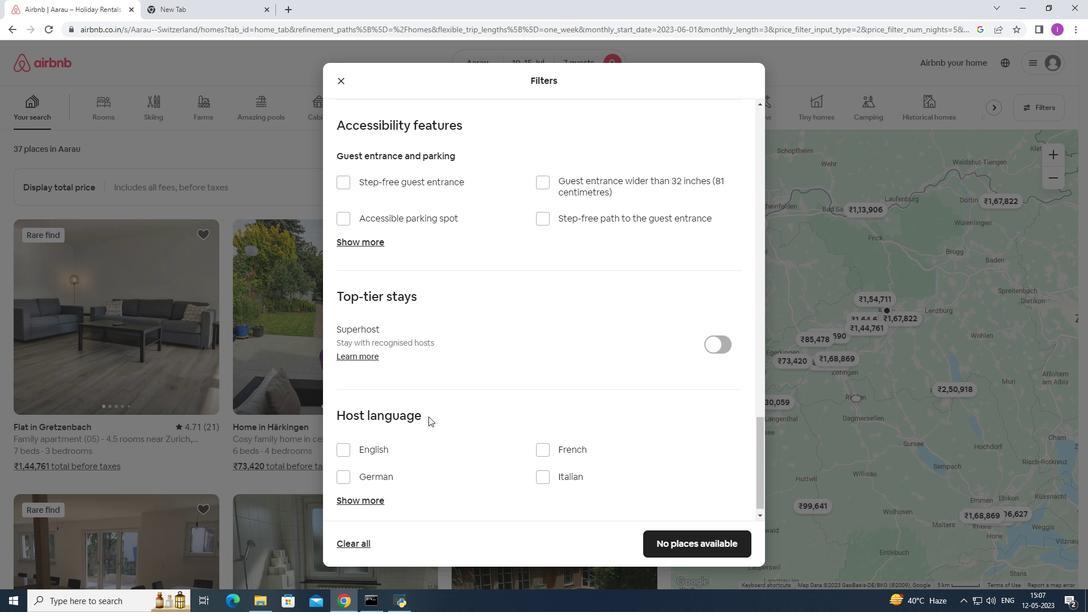 
Action: Mouse scrolled (428, 416) with delta (0, 0)
Screenshot: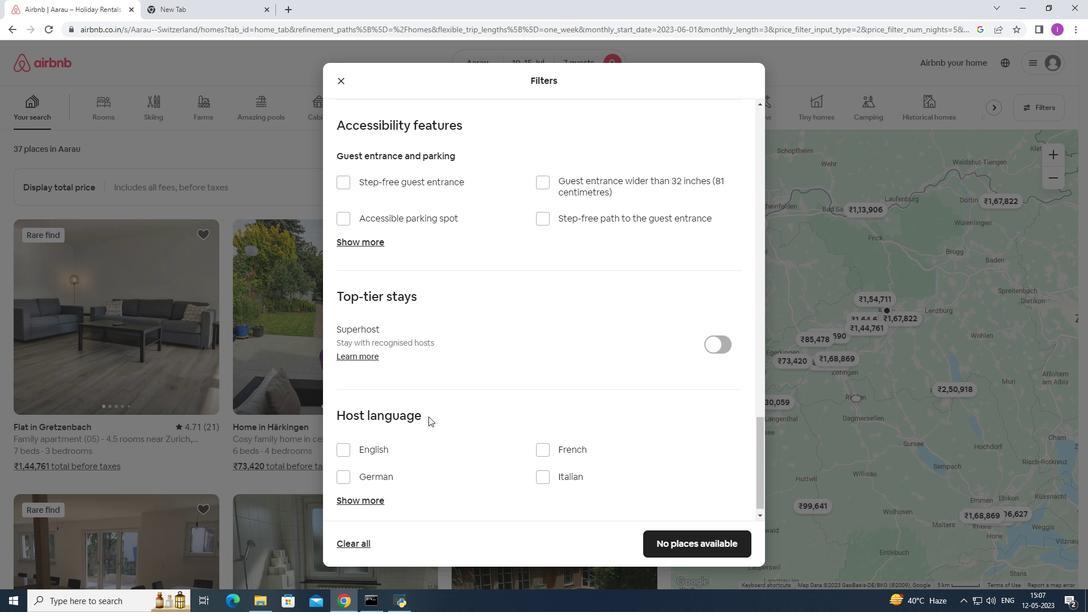 
Action: Mouse scrolled (428, 416) with delta (0, 0)
Screenshot: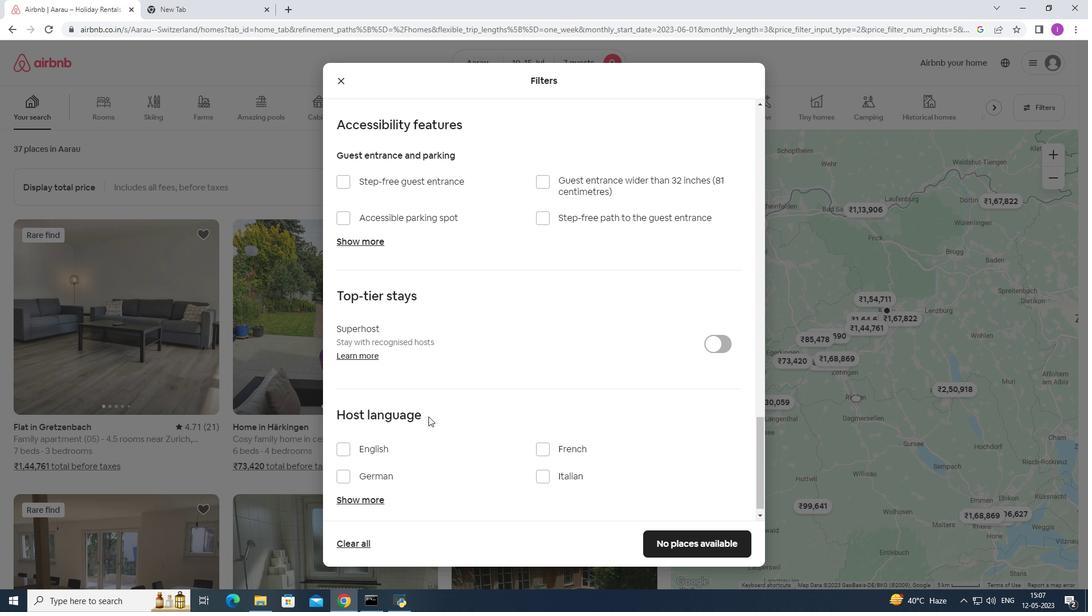 
Action: Mouse moved to (341, 443)
Screenshot: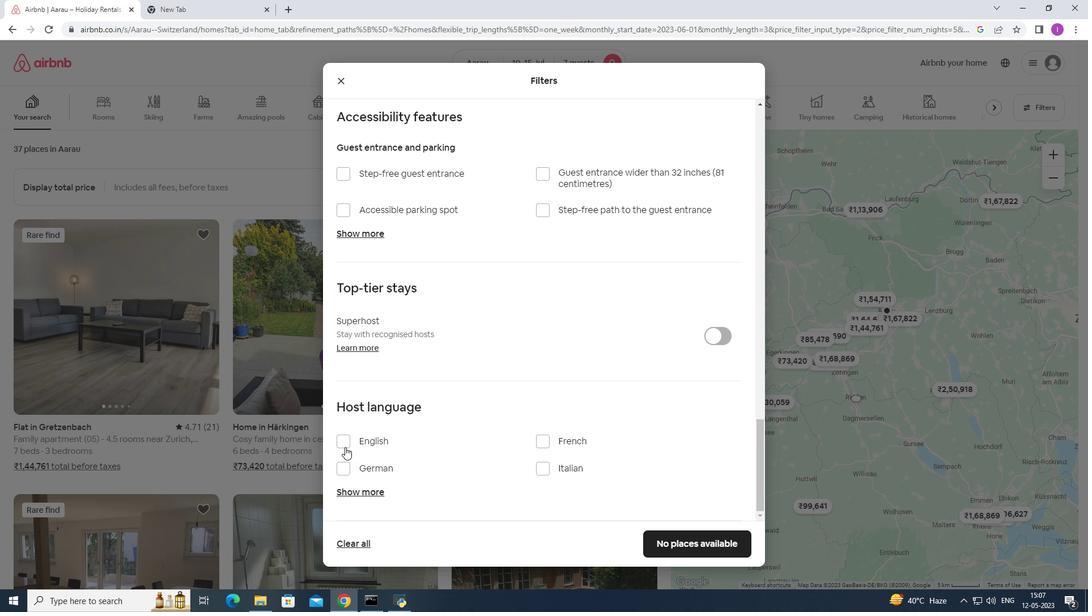 
Action: Mouse pressed left at (341, 443)
Screenshot: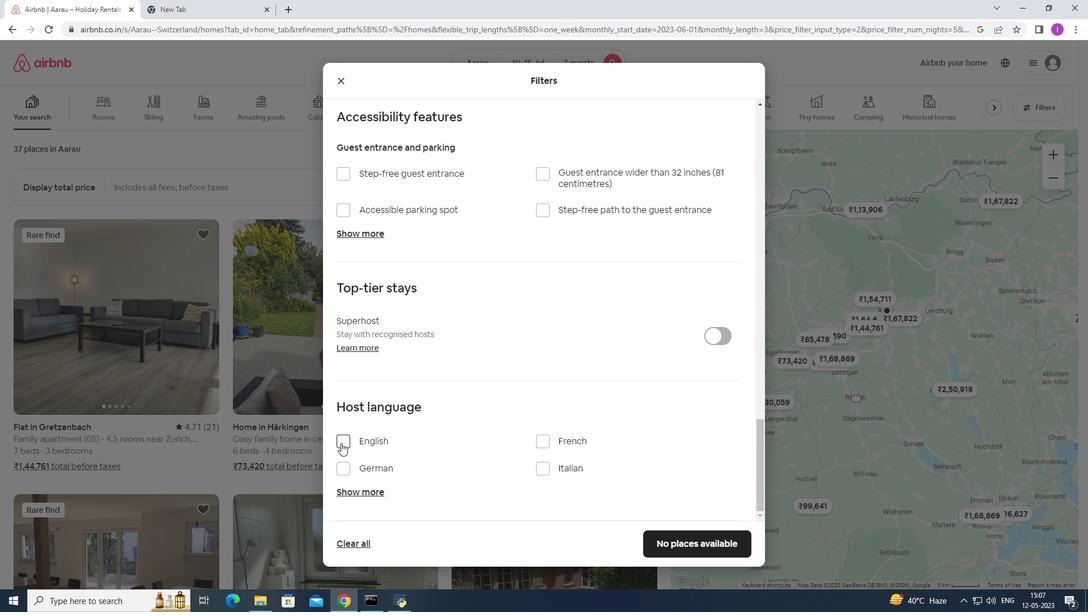 
Action: Mouse moved to (683, 542)
Screenshot: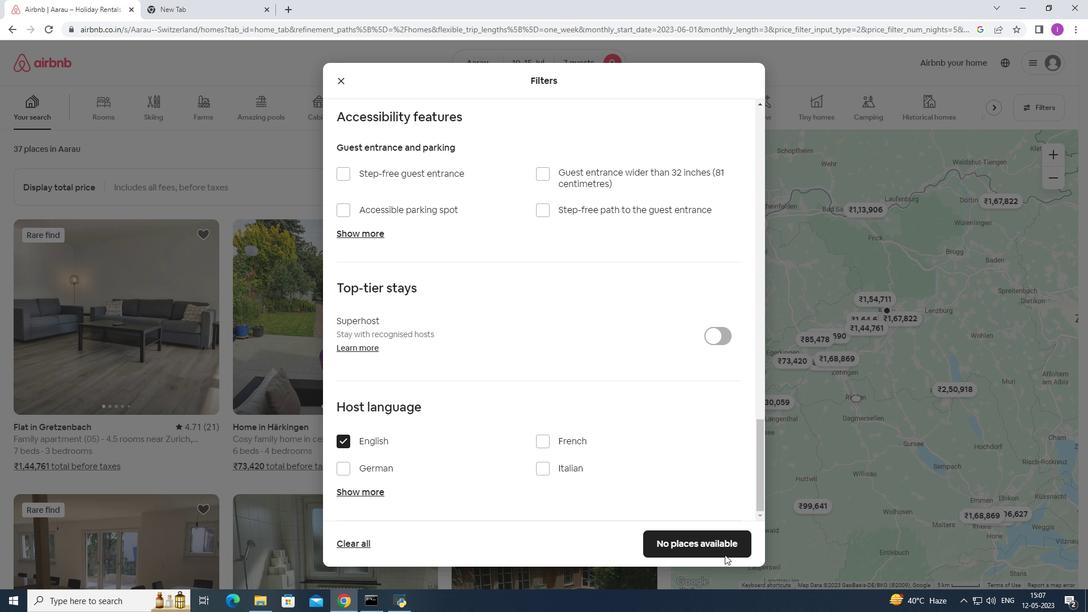 
Action: Mouse pressed left at (683, 542)
Screenshot: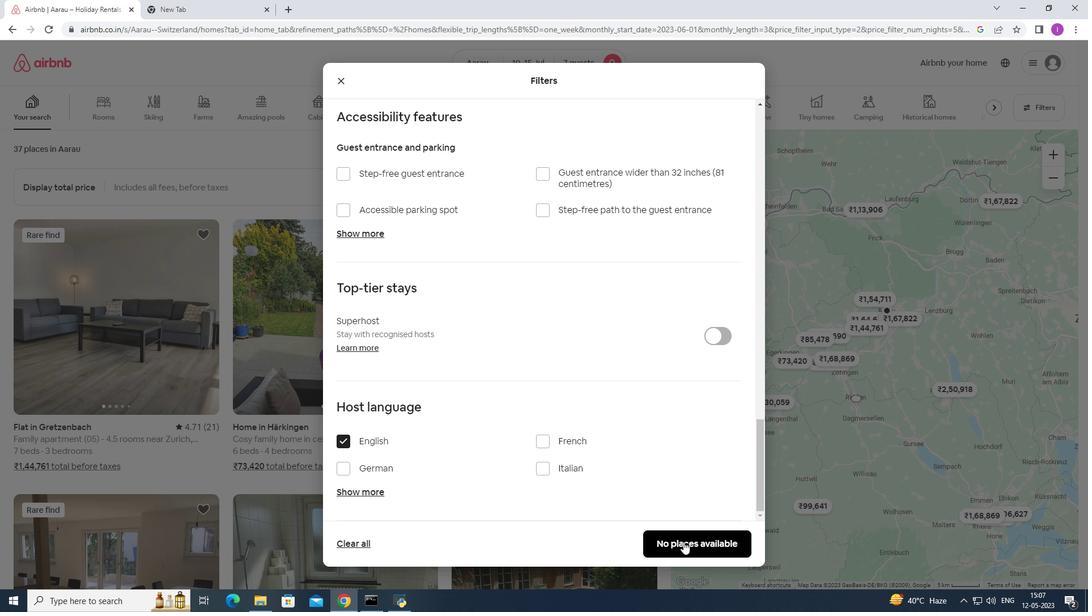 
